 Task: Select the es 2022 option in the target.
Action: Mouse moved to (20, 638)
Screenshot: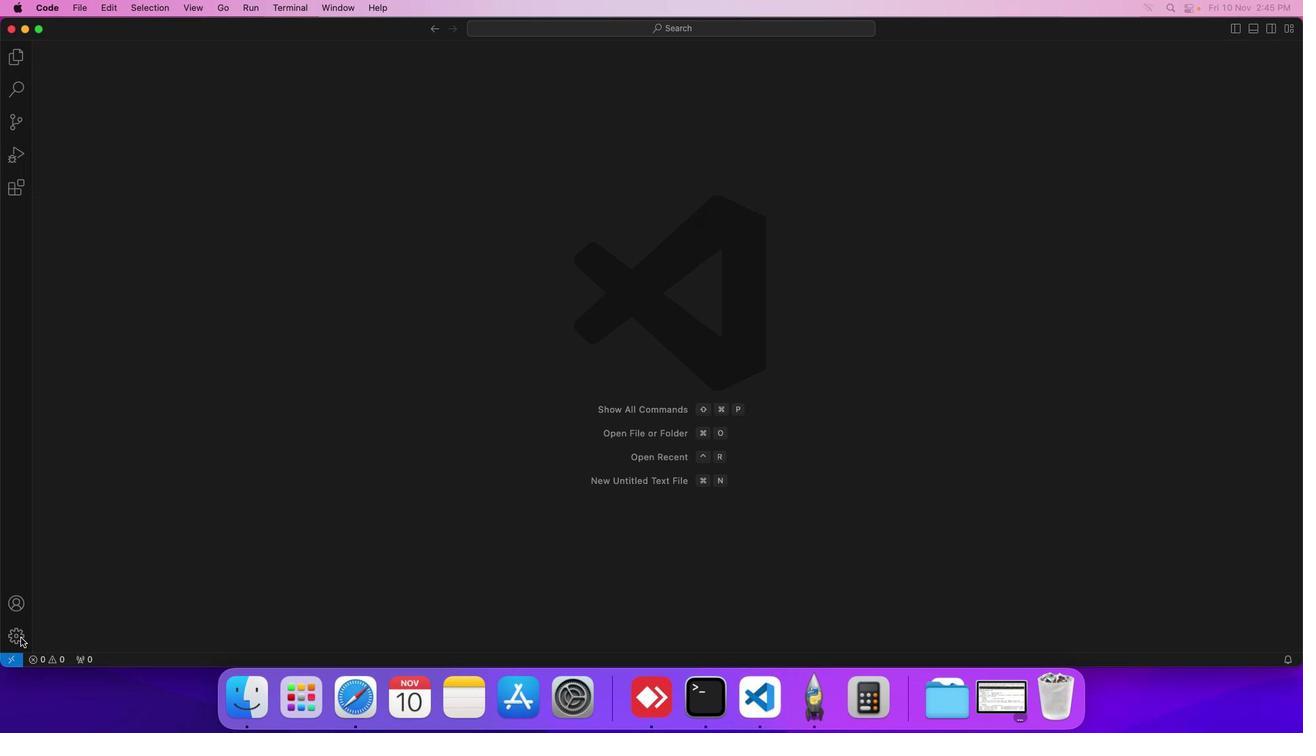 
Action: Mouse pressed left at (20, 638)
Screenshot: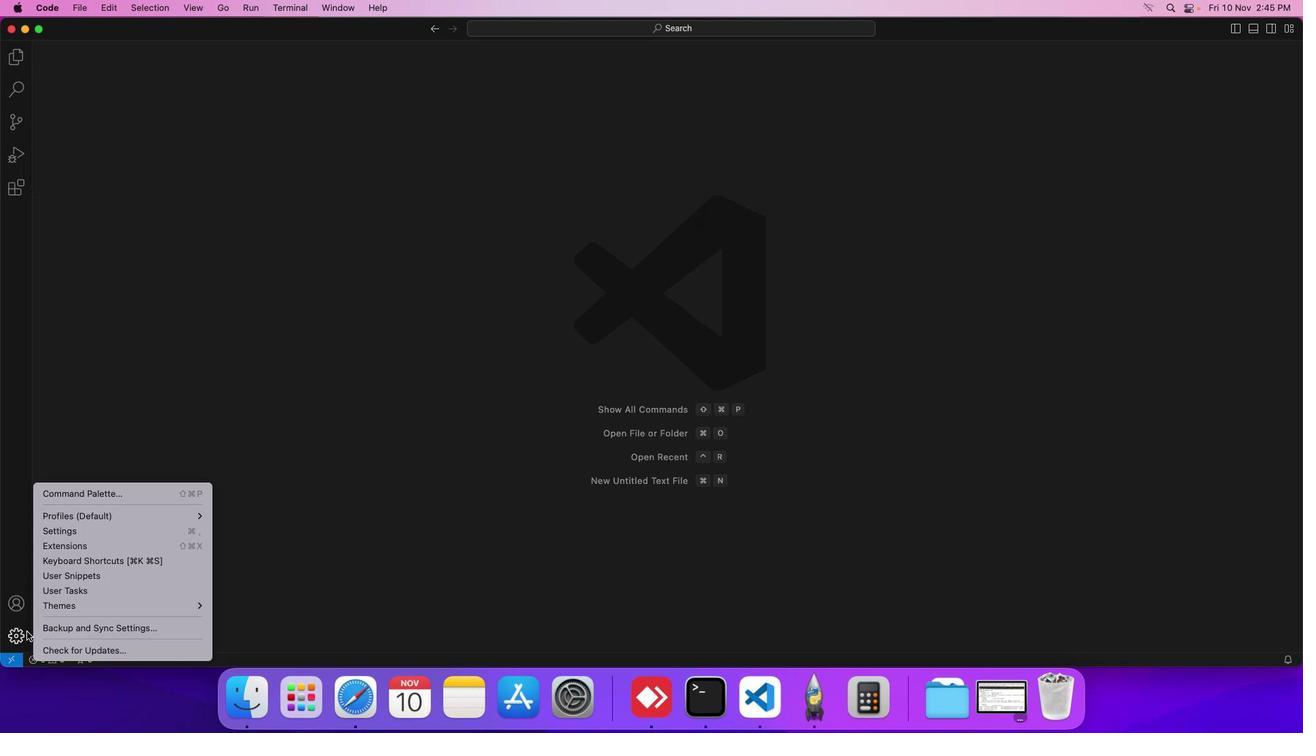 
Action: Mouse moved to (103, 531)
Screenshot: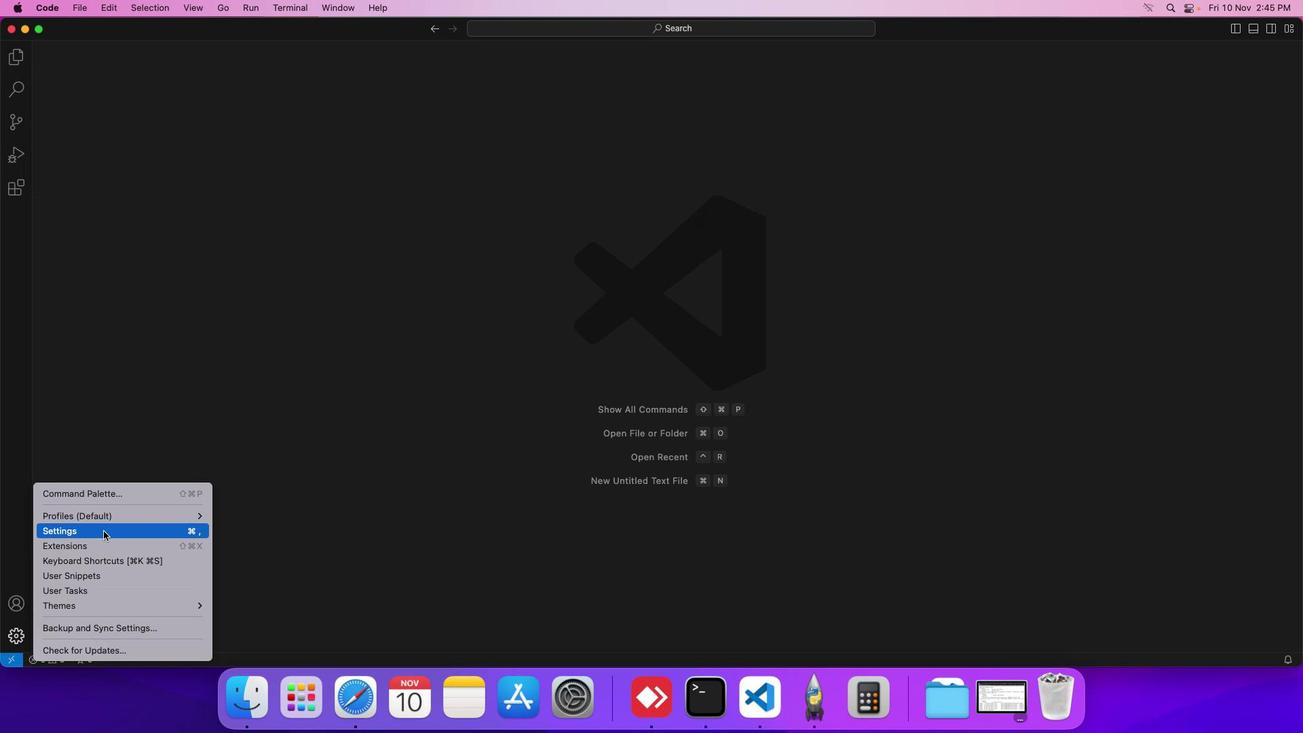 
Action: Mouse pressed left at (103, 531)
Screenshot: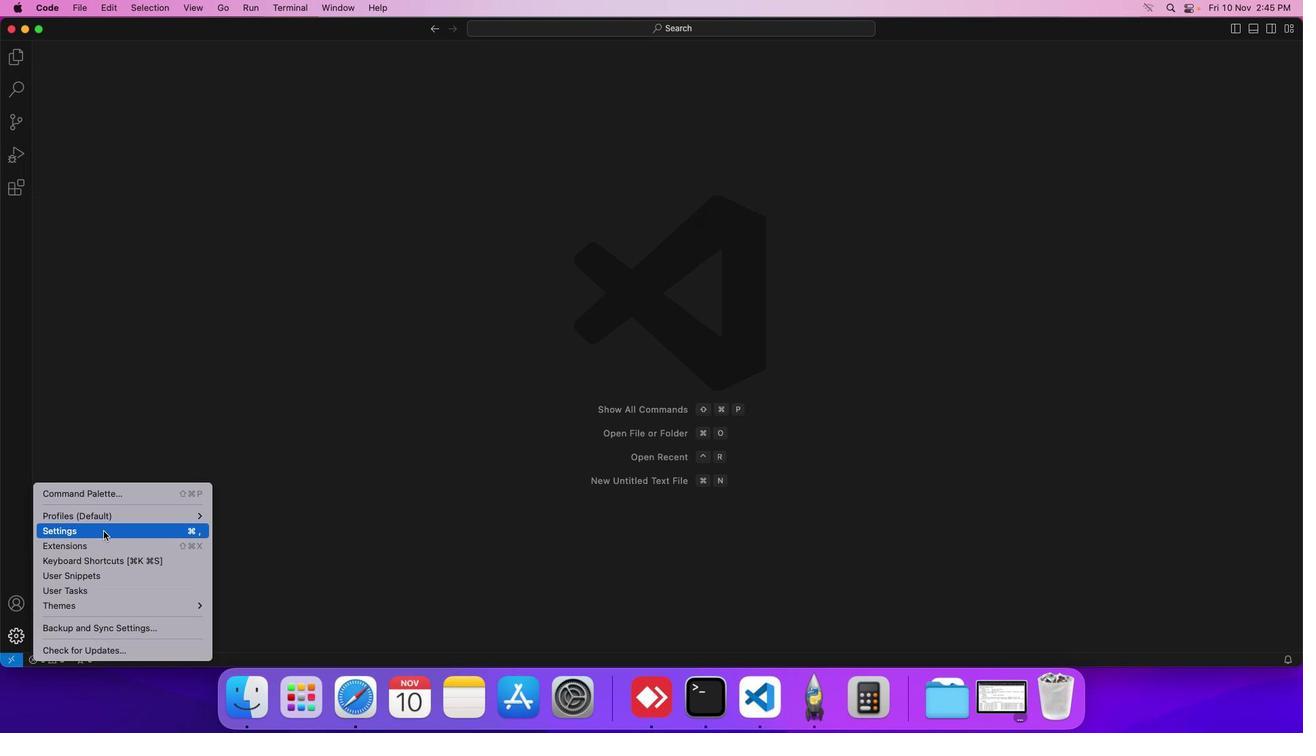 
Action: Mouse moved to (345, 239)
Screenshot: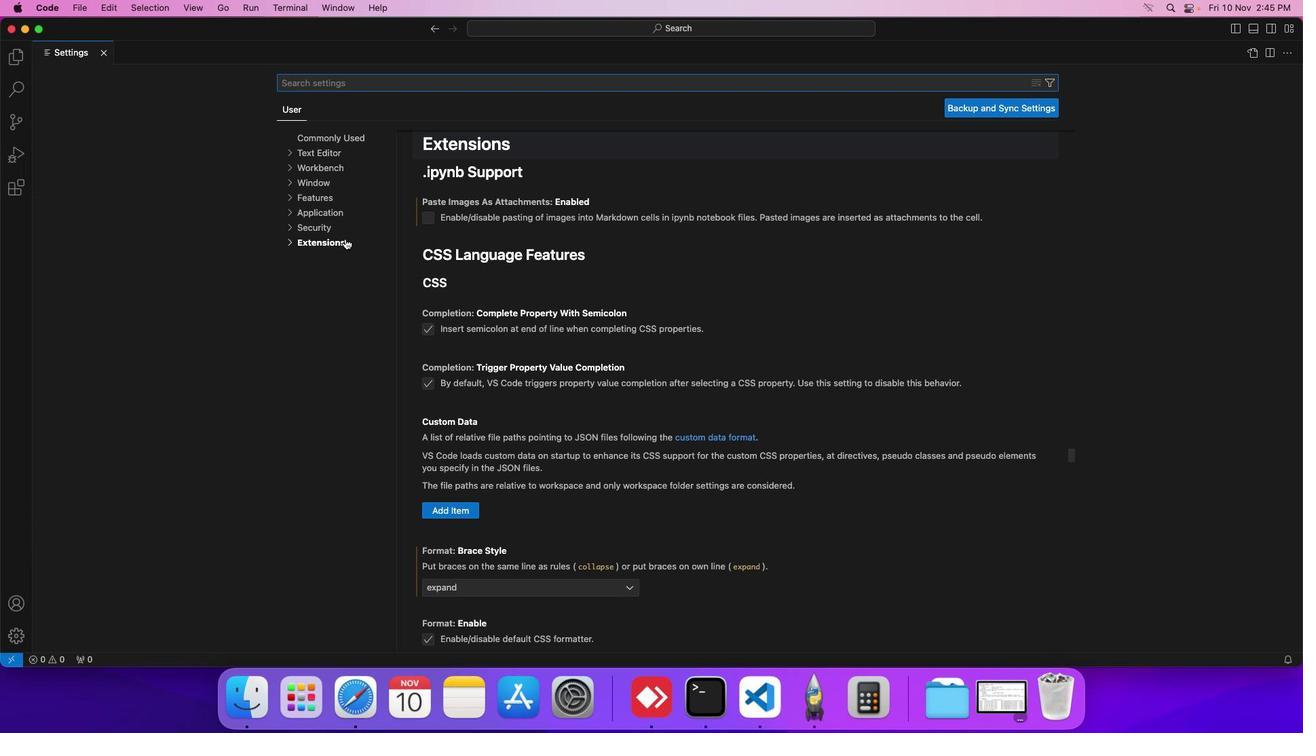 
Action: Mouse pressed left at (345, 239)
Screenshot: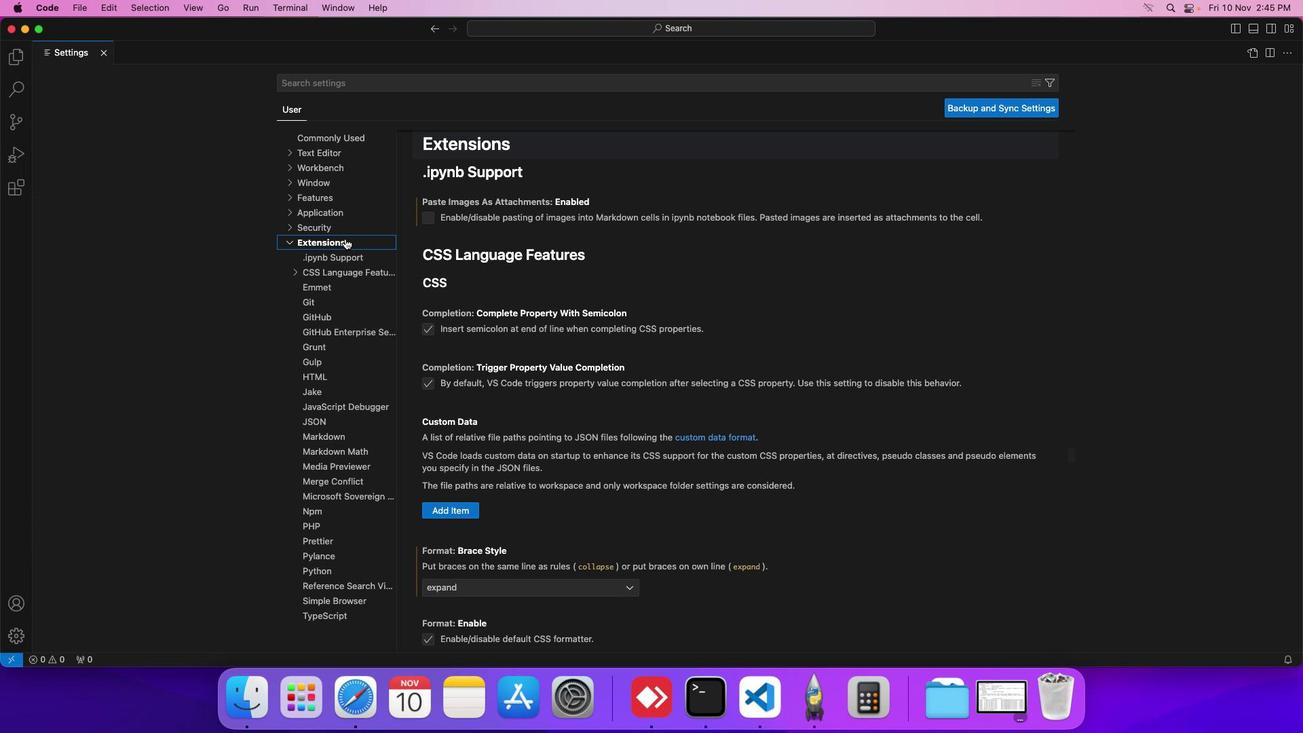 
Action: Mouse moved to (339, 618)
Screenshot: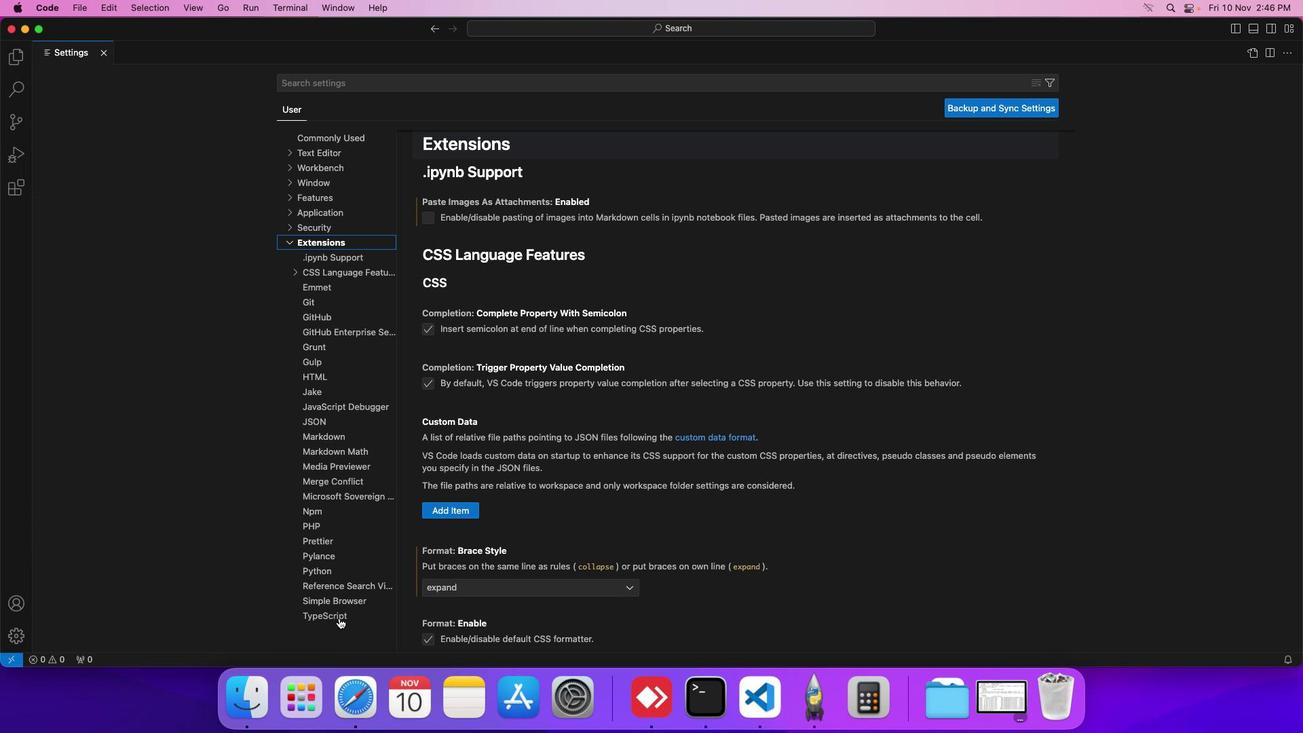 
Action: Mouse pressed left at (339, 618)
Screenshot: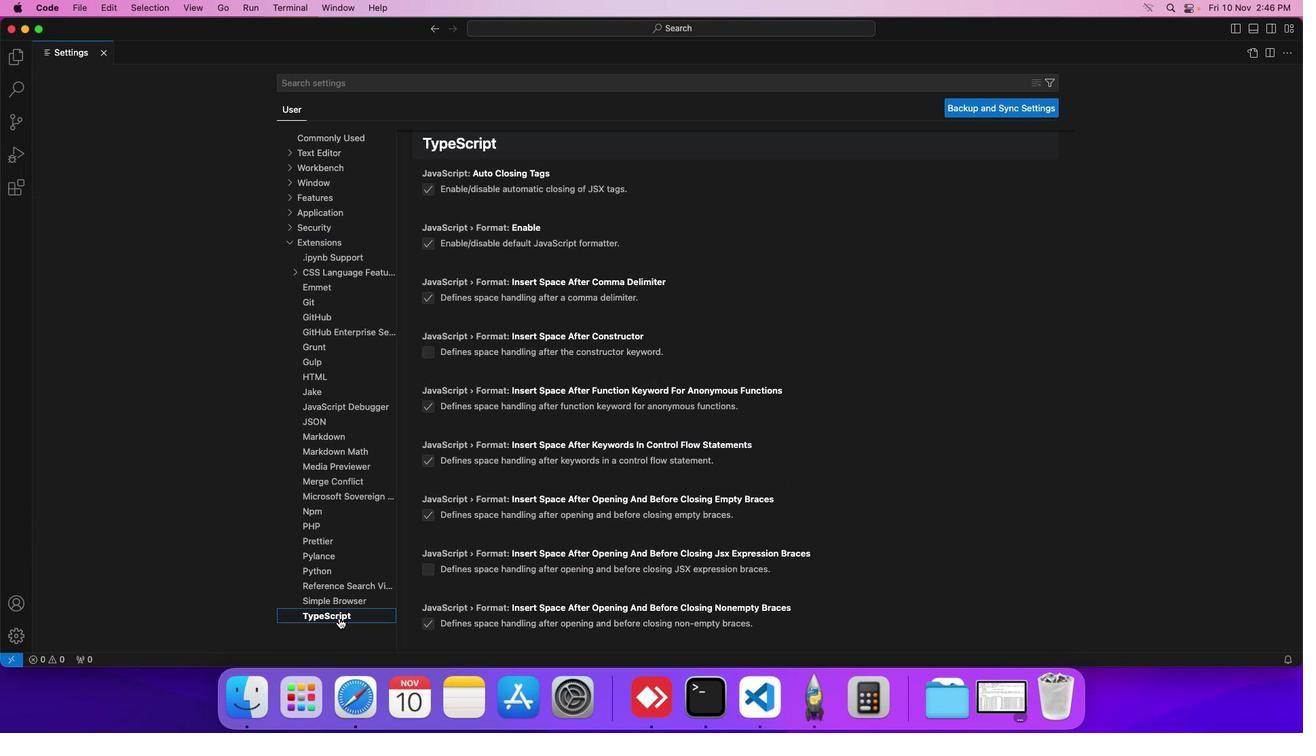 
Action: Mouse moved to (502, 643)
Screenshot: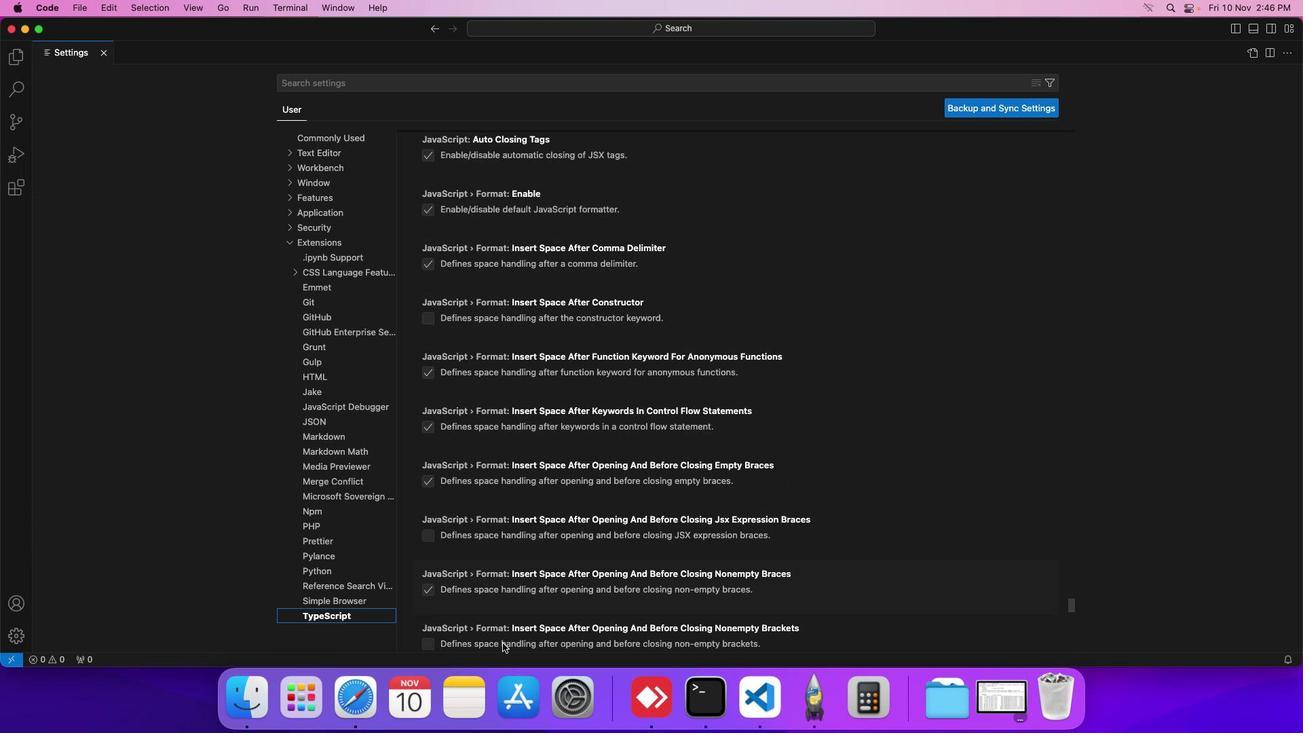 
Action: Mouse scrolled (502, 643) with delta (0, 0)
Screenshot: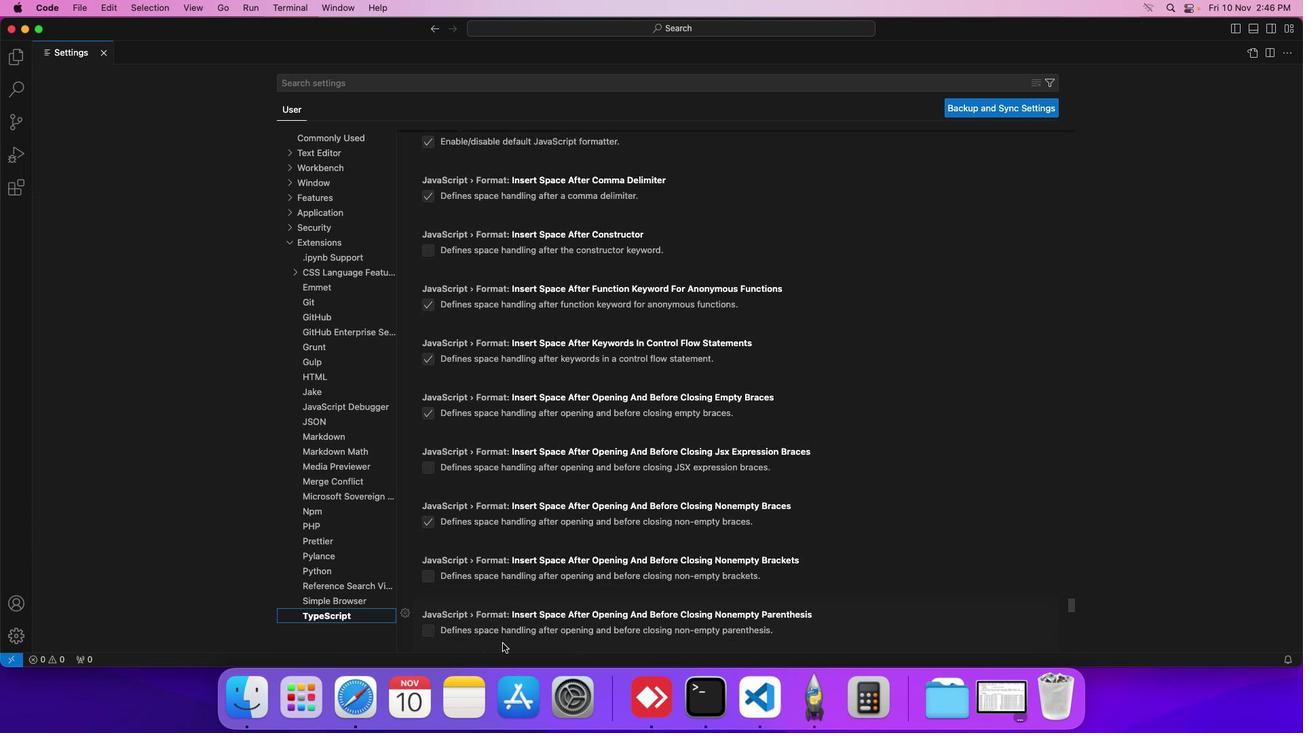 
Action: Mouse scrolled (502, 643) with delta (0, 0)
Screenshot: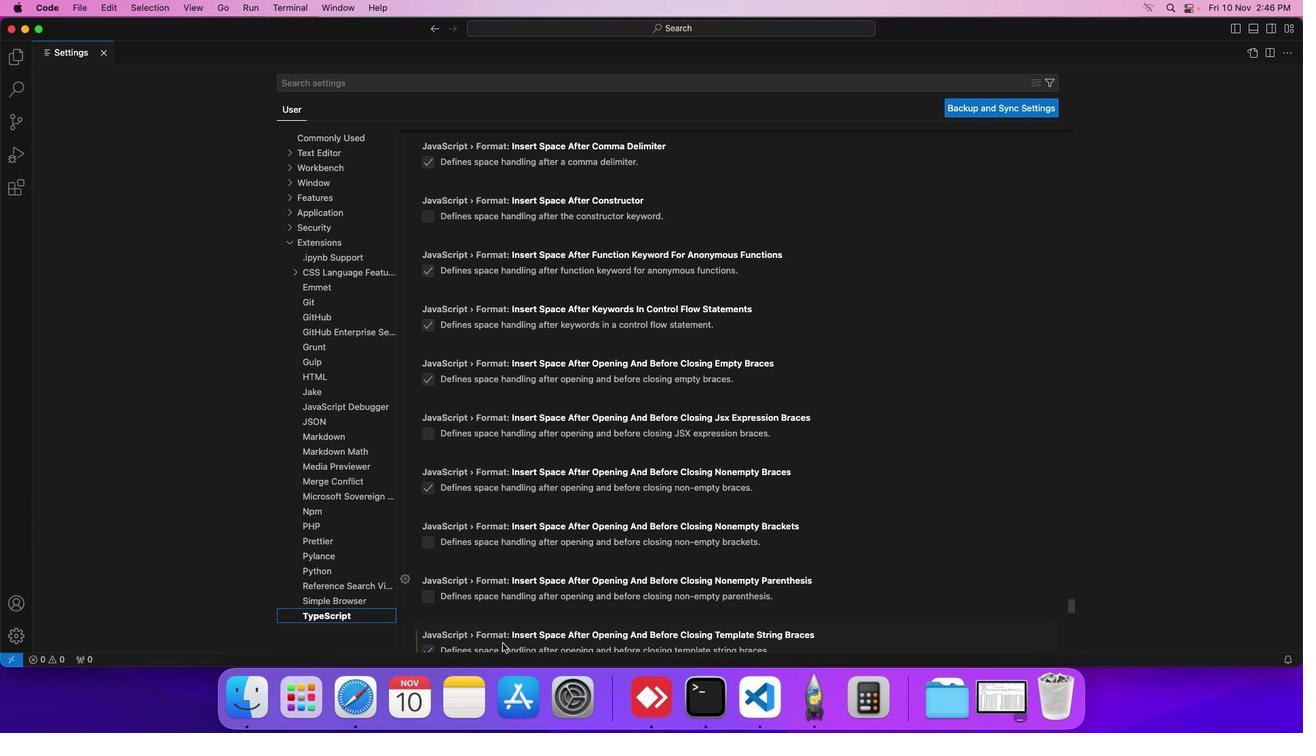 
Action: Mouse scrolled (502, 643) with delta (0, 0)
Screenshot: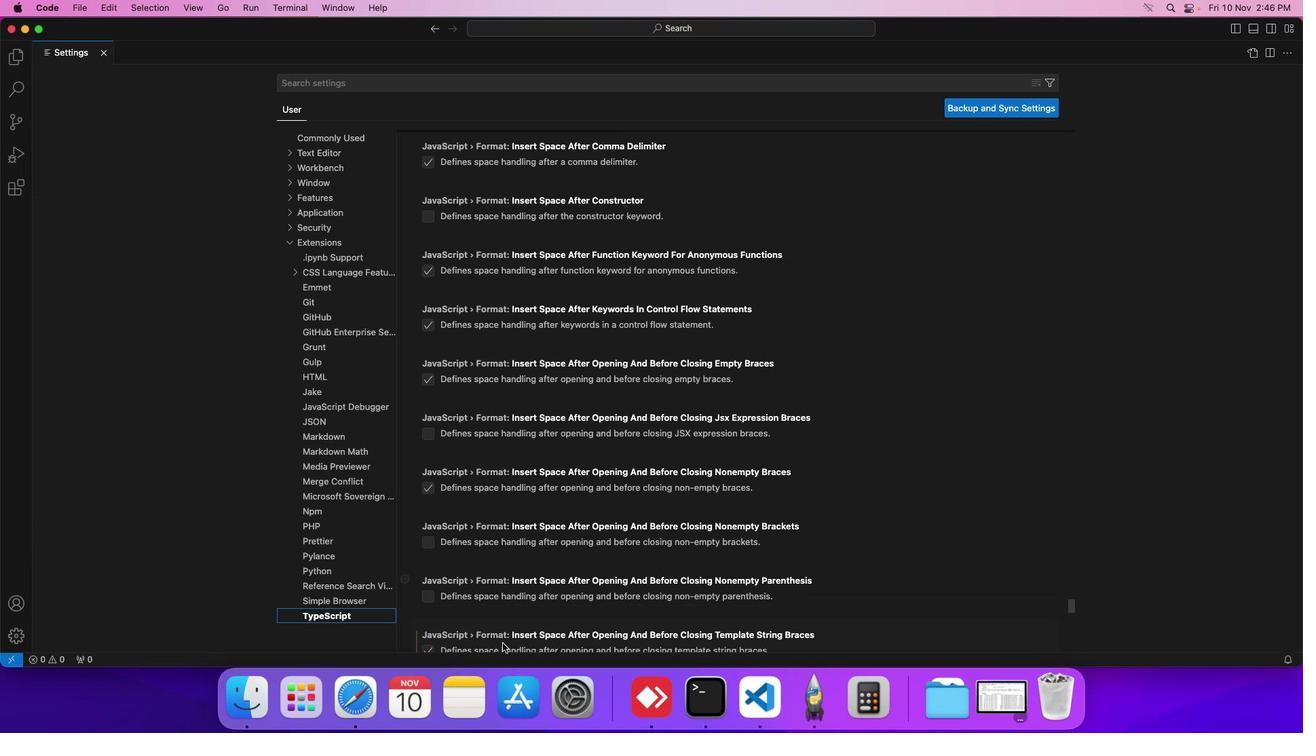 
Action: Mouse scrolled (502, 643) with delta (0, 0)
Screenshot: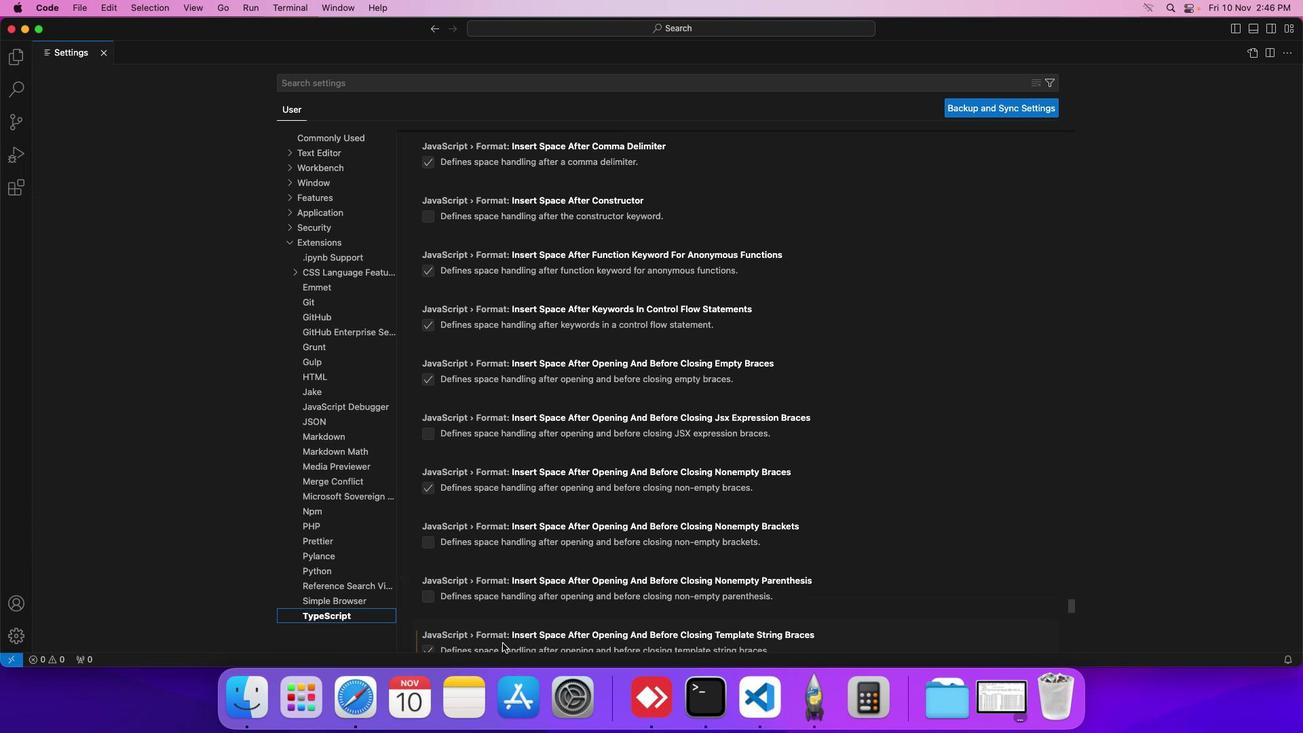 
Action: Mouse scrolled (502, 643) with delta (0, 0)
Screenshot: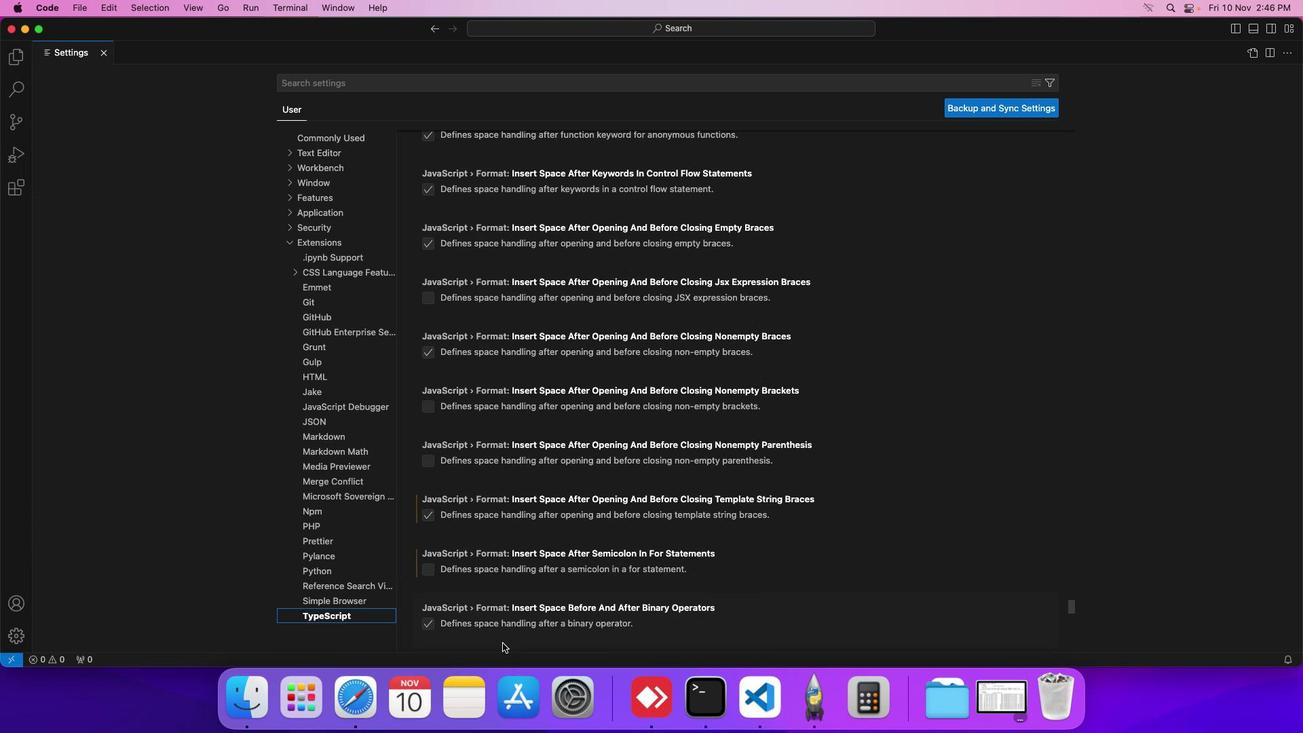 
Action: Mouse scrolled (502, 643) with delta (0, 0)
Screenshot: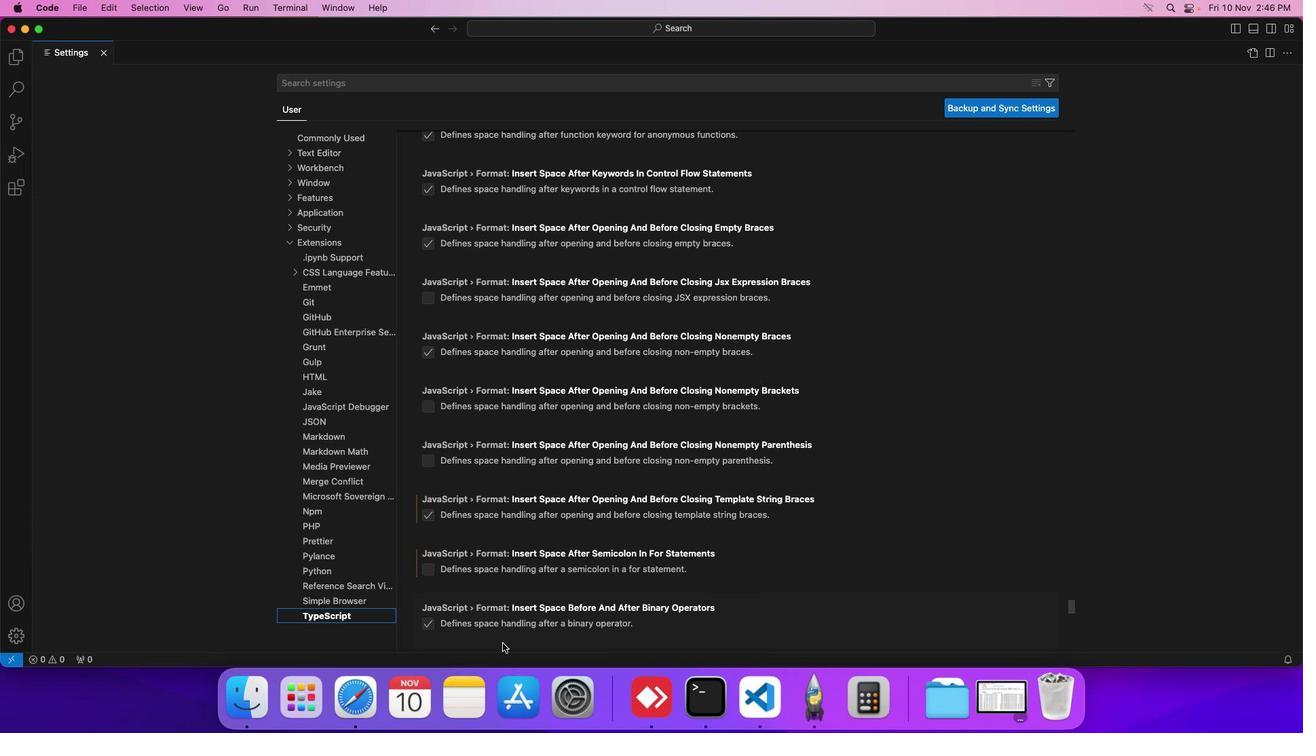 
Action: Mouse scrolled (502, 643) with delta (0, -1)
Screenshot: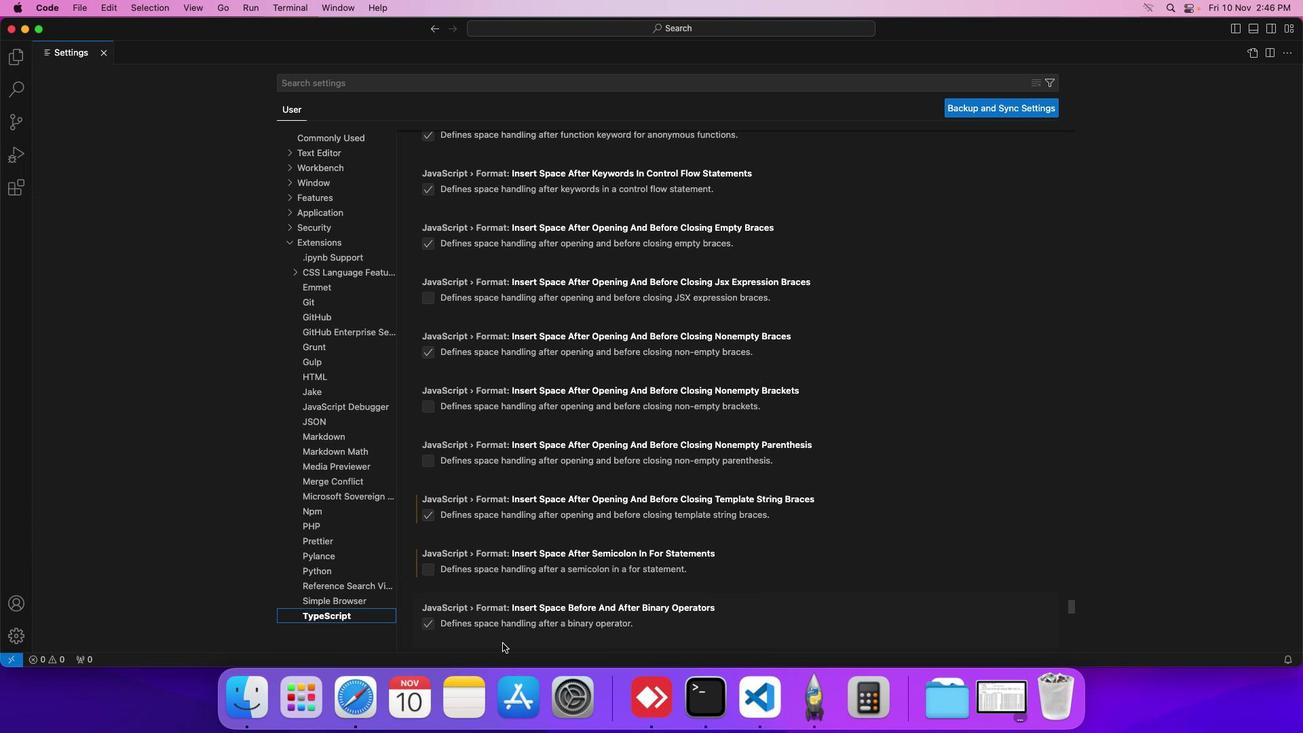 
Action: Mouse scrolled (502, 643) with delta (0, 0)
Screenshot: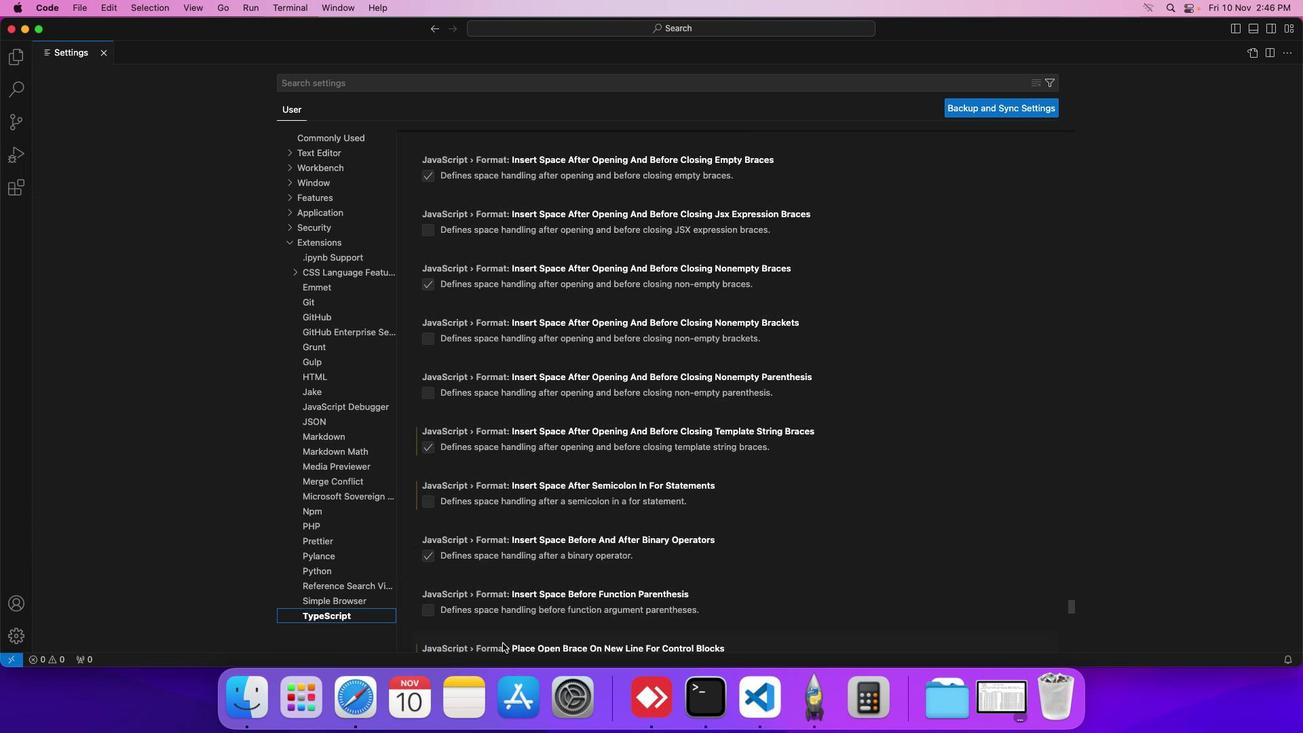 
Action: Mouse scrolled (502, 643) with delta (0, 0)
Screenshot: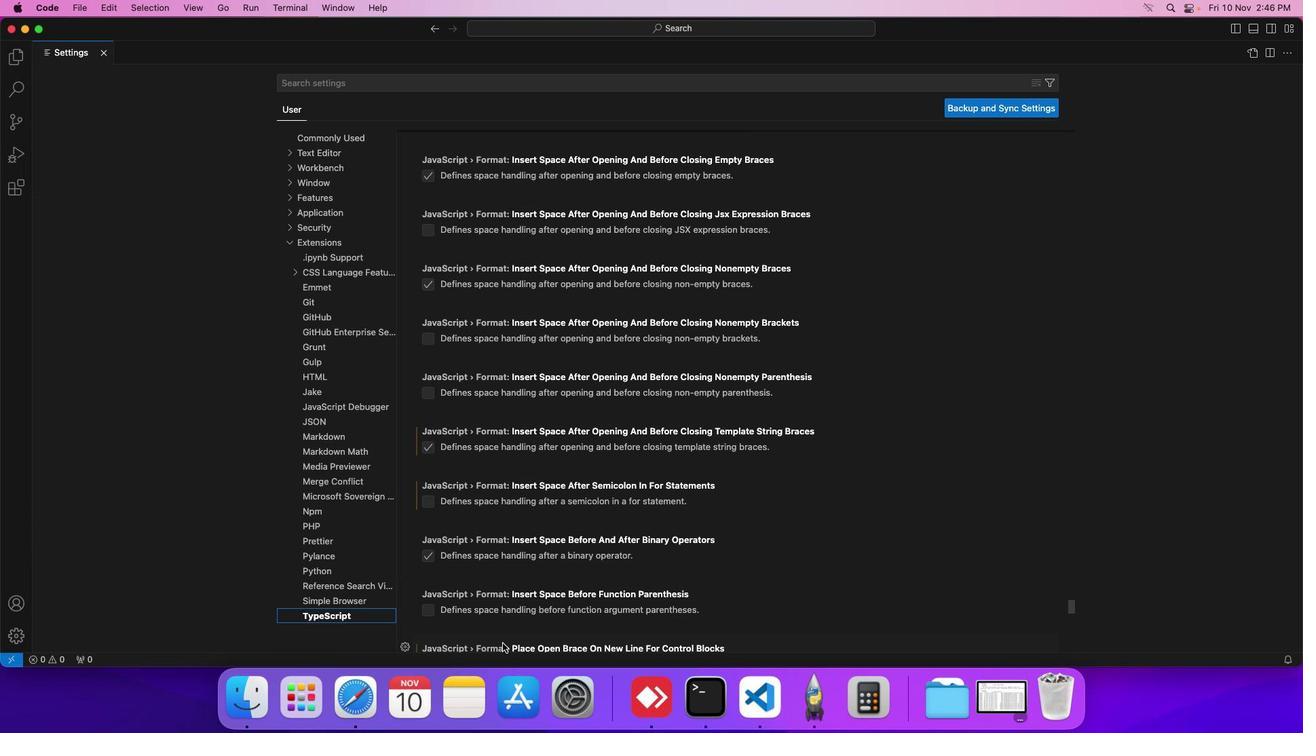 
Action: Mouse scrolled (502, 643) with delta (0, 0)
Screenshot: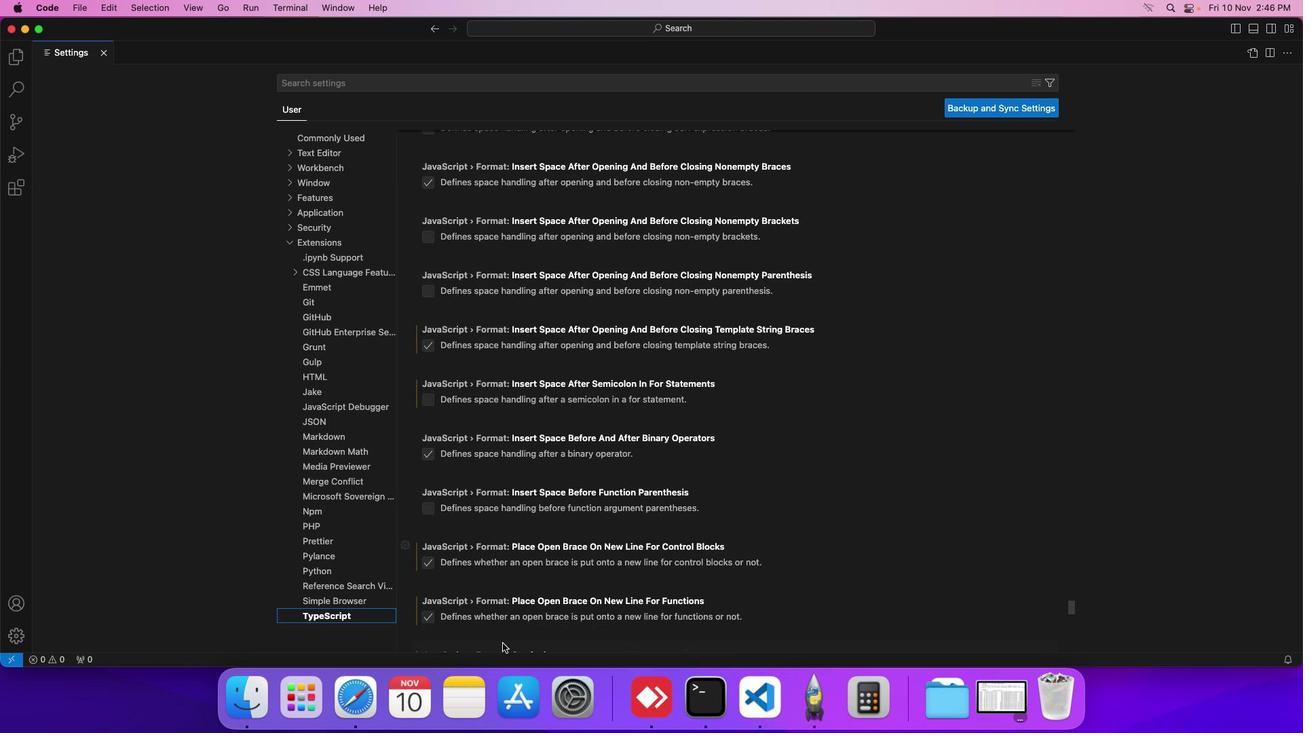 
Action: Mouse scrolled (502, 643) with delta (0, 0)
Screenshot: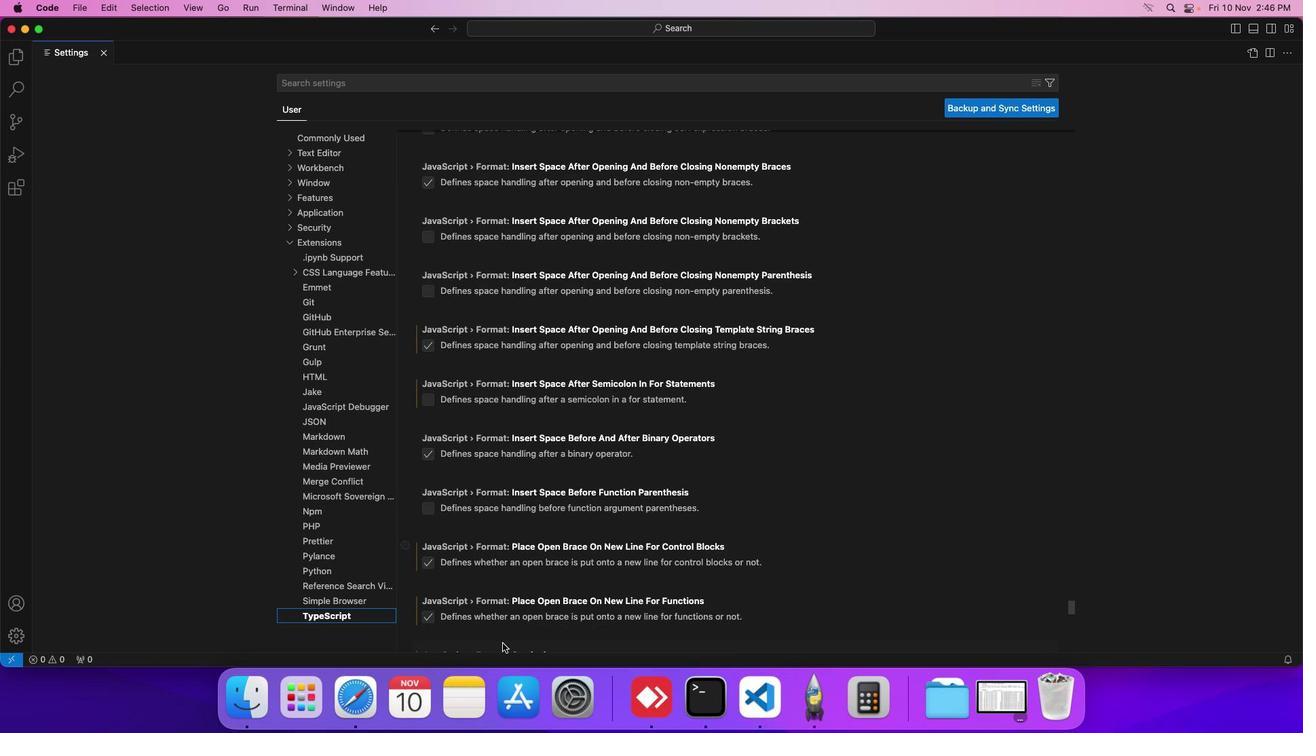 
Action: Mouse scrolled (502, 643) with delta (0, 0)
Screenshot: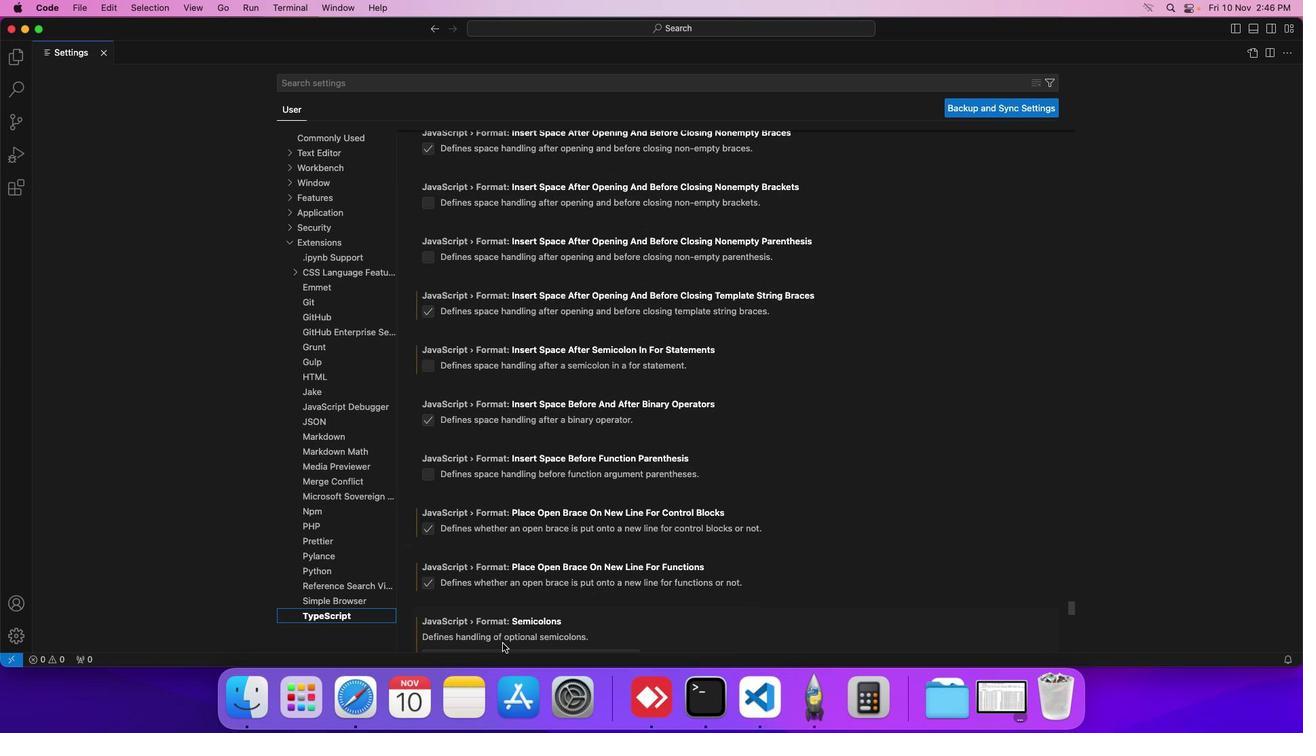 
Action: Mouse scrolled (502, 643) with delta (0, 0)
Screenshot: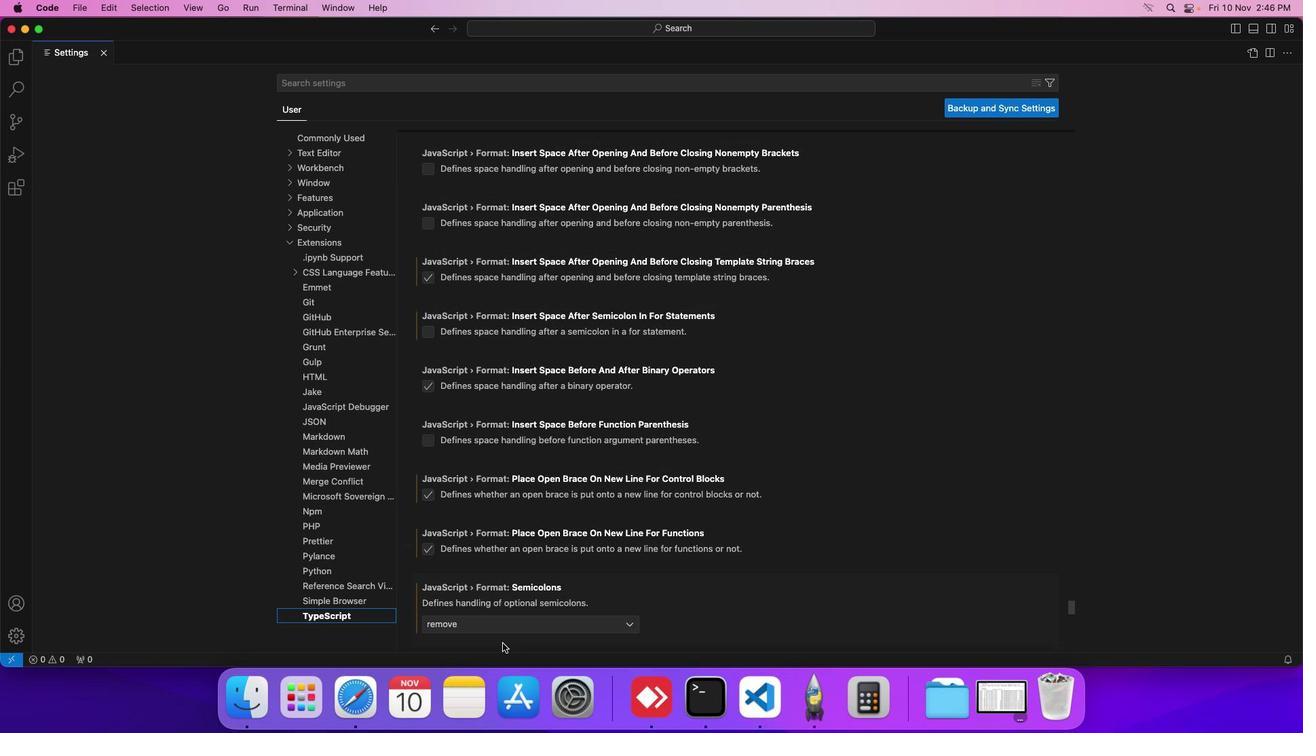 
Action: Mouse scrolled (502, 643) with delta (0, 0)
Screenshot: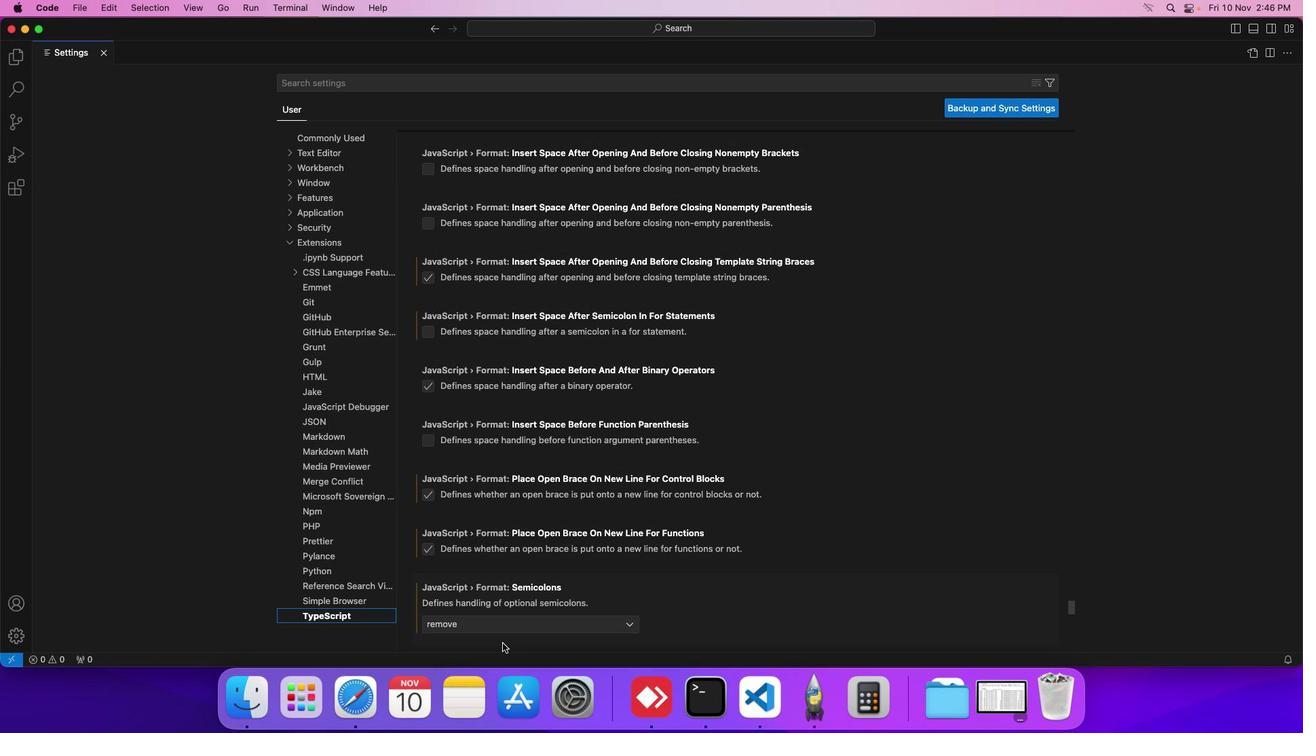 
Action: Mouse scrolled (502, 643) with delta (0, 0)
Screenshot: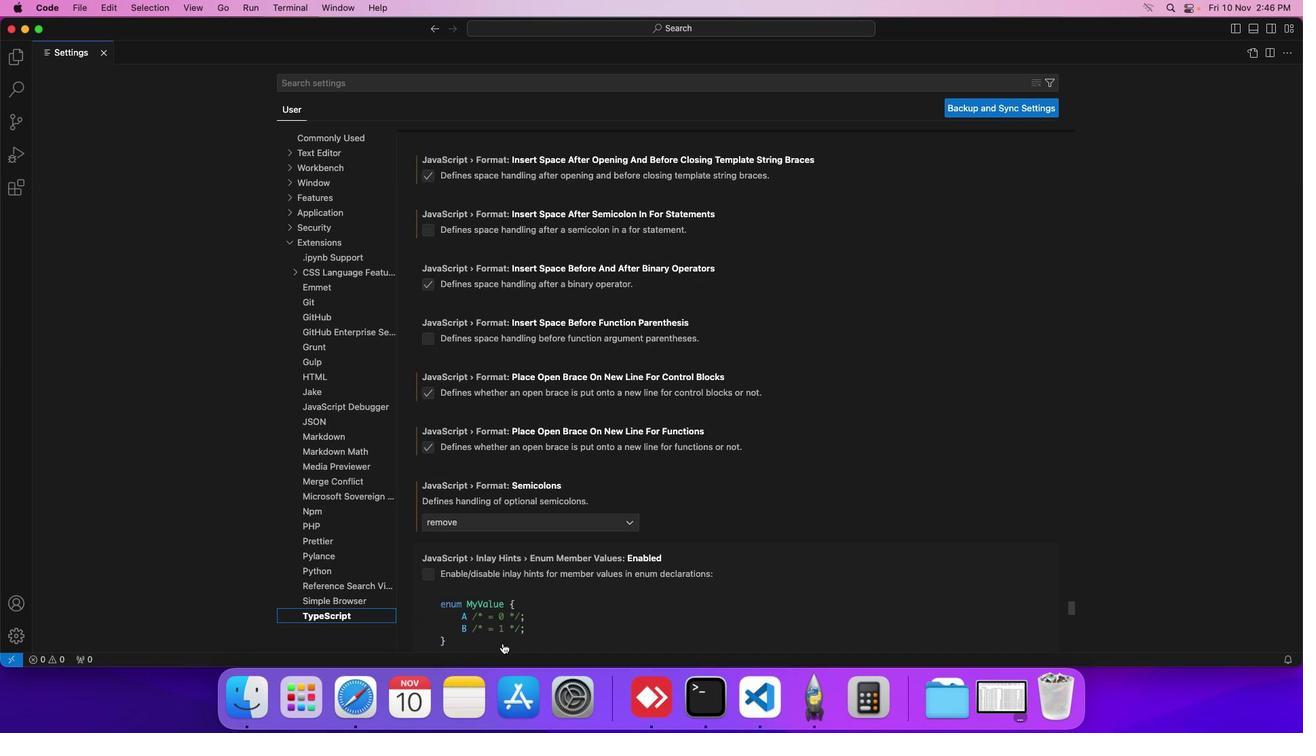 
Action: Mouse scrolled (502, 643) with delta (0, 0)
Screenshot: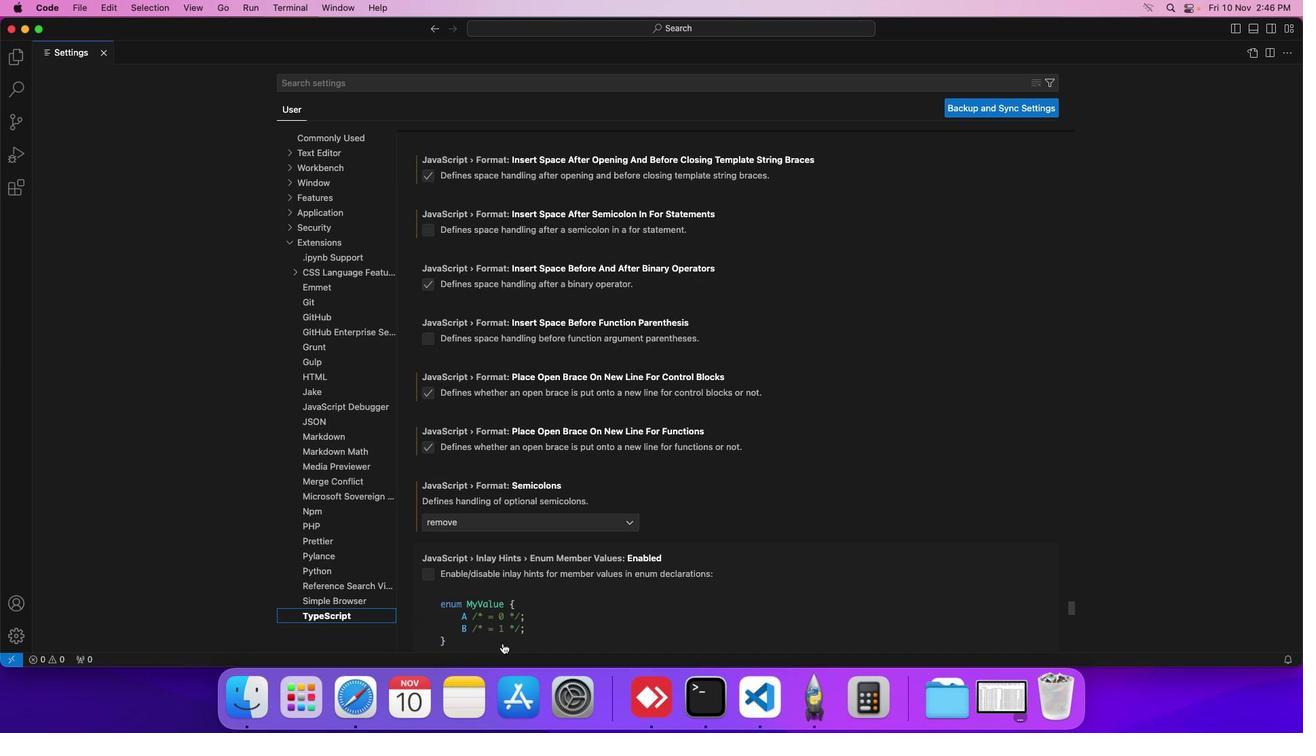 
Action: Mouse scrolled (502, 643) with delta (0, 0)
Screenshot: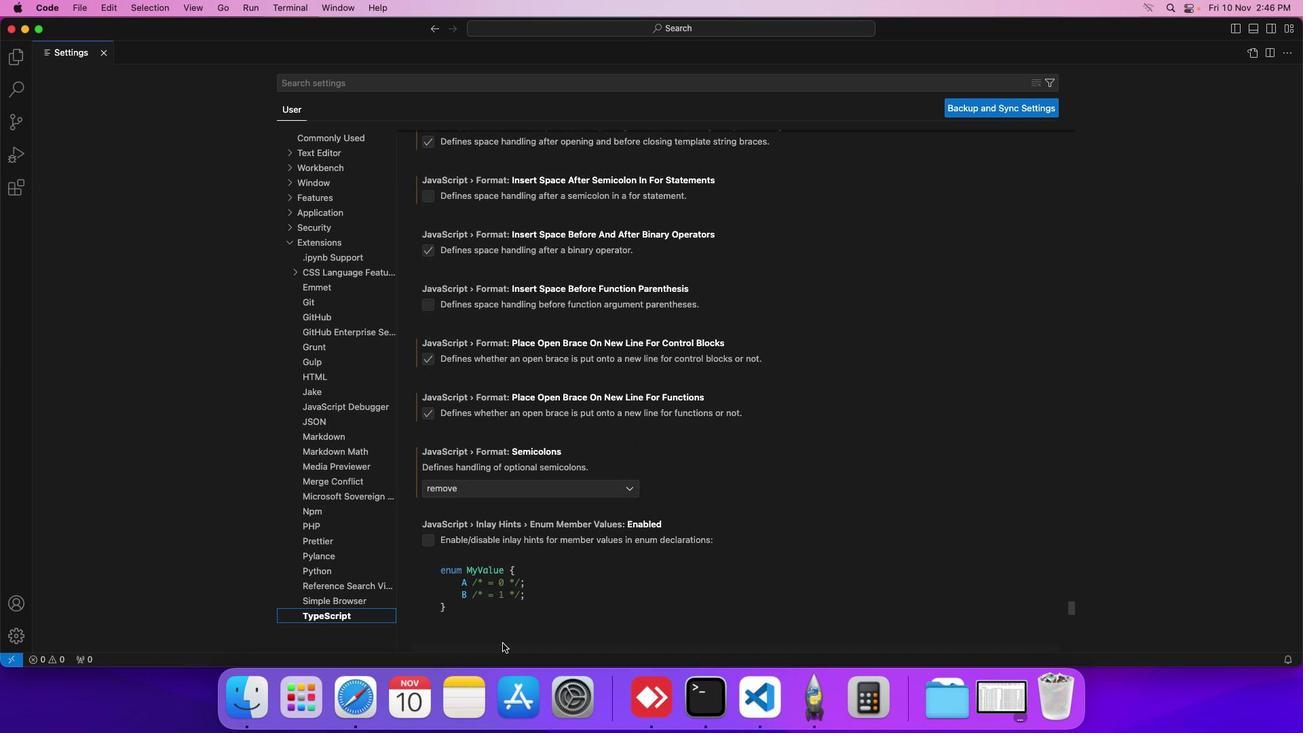 
Action: Mouse scrolled (502, 643) with delta (0, 0)
Screenshot: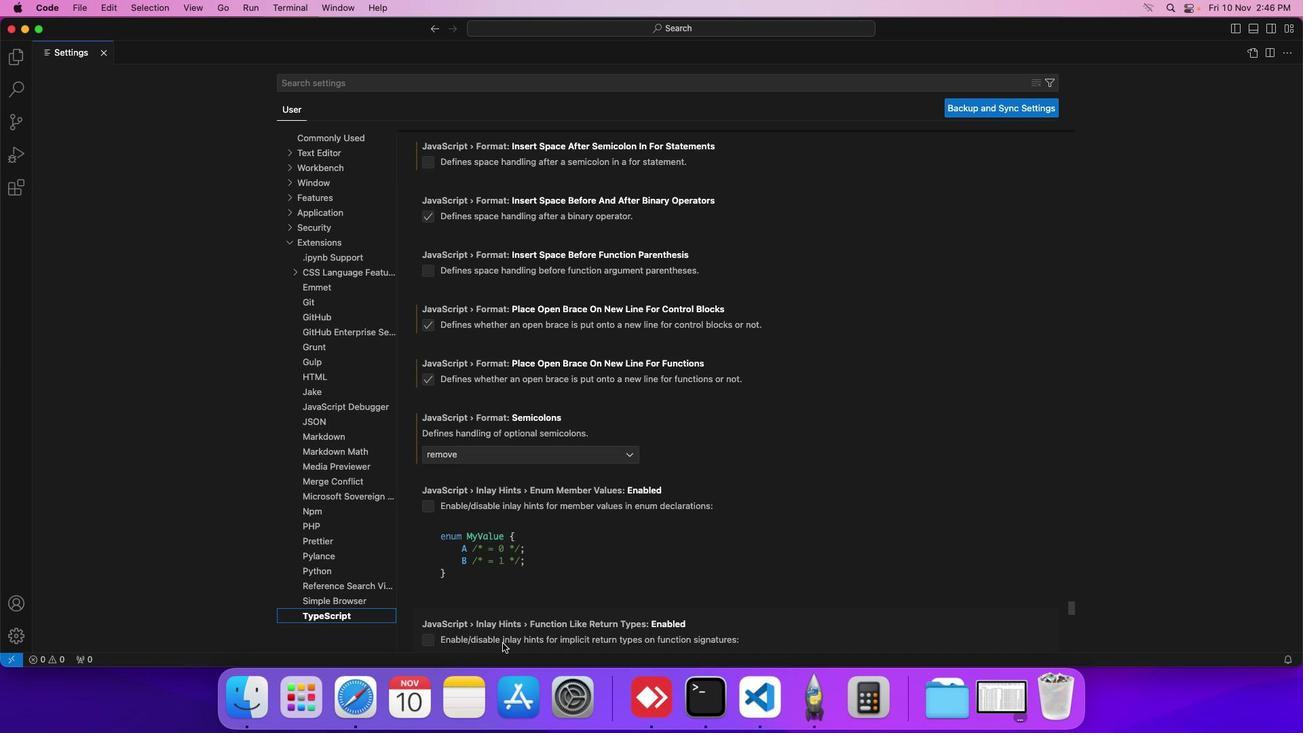 
Action: Mouse scrolled (502, 643) with delta (0, 0)
Screenshot: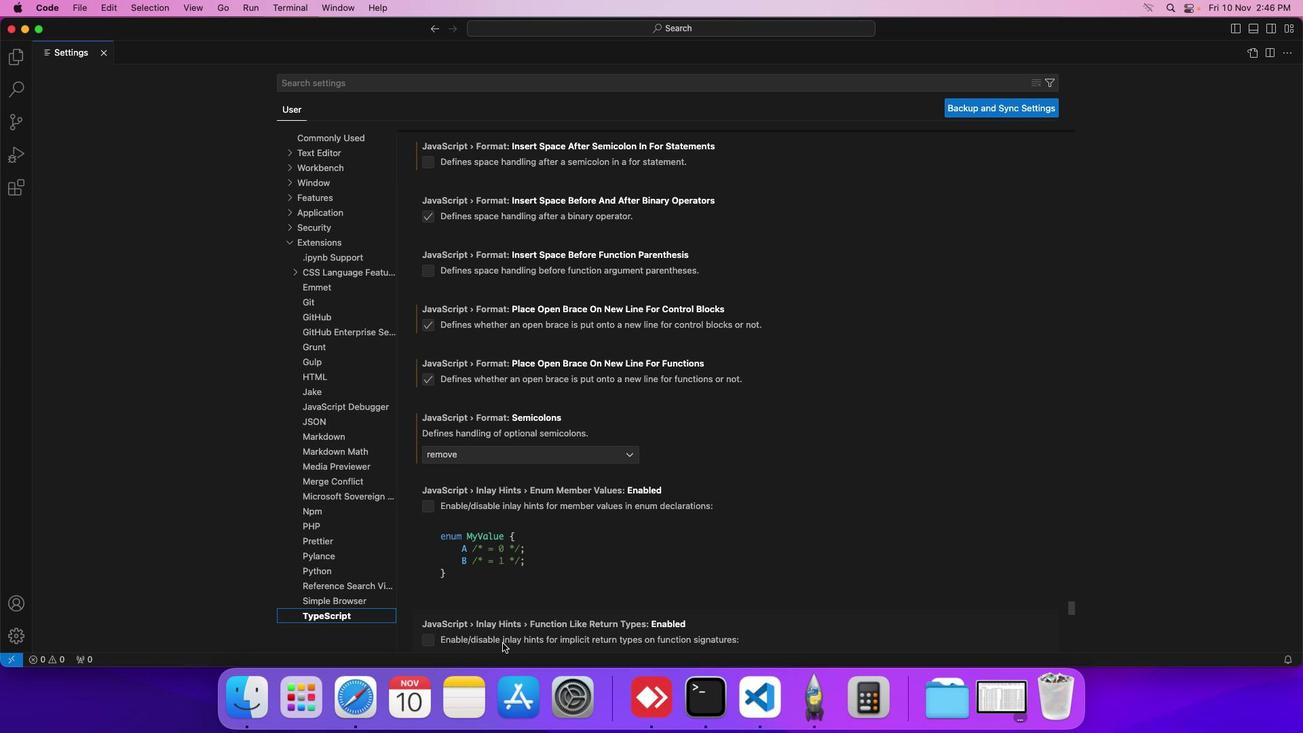 
Action: Mouse scrolled (502, 643) with delta (0, 0)
Screenshot: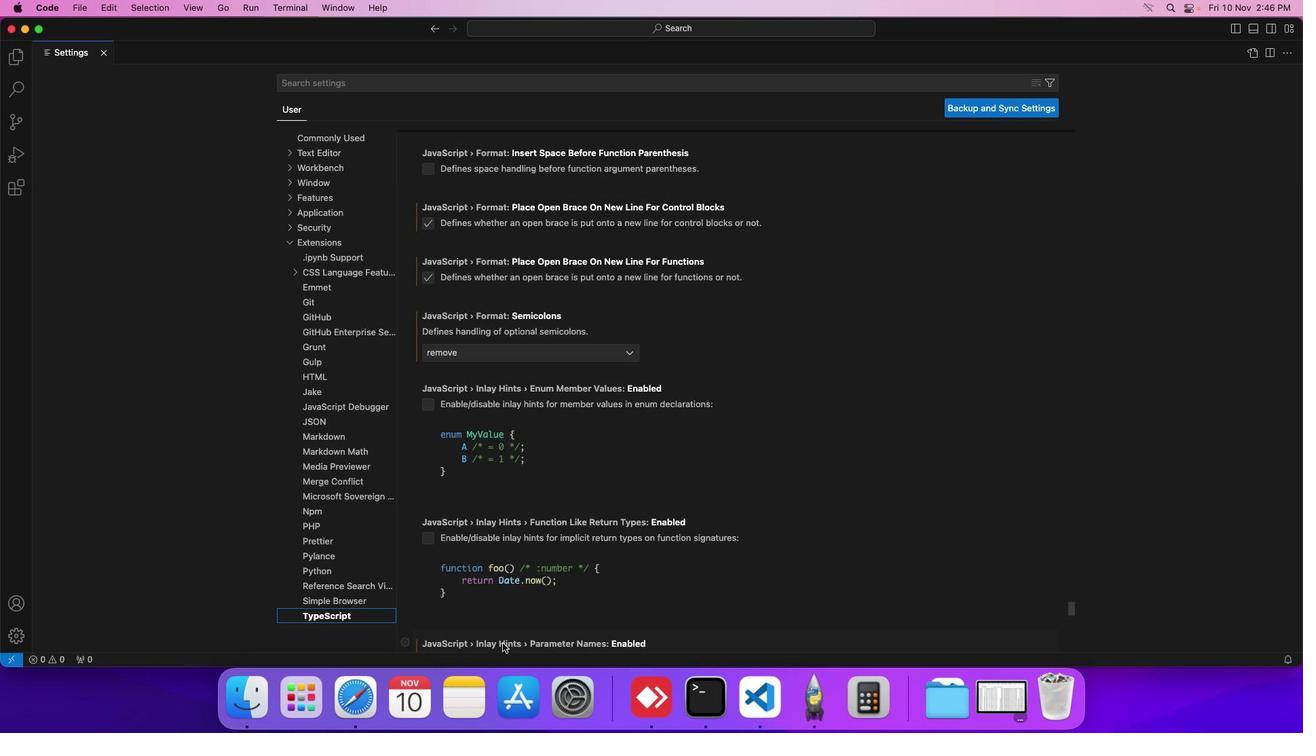 
Action: Mouse scrolled (502, 643) with delta (0, 0)
Screenshot: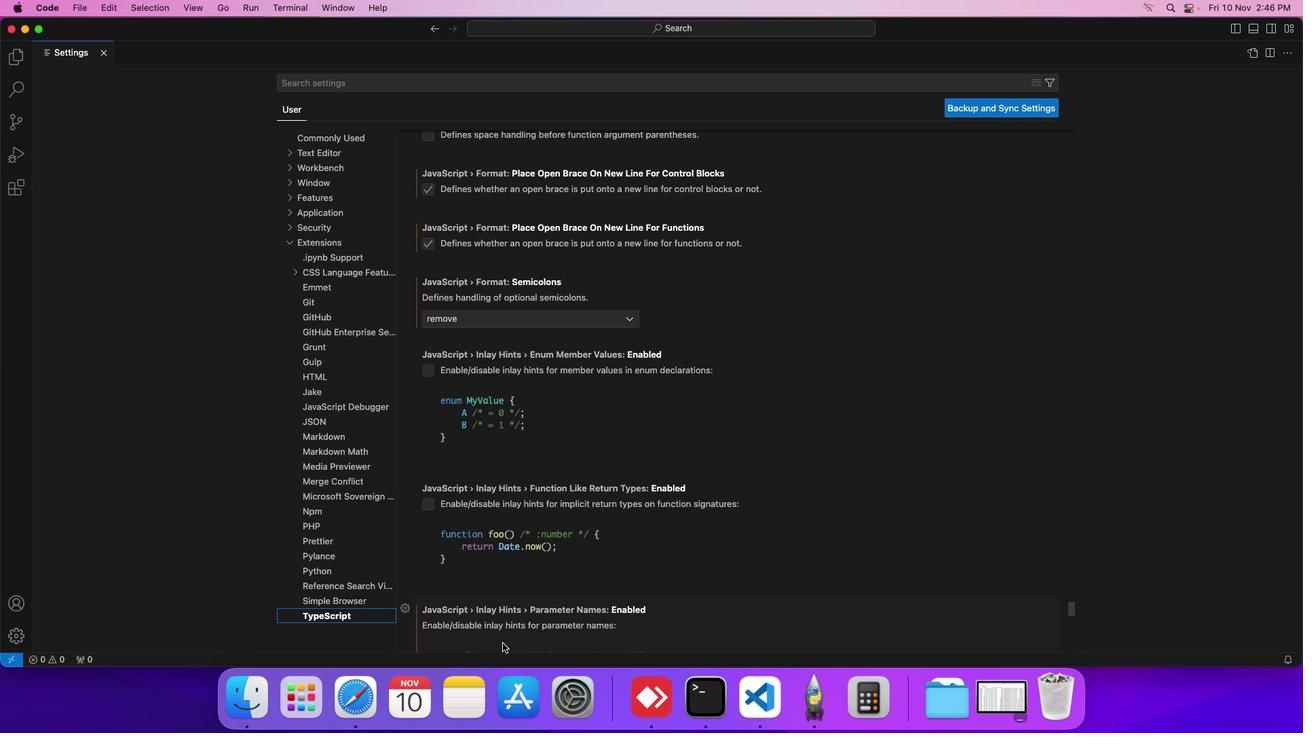 
Action: Mouse scrolled (502, 643) with delta (0, 0)
Screenshot: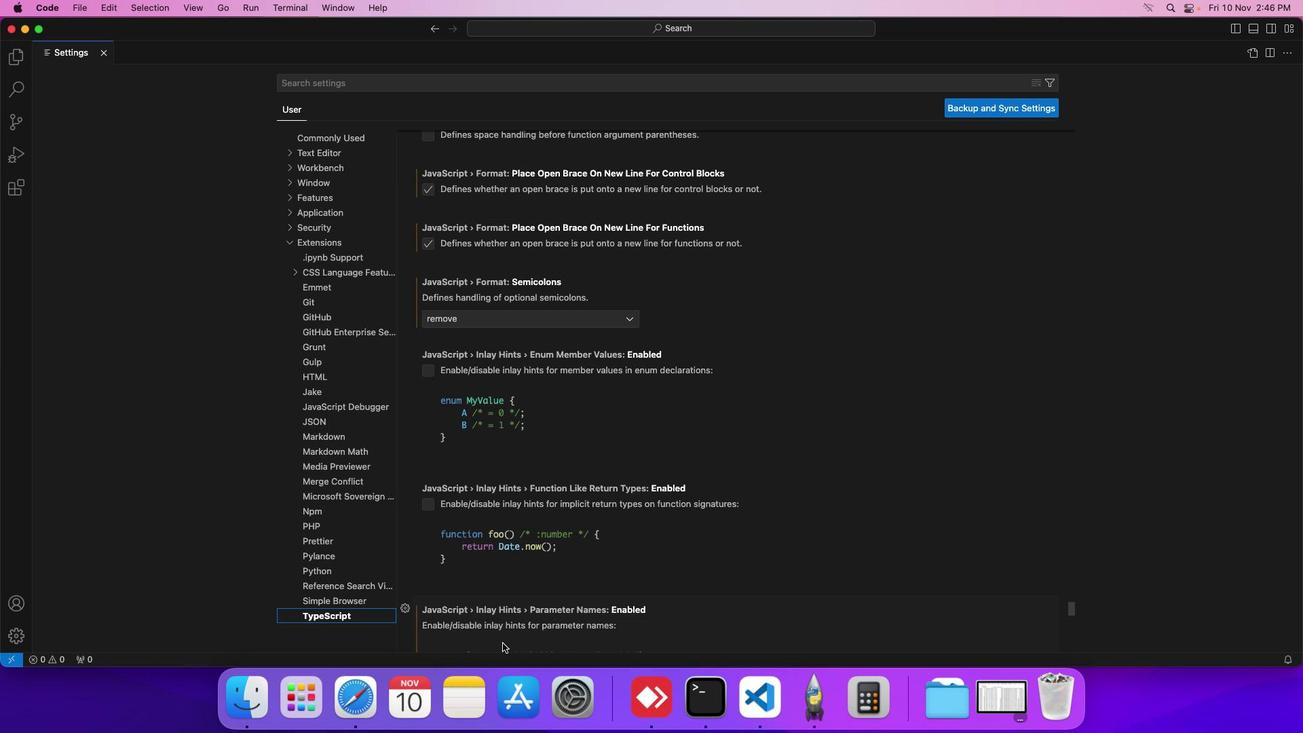 
Action: Mouse scrolled (502, 643) with delta (0, 0)
Screenshot: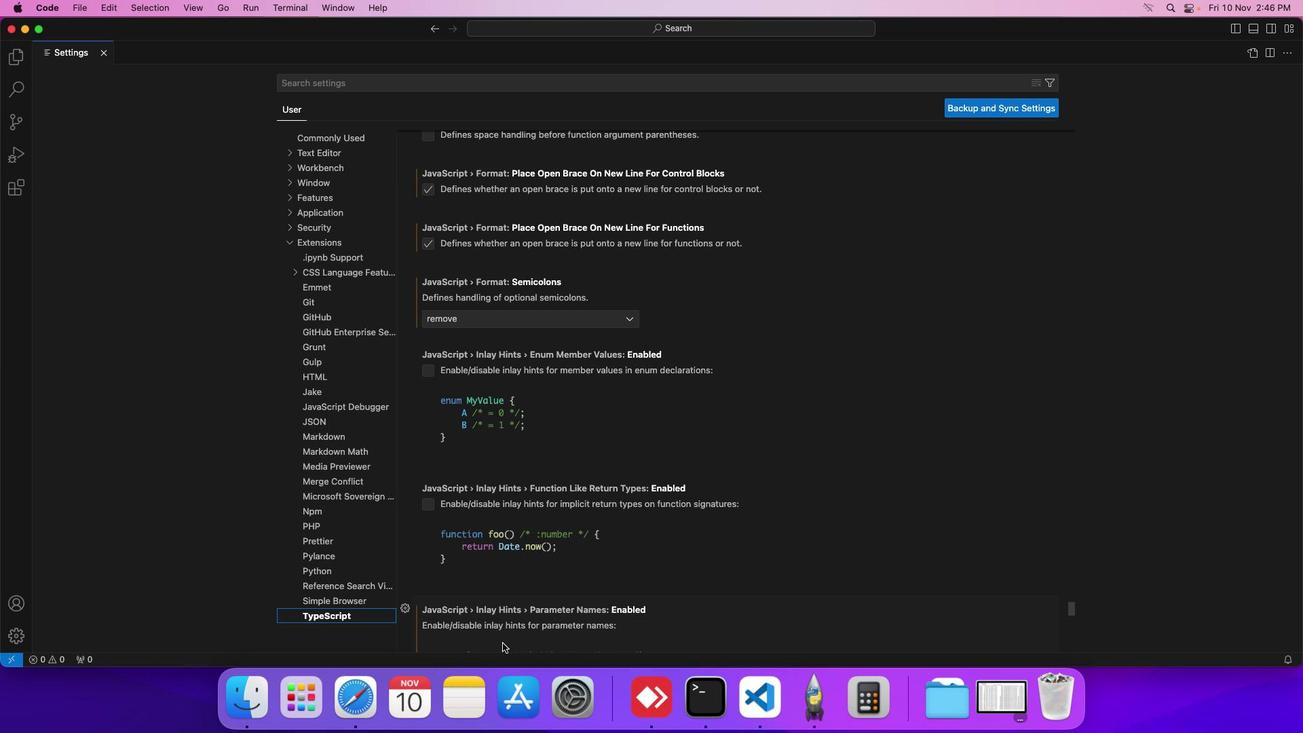 
Action: Mouse scrolled (502, 643) with delta (0, 0)
Screenshot: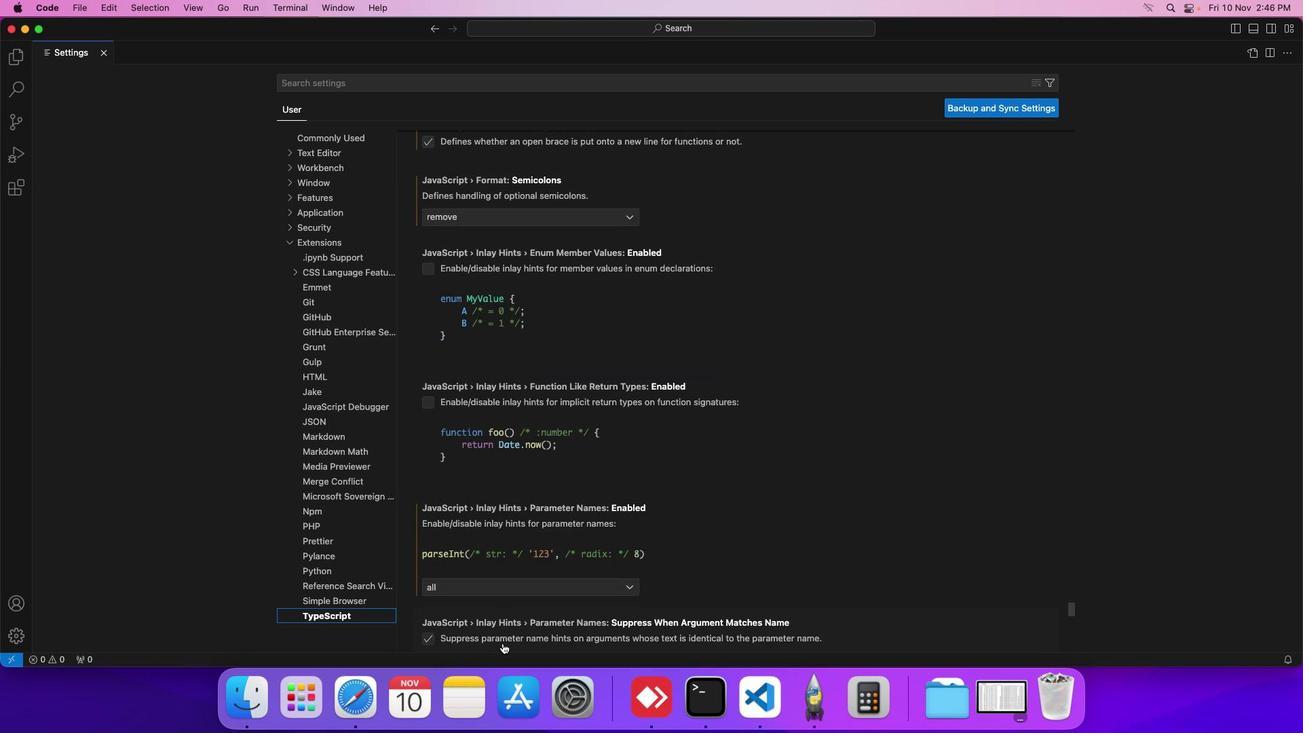 
Action: Mouse scrolled (502, 643) with delta (0, 0)
Screenshot: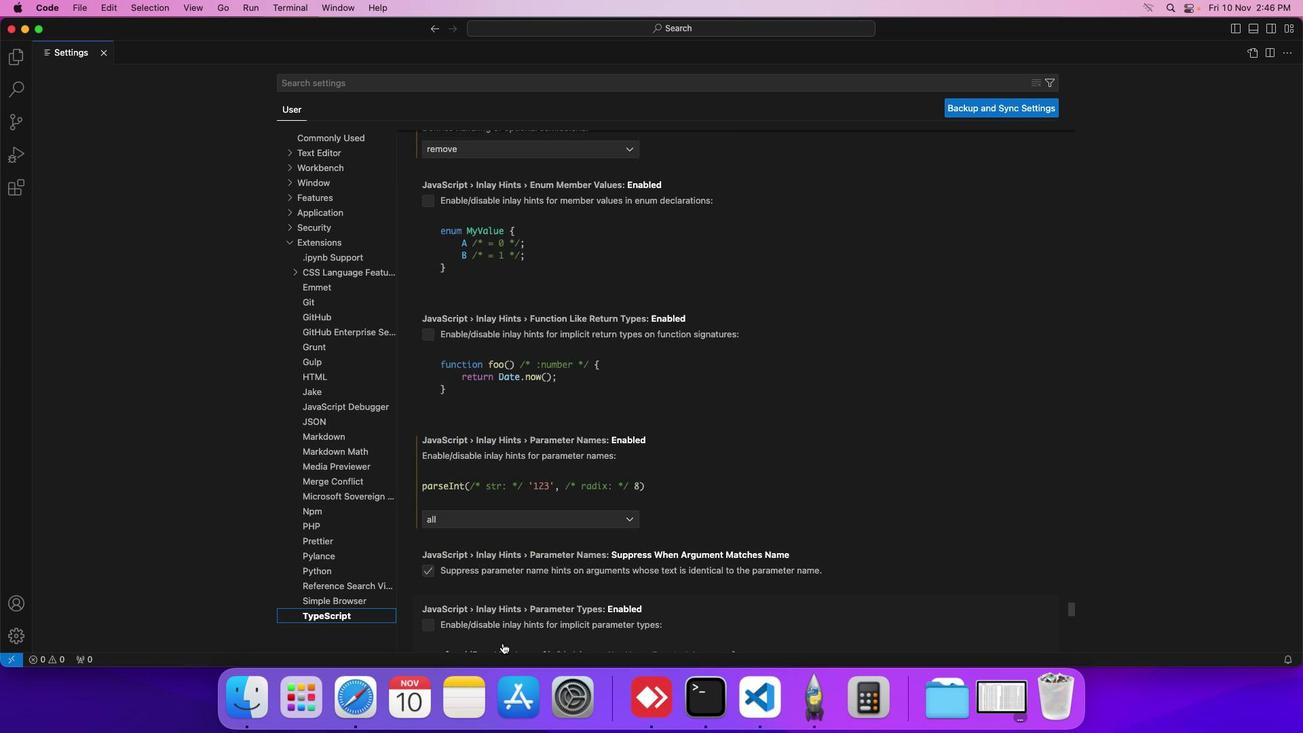 
Action: Mouse scrolled (502, 643) with delta (0, 0)
Screenshot: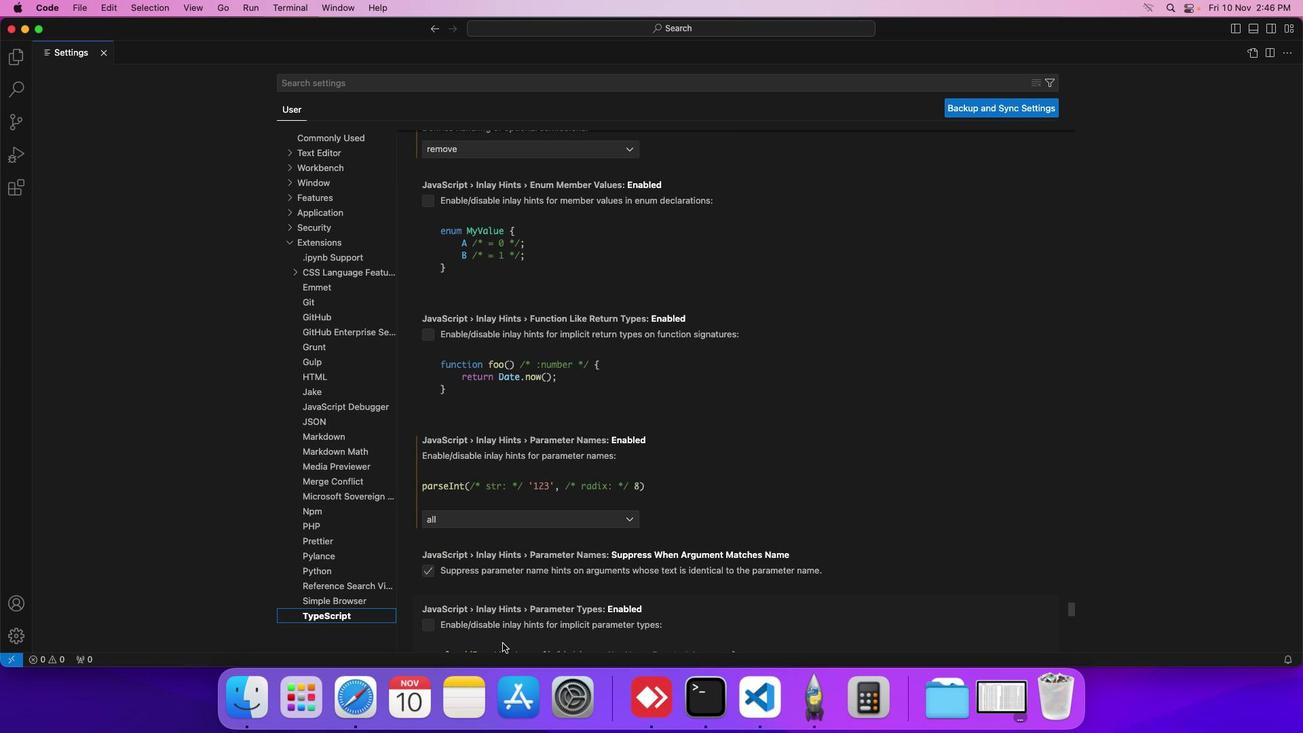 
Action: Mouse scrolled (502, 643) with delta (0, -1)
Screenshot: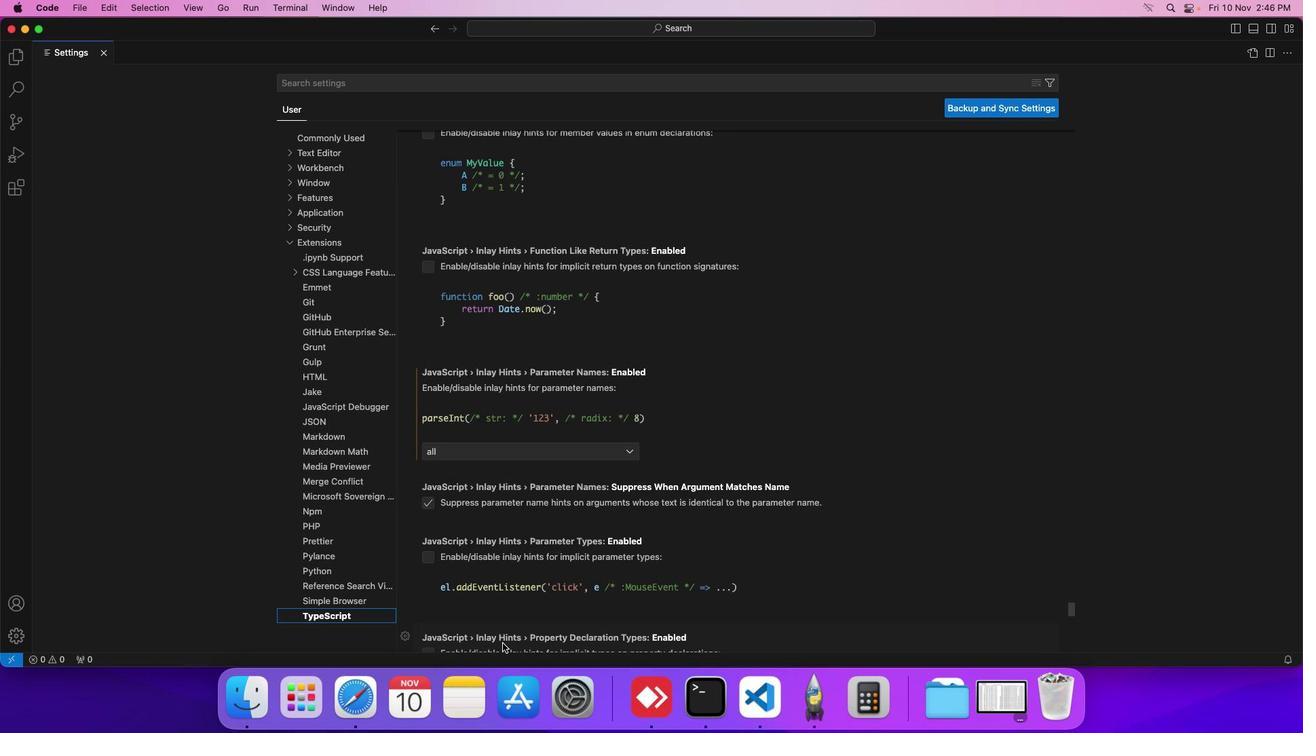 
Action: Mouse scrolled (502, 643) with delta (0, -1)
Screenshot: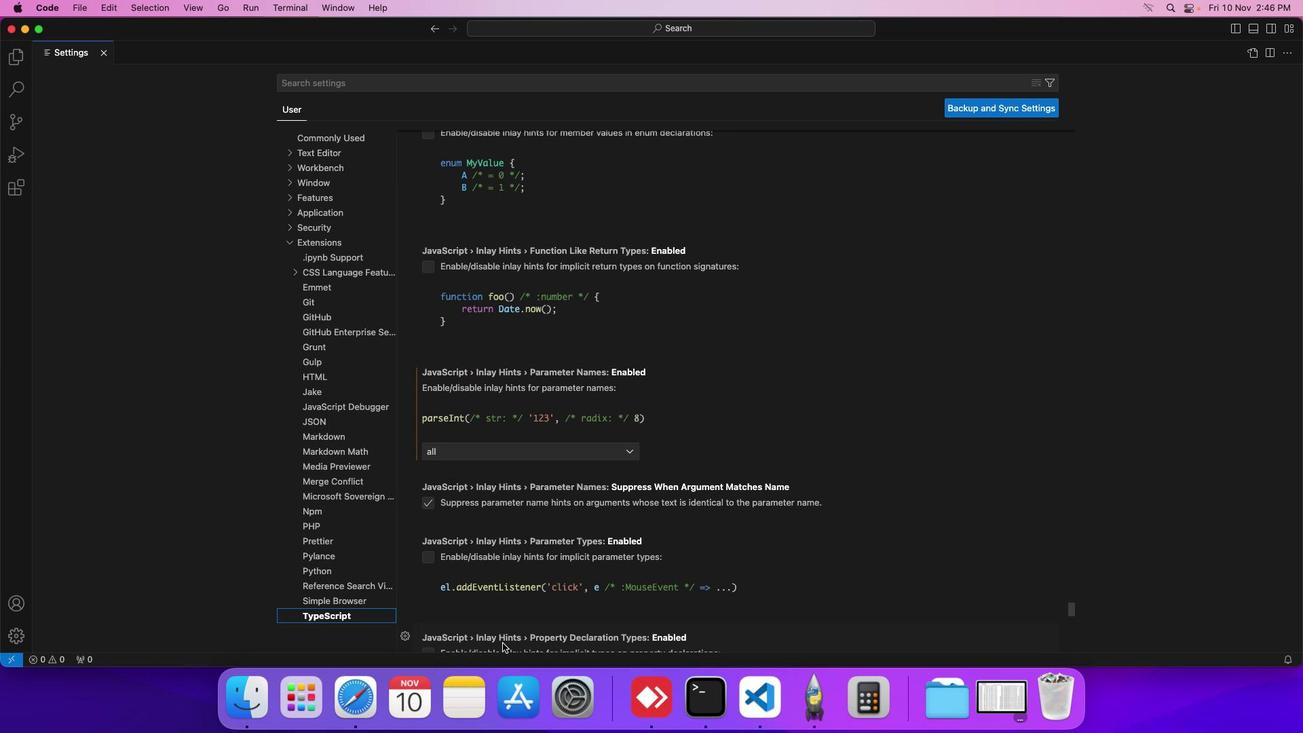 
Action: Mouse scrolled (502, 643) with delta (0, 0)
Screenshot: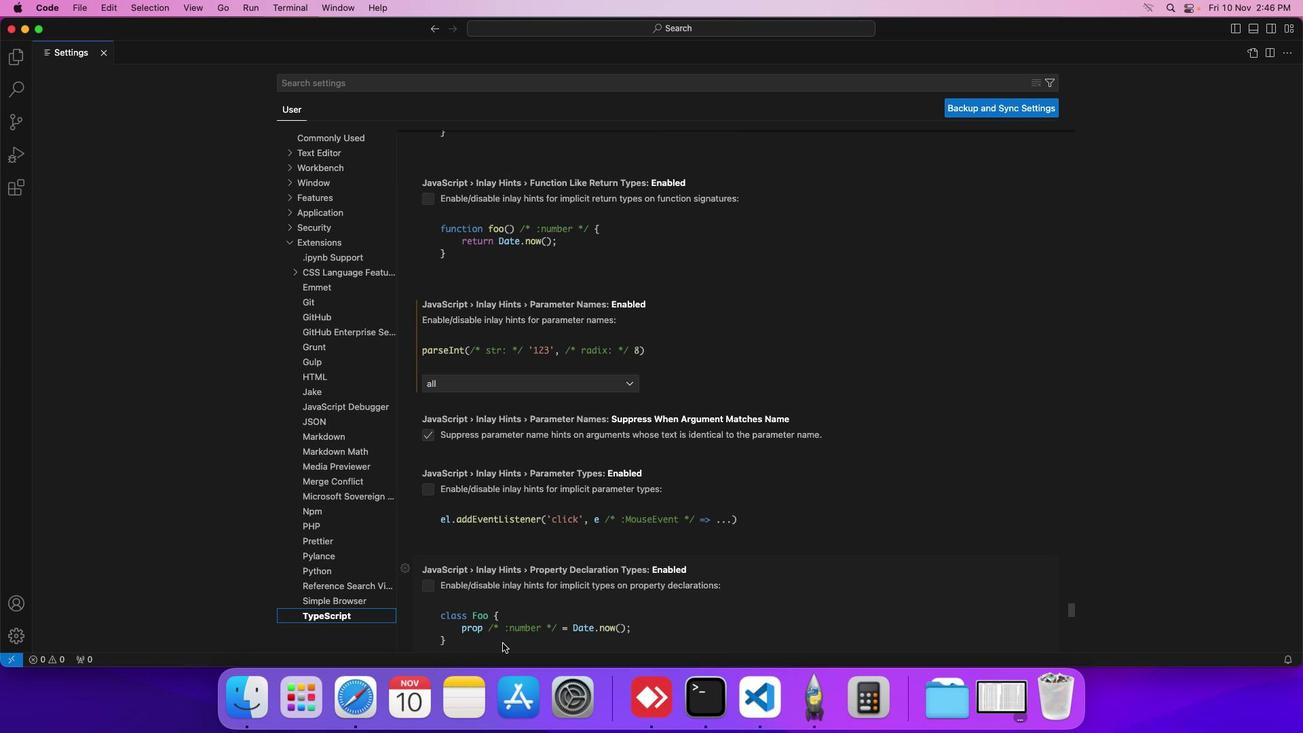 
Action: Mouse scrolled (502, 643) with delta (0, 0)
Screenshot: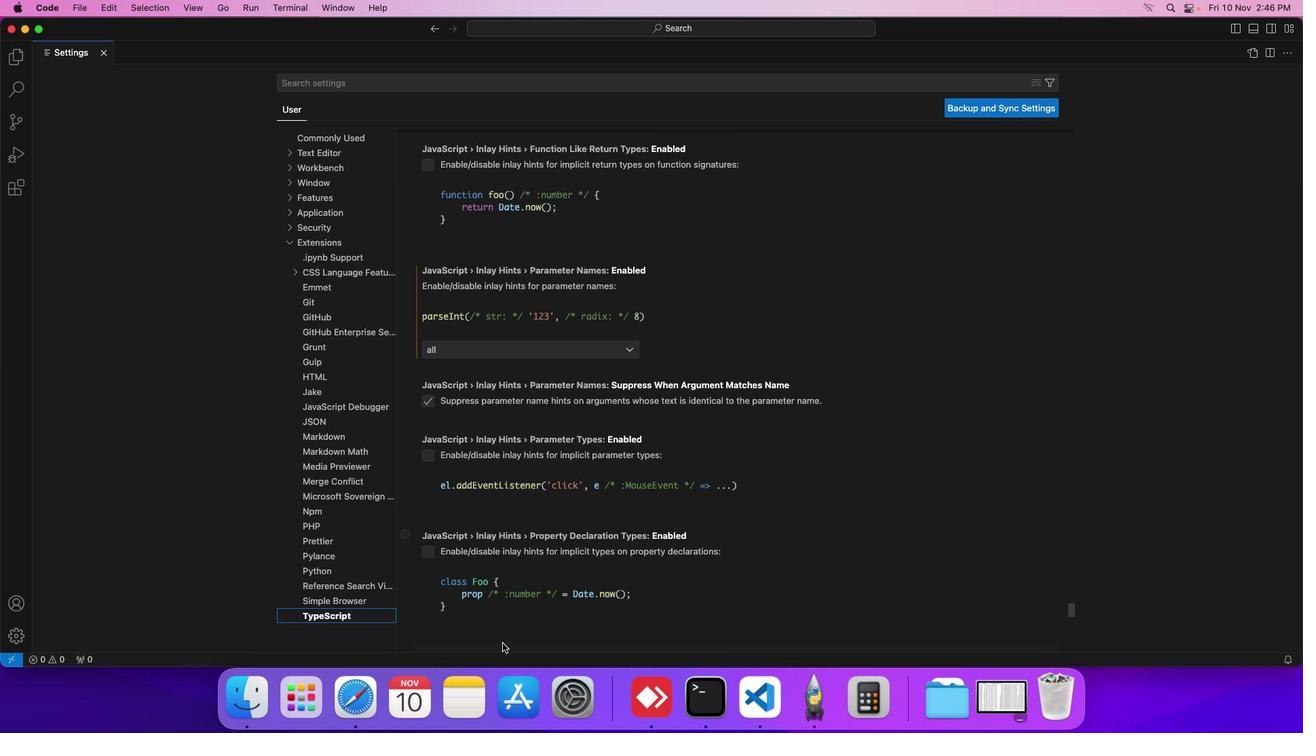 
Action: Mouse scrolled (502, 643) with delta (0, 0)
Screenshot: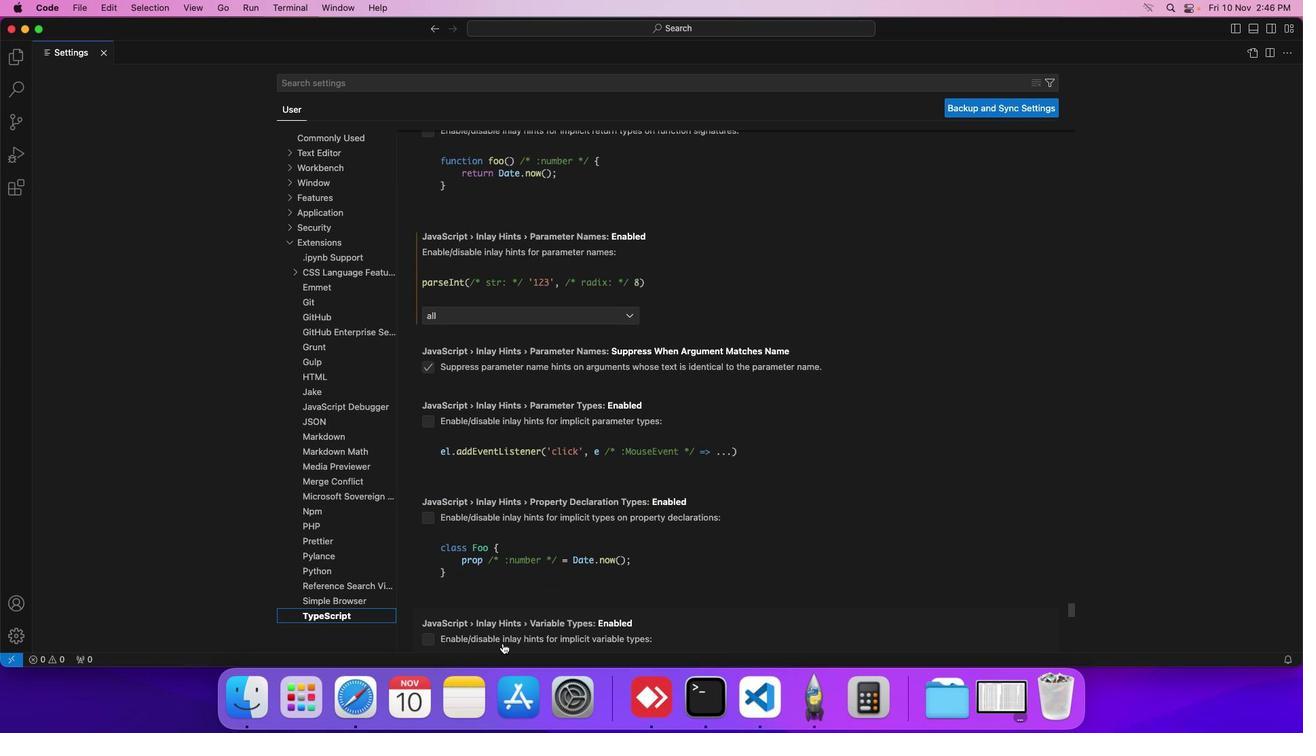 
Action: Mouse scrolled (502, 643) with delta (0, 0)
Screenshot: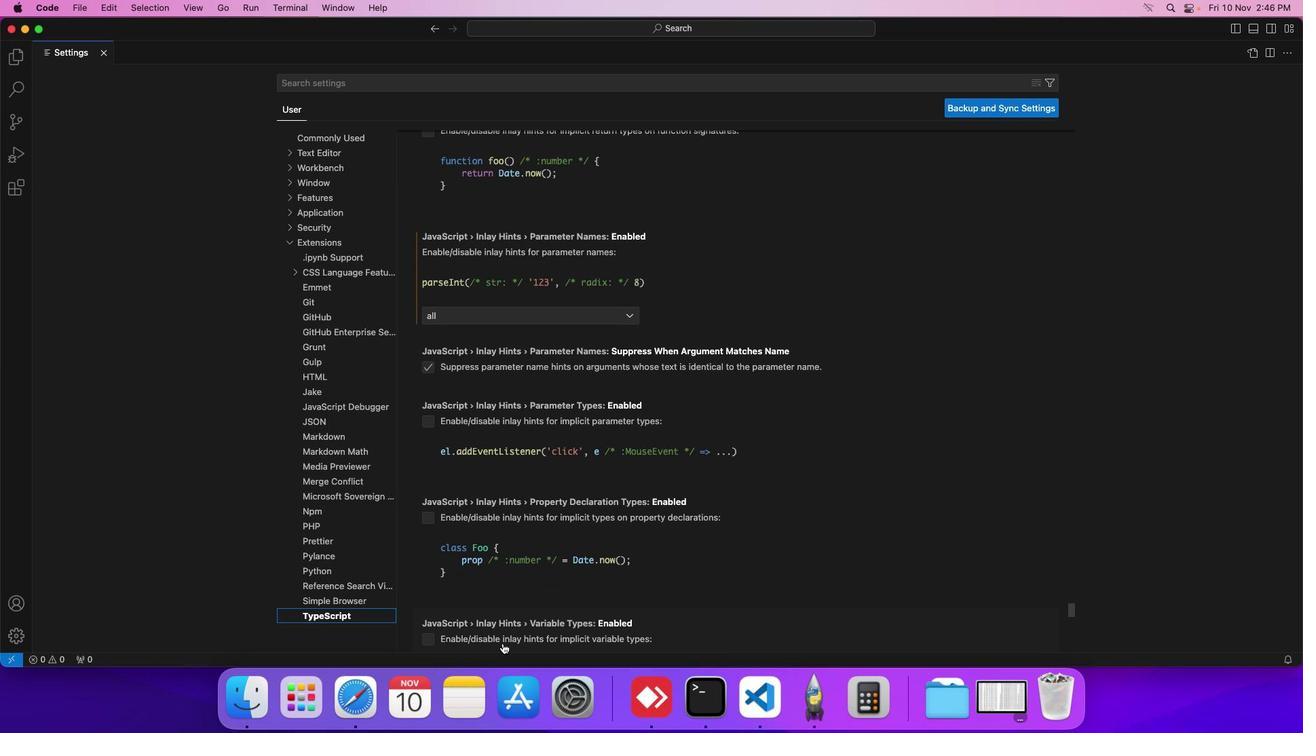 
Action: Mouse scrolled (502, 643) with delta (0, 0)
Screenshot: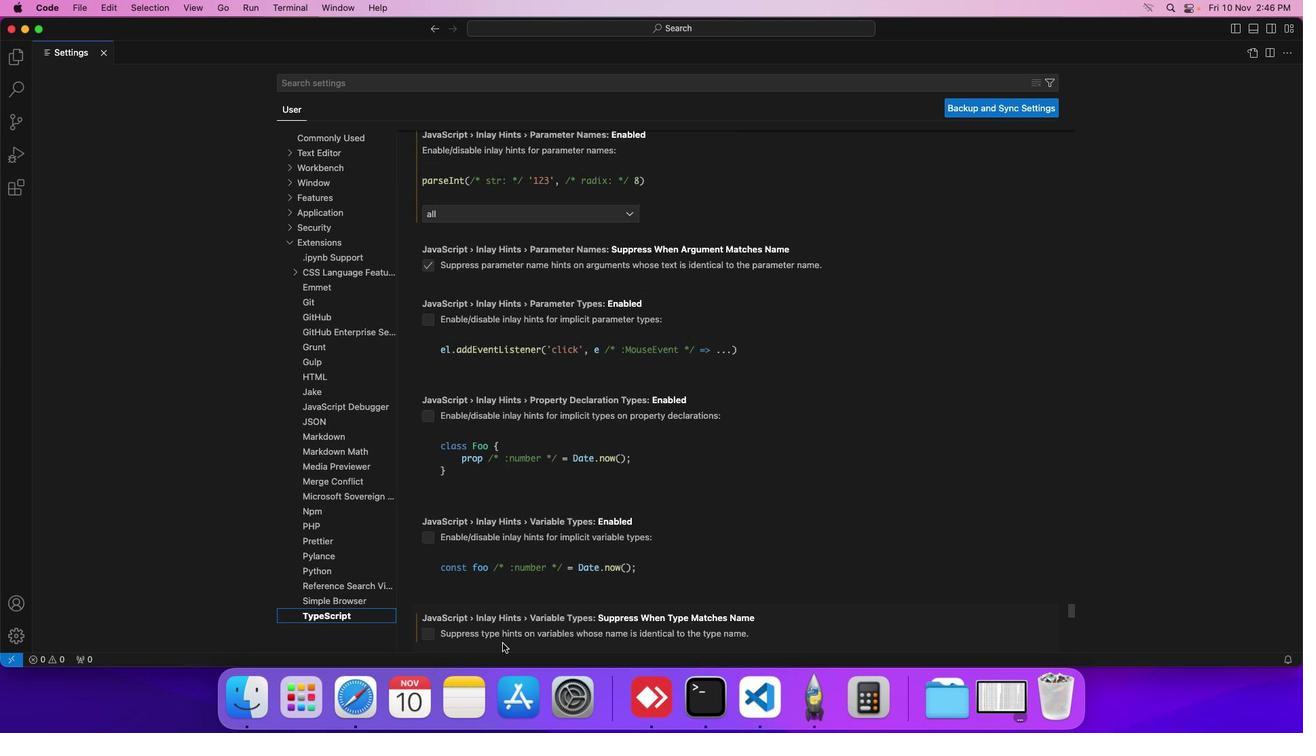 
Action: Mouse scrolled (502, 643) with delta (0, 0)
Screenshot: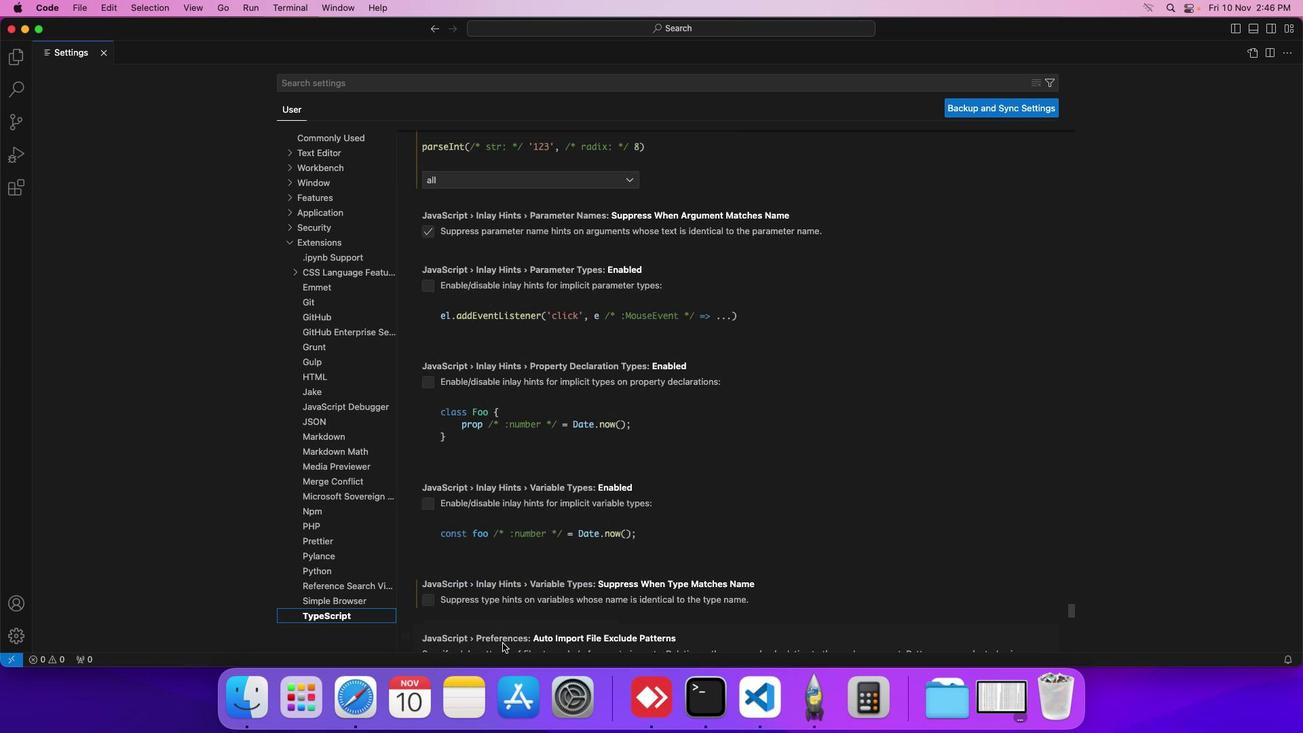 
Action: Mouse scrolled (502, 643) with delta (0, 0)
Screenshot: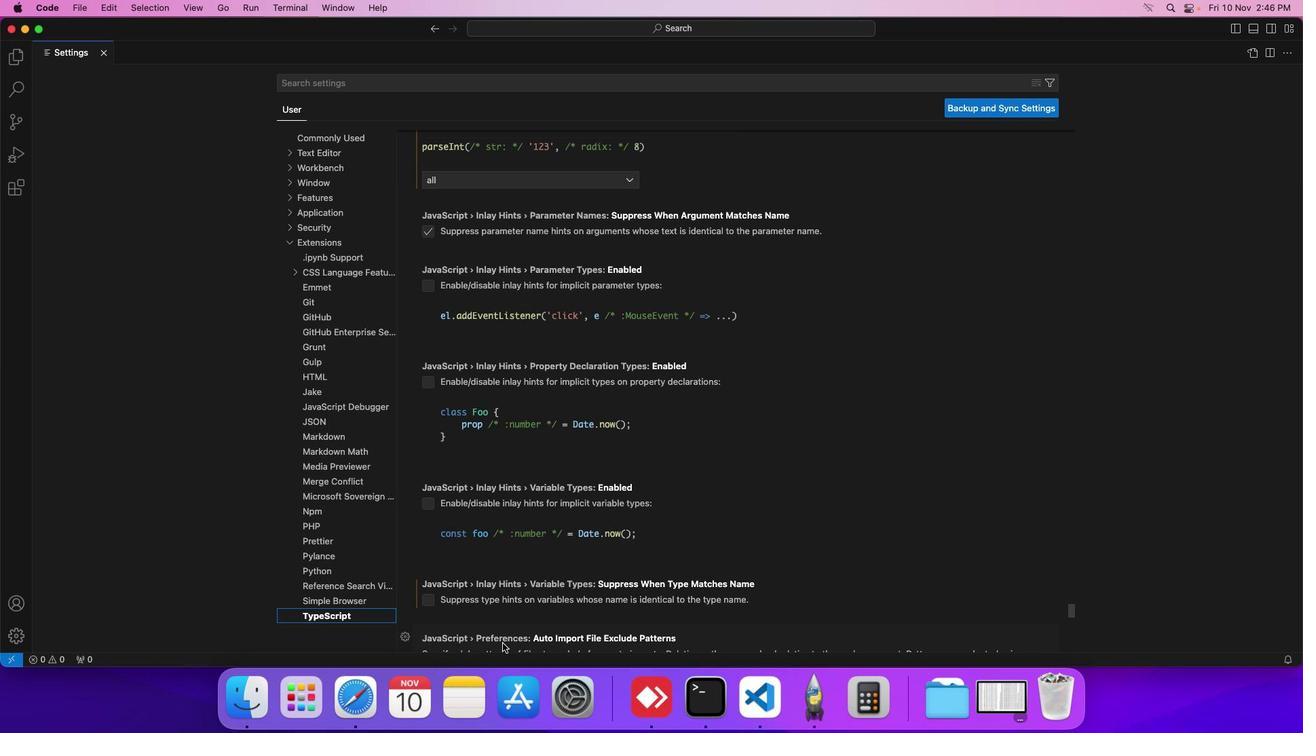 
Action: Mouse scrolled (502, 643) with delta (0, 0)
Screenshot: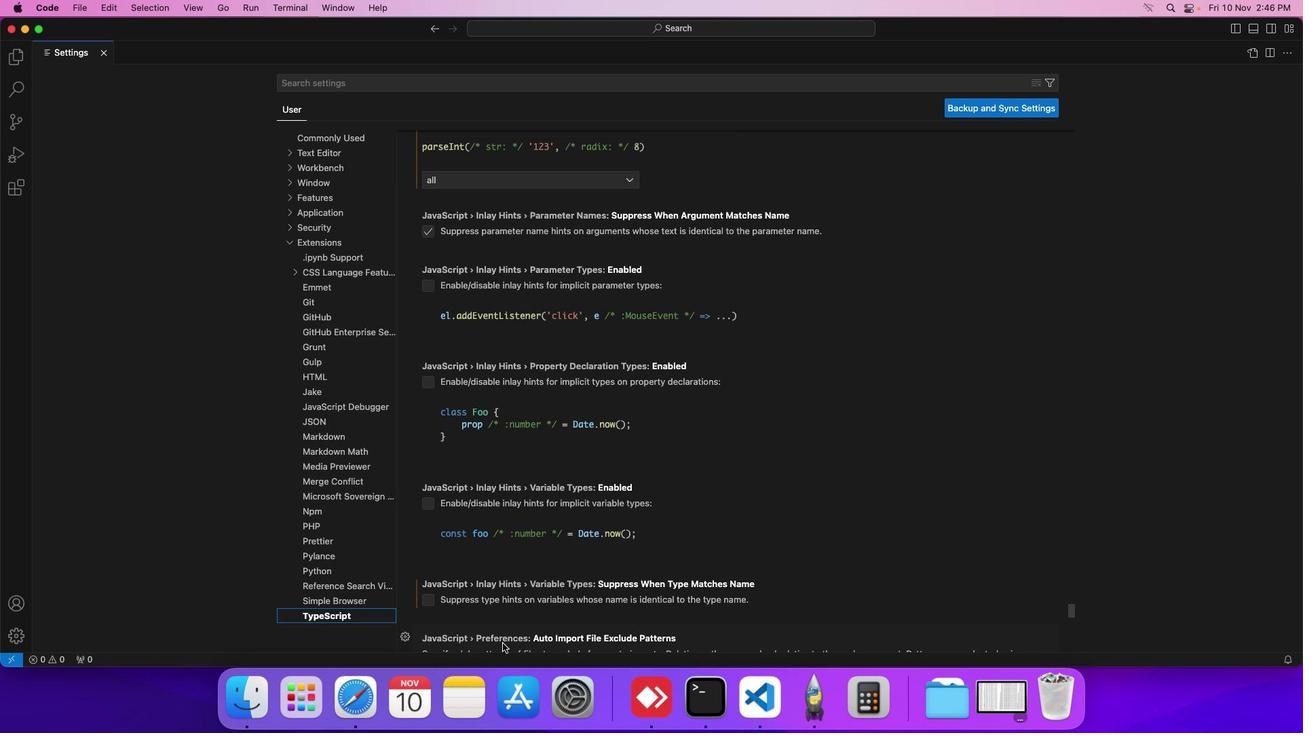 
Action: Mouse scrolled (502, 643) with delta (0, 0)
Screenshot: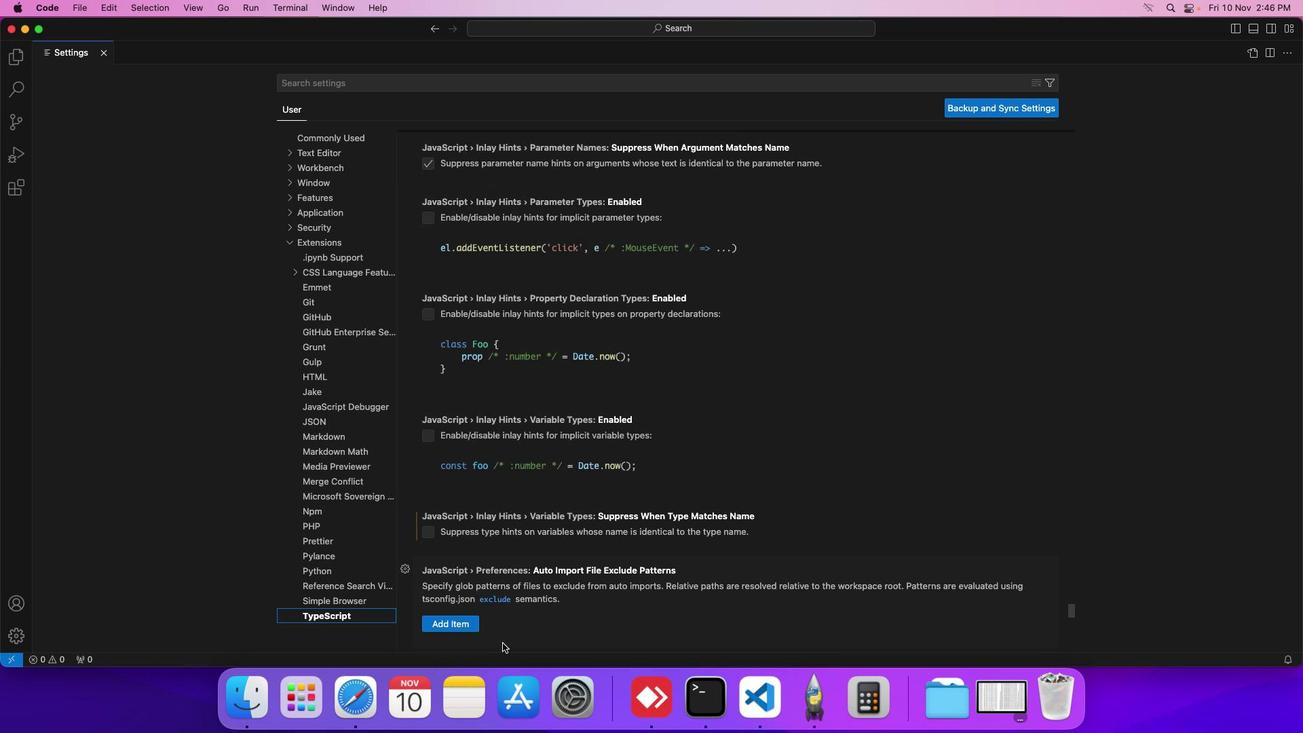 
Action: Mouse scrolled (502, 643) with delta (0, 0)
Screenshot: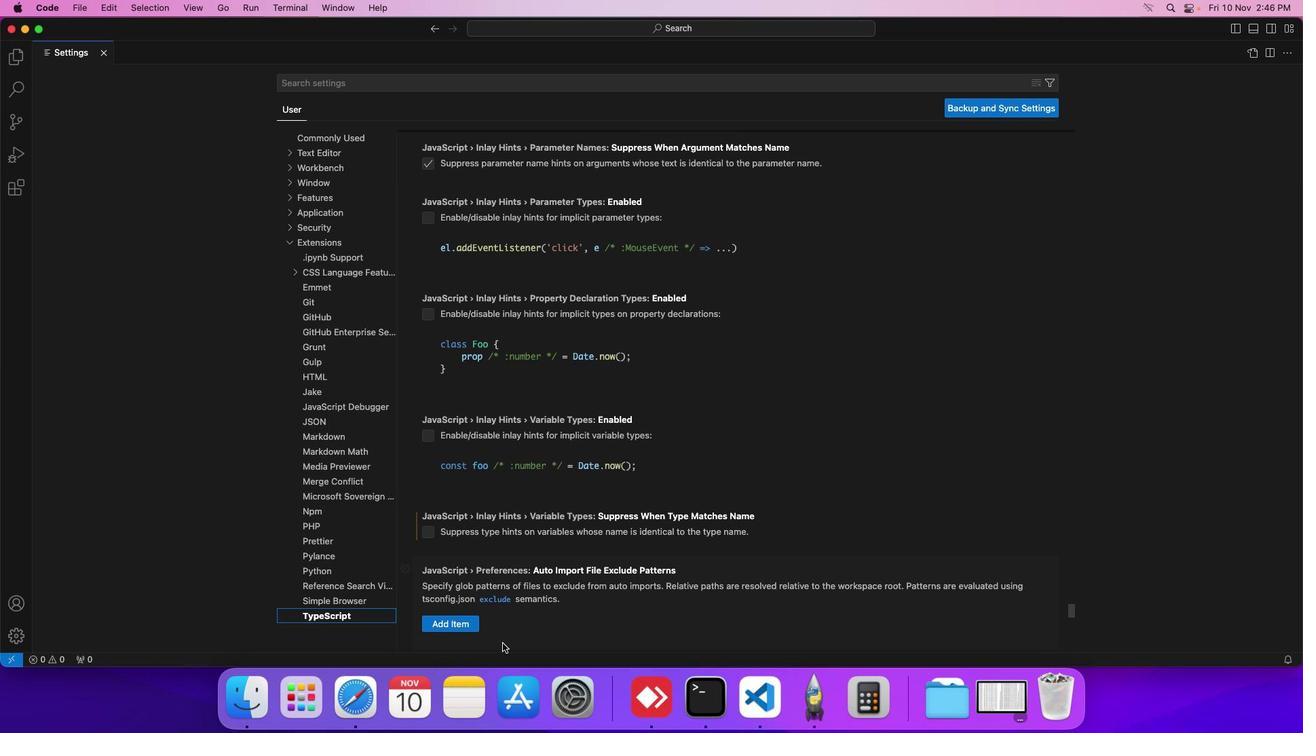 
Action: Mouse scrolled (502, 643) with delta (0, 0)
Screenshot: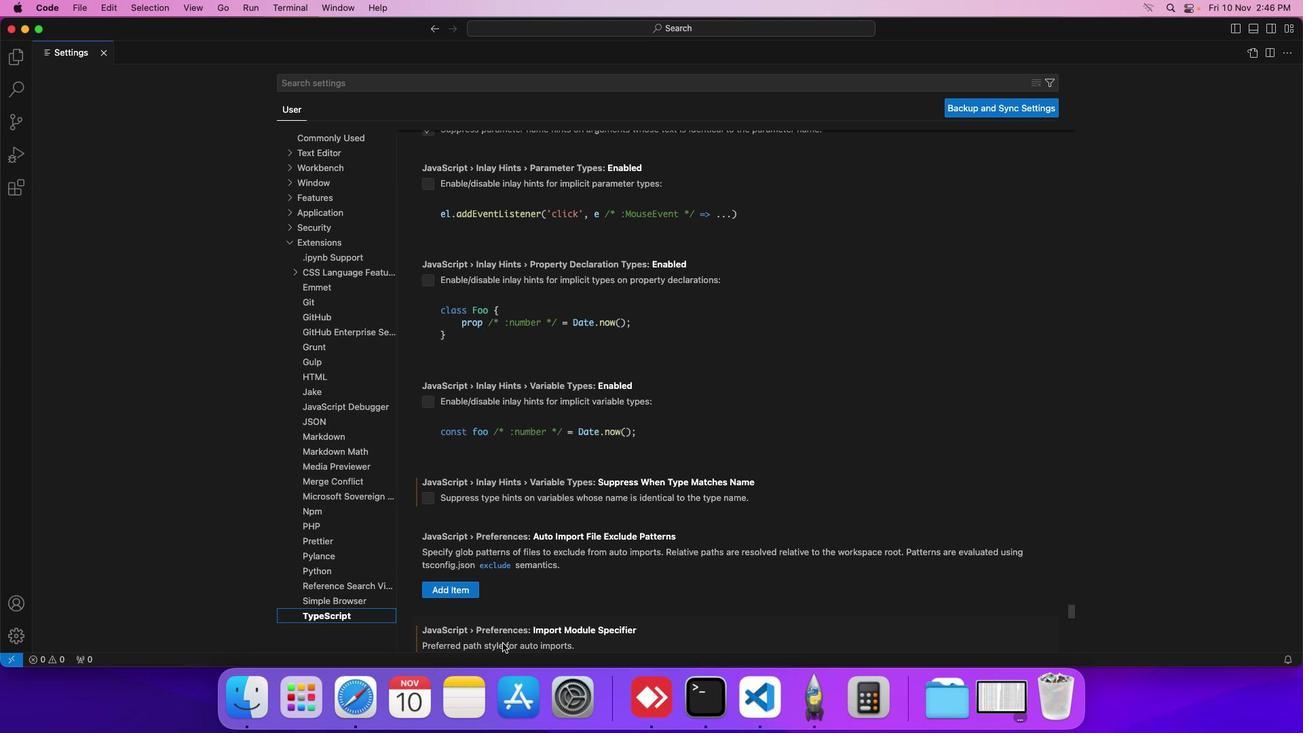 
Action: Mouse scrolled (502, 643) with delta (0, 0)
Screenshot: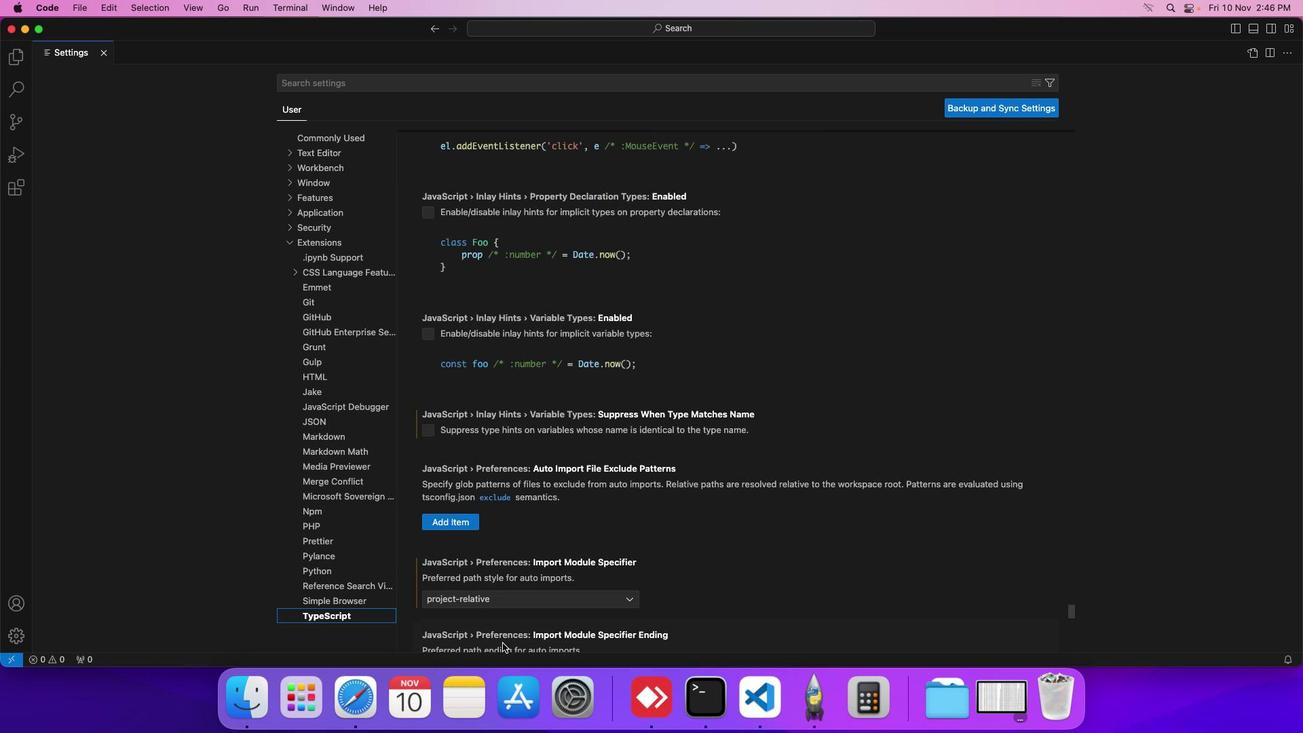 
Action: Mouse scrolled (502, 643) with delta (0, 0)
Screenshot: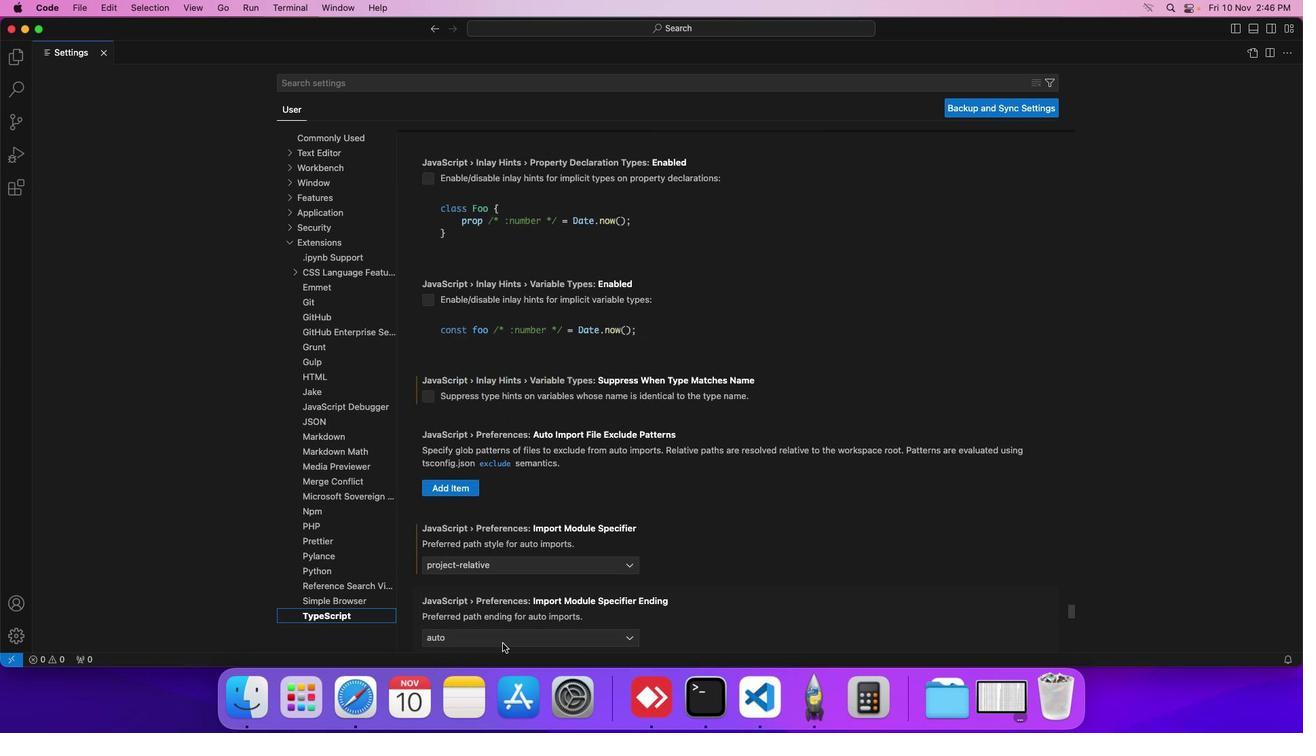 
Action: Mouse scrolled (502, 643) with delta (0, 0)
Screenshot: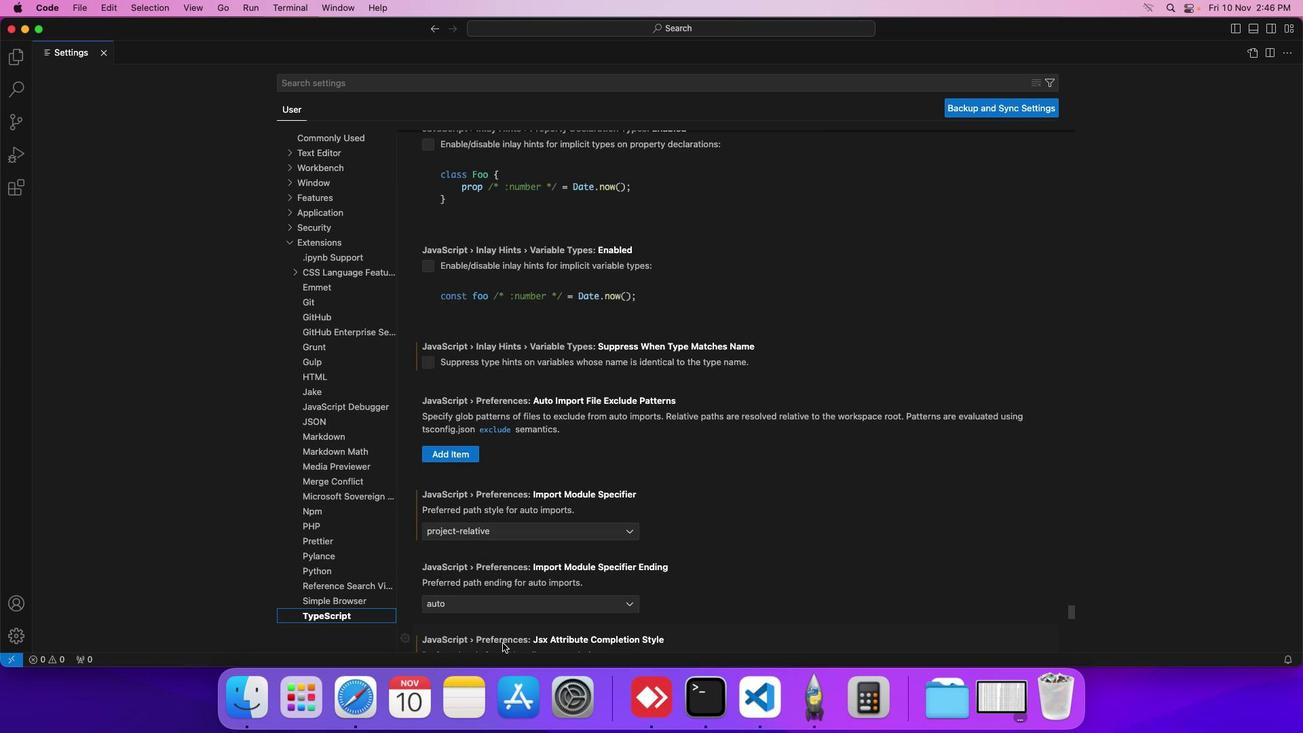 
Action: Mouse scrolled (502, 643) with delta (0, 0)
Screenshot: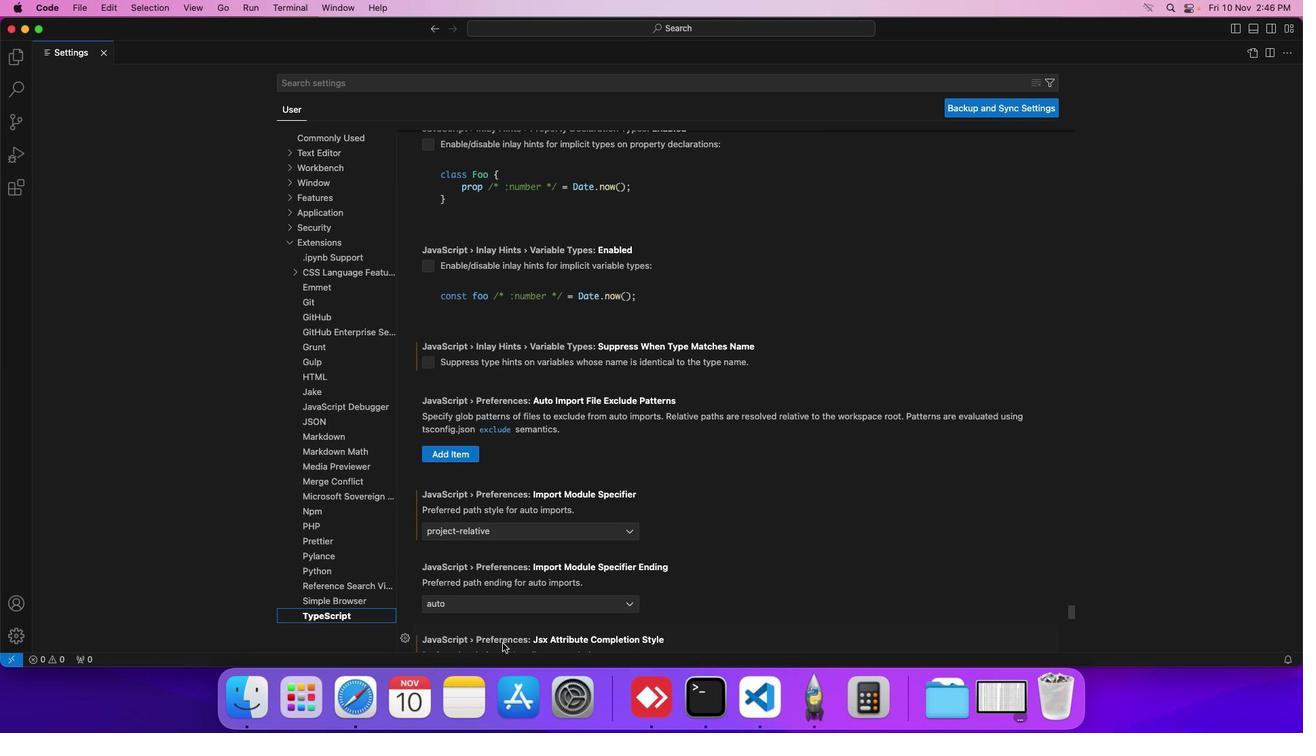 
Action: Mouse scrolled (502, 643) with delta (0, 0)
Screenshot: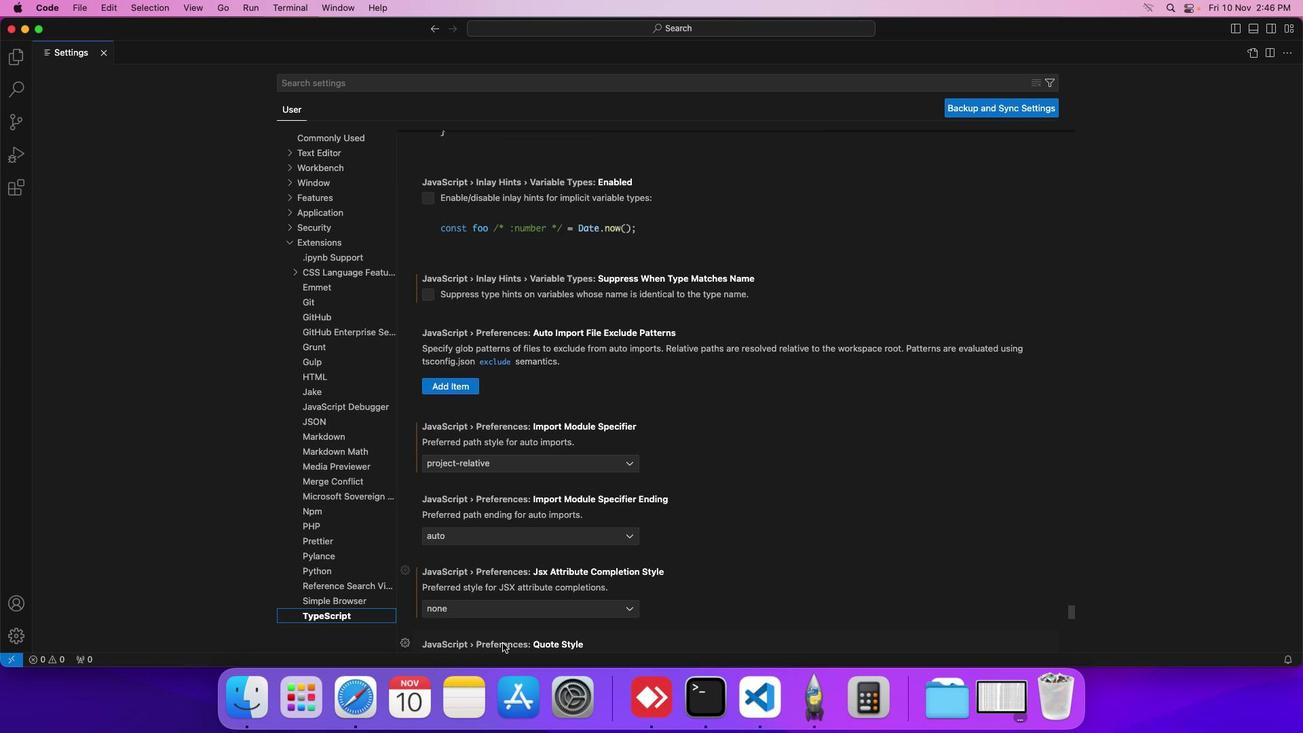 
Action: Mouse scrolled (502, 643) with delta (0, 0)
Screenshot: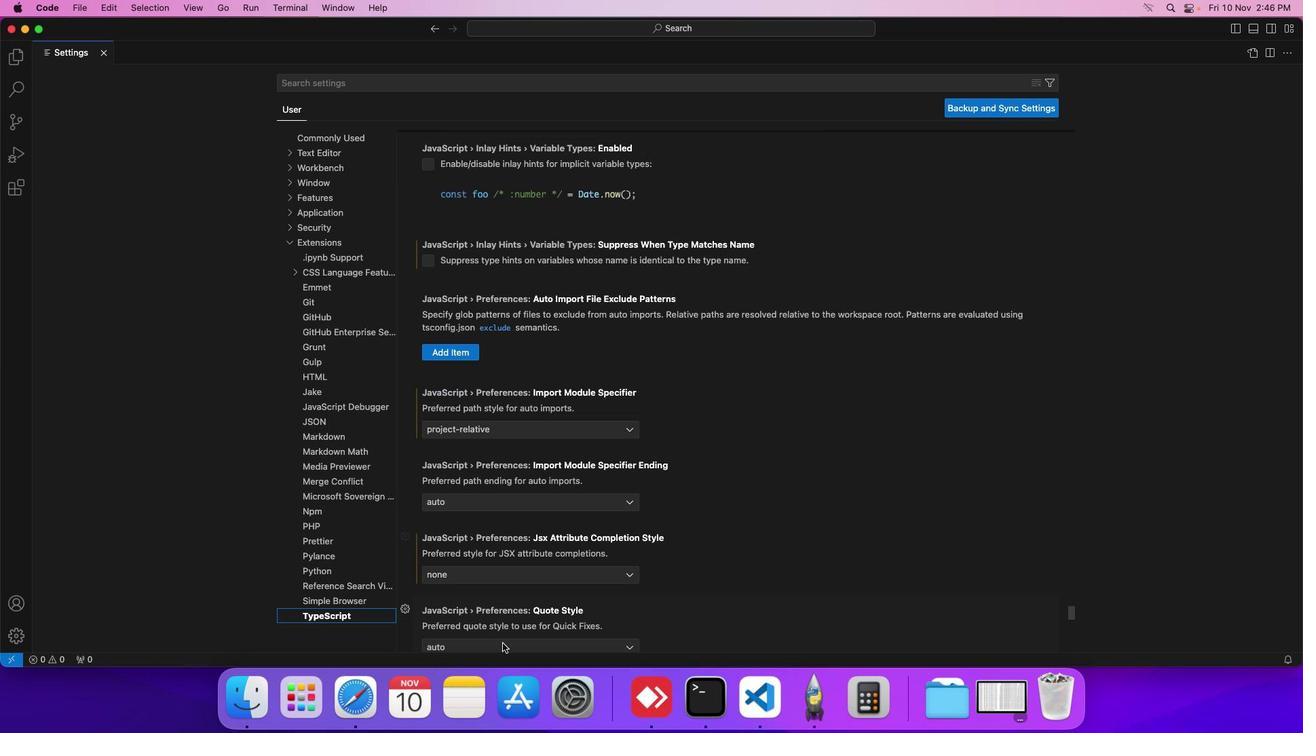 
Action: Mouse scrolled (502, 643) with delta (0, 0)
Screenshot: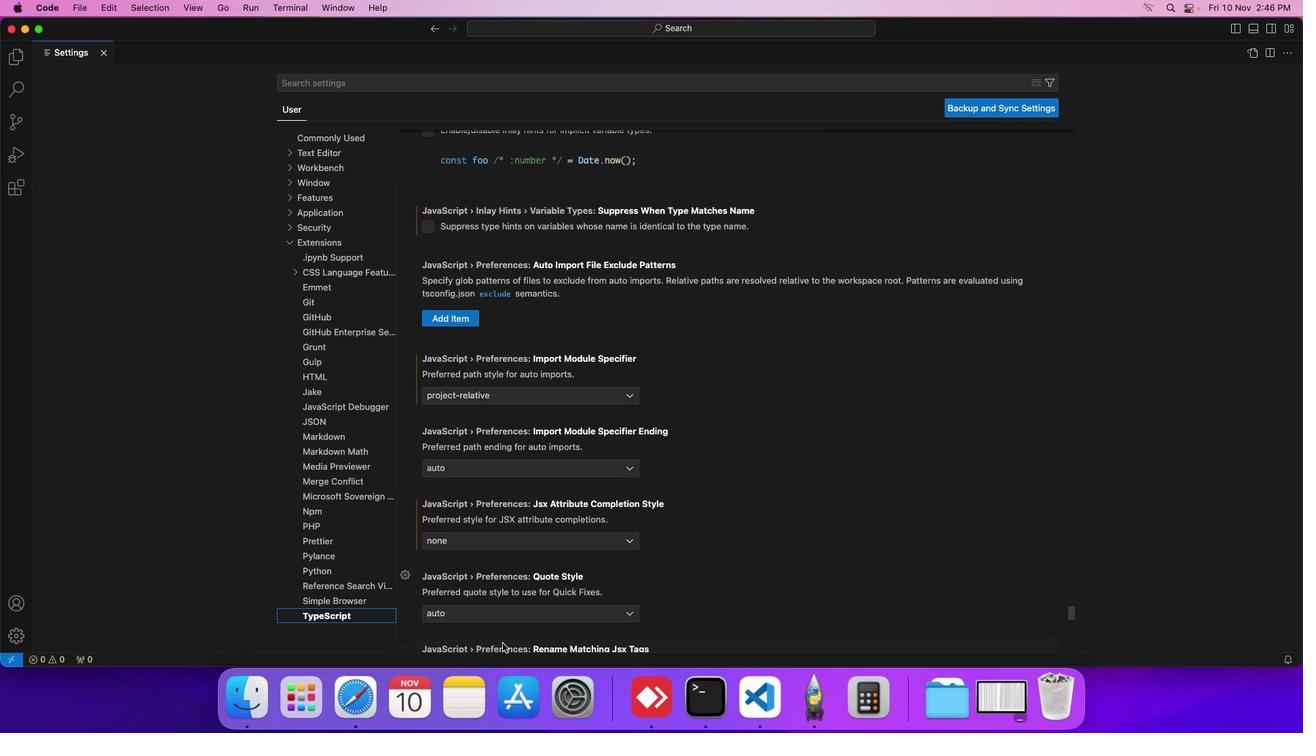 
Action: Mouse scrolled (502, 643) with delta (0, 0)
Screenshot: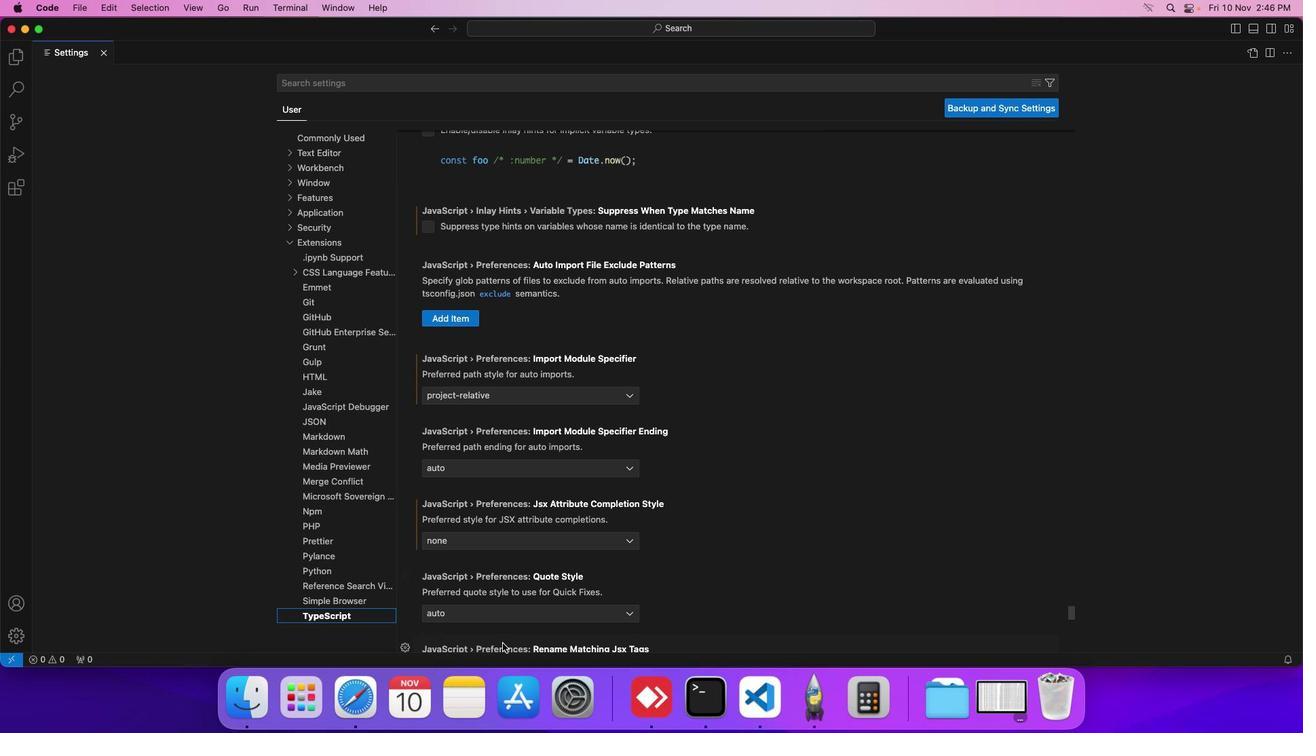
Action: Mouse scrolled (502, 643) with delta (0, 0)
Screenshot: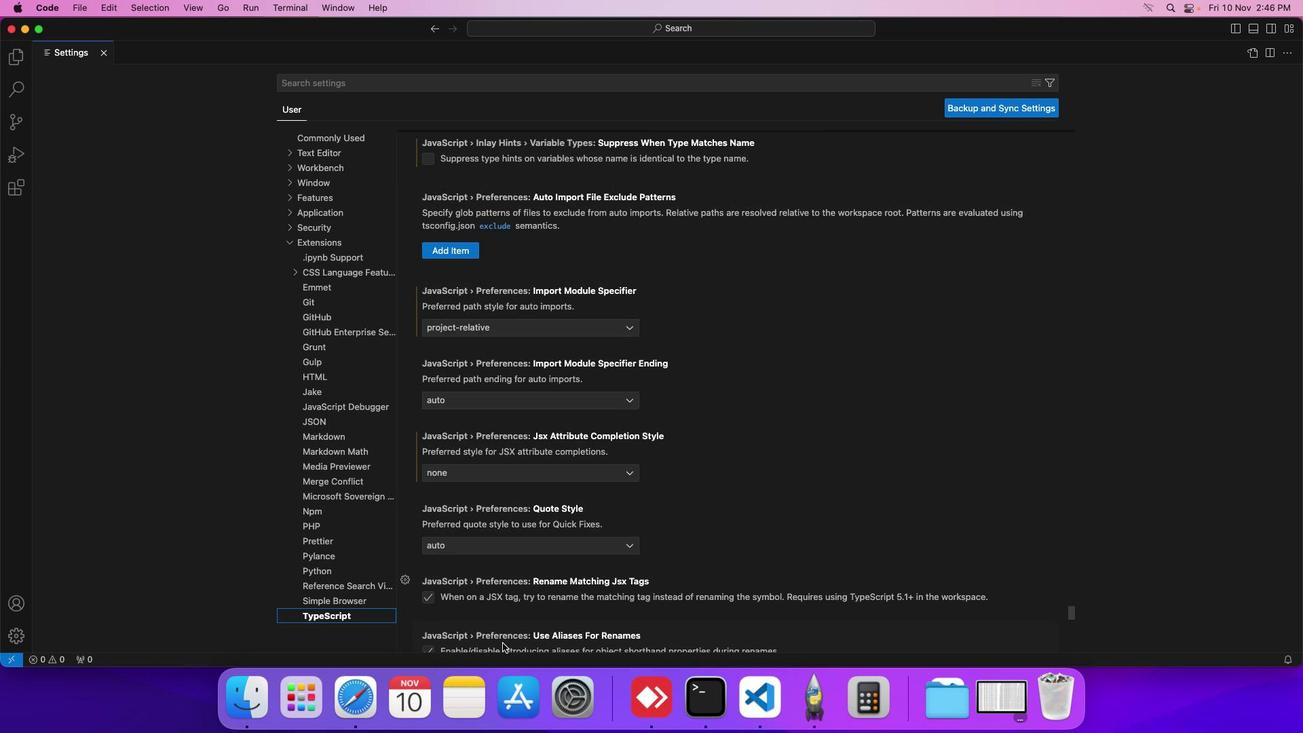 
Action: Mouse scrolled (502, 643) with delta (0, 0)
Screenshot: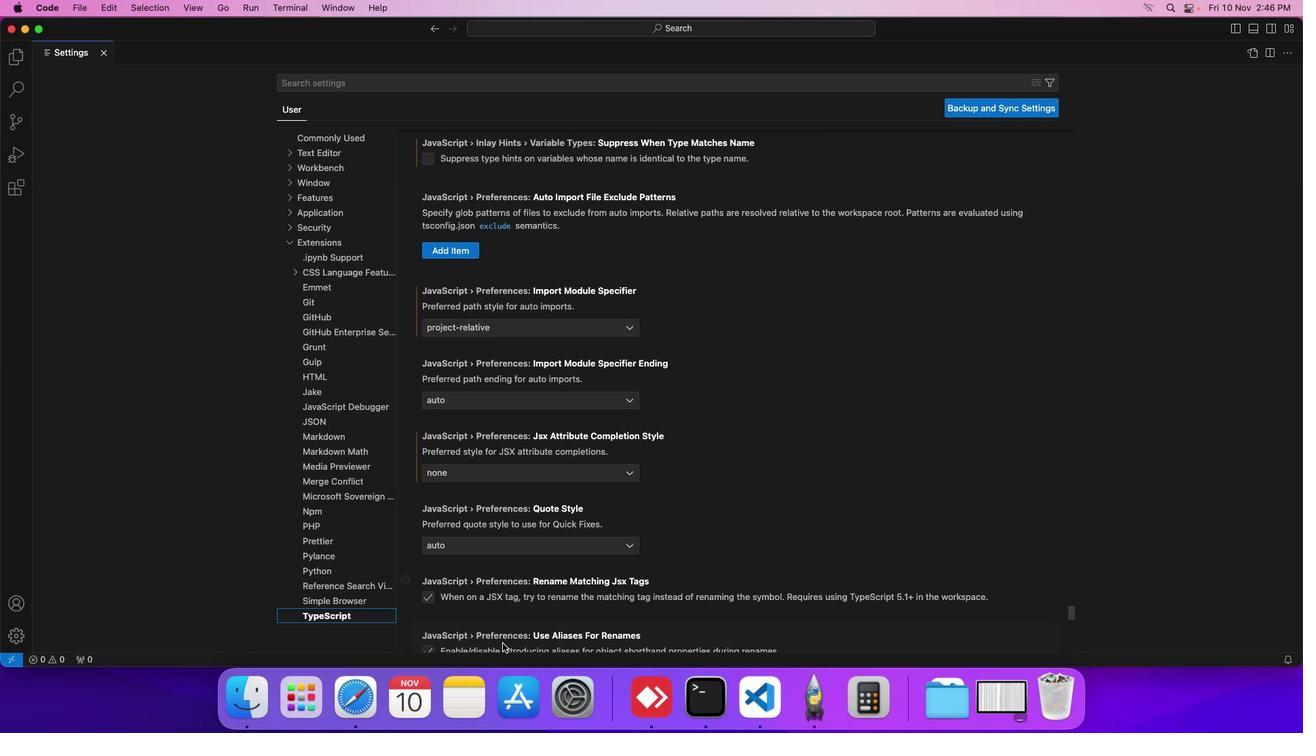 
Action: Mouse scrolled (502, 643) with delta (0, 0)
Screenshot: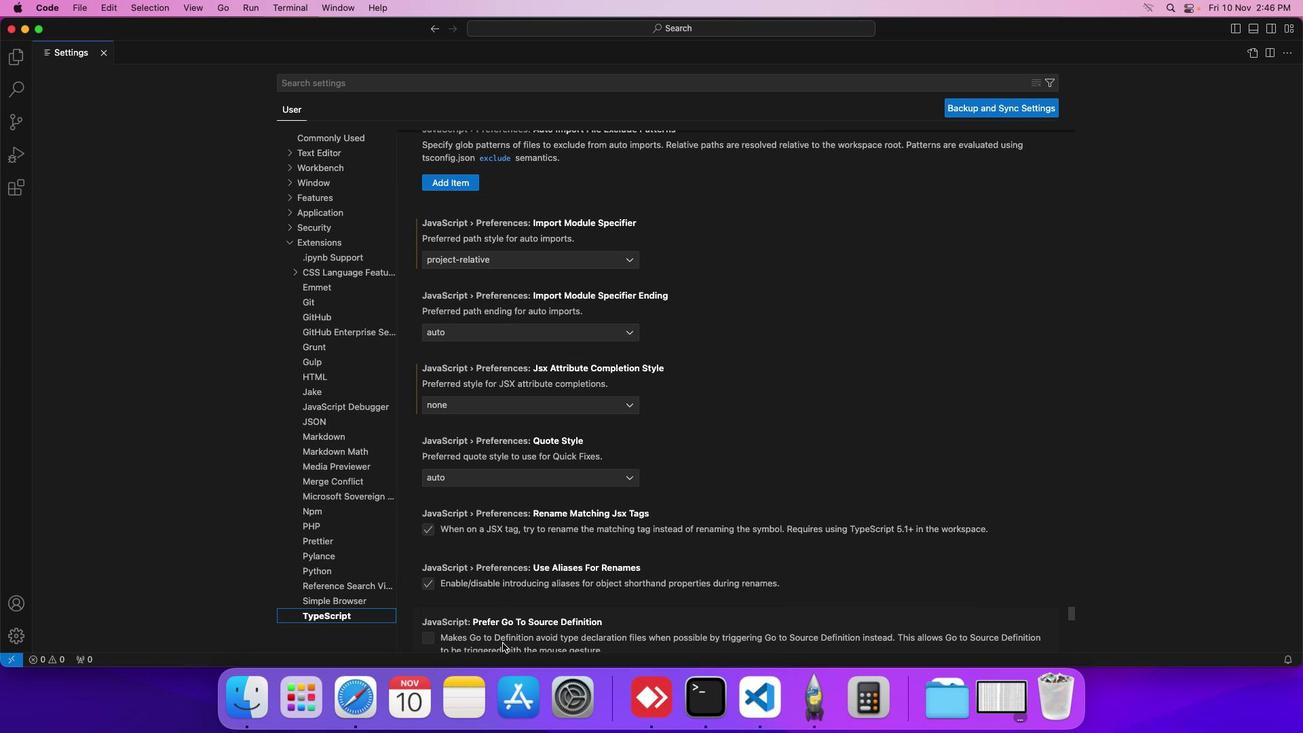 
Action: Mouse scrolled (502, 643) with delta (0, 0)
Screenshot: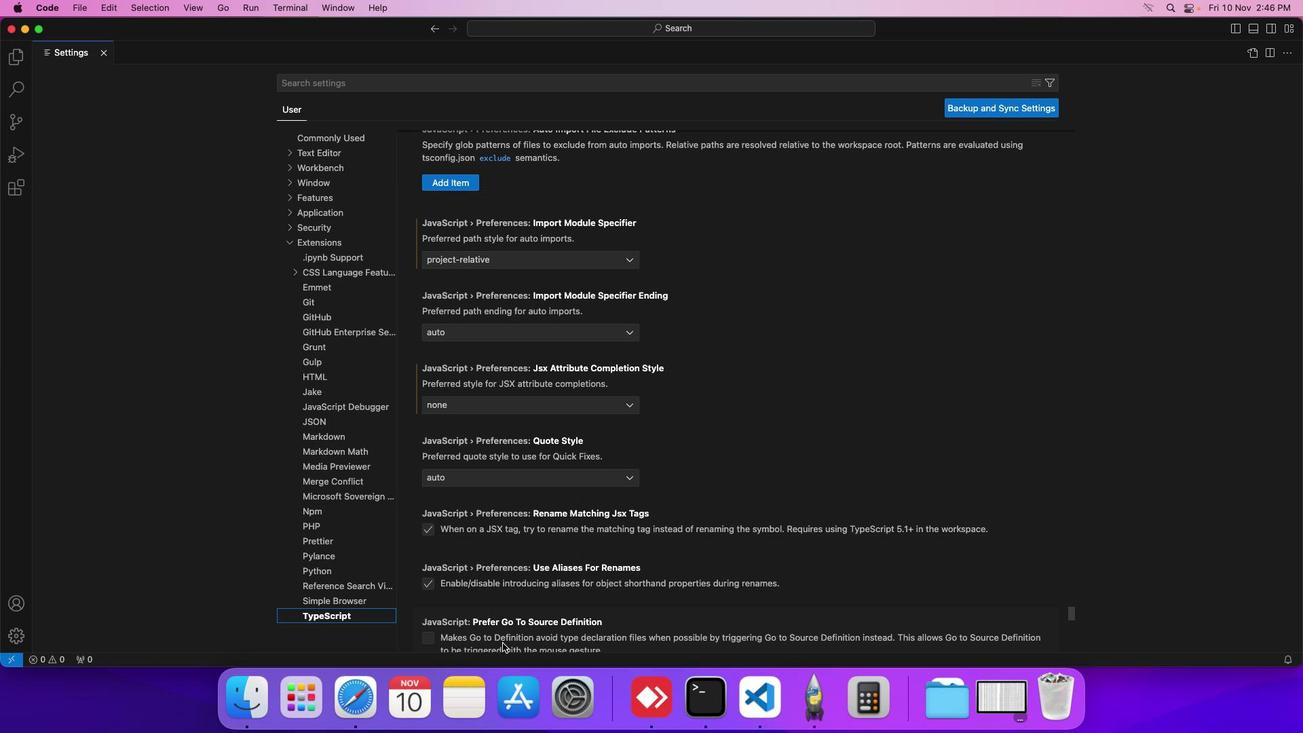 
Action: Mouse scrolled (502, 643) with delta (0, 0)
Screenshot: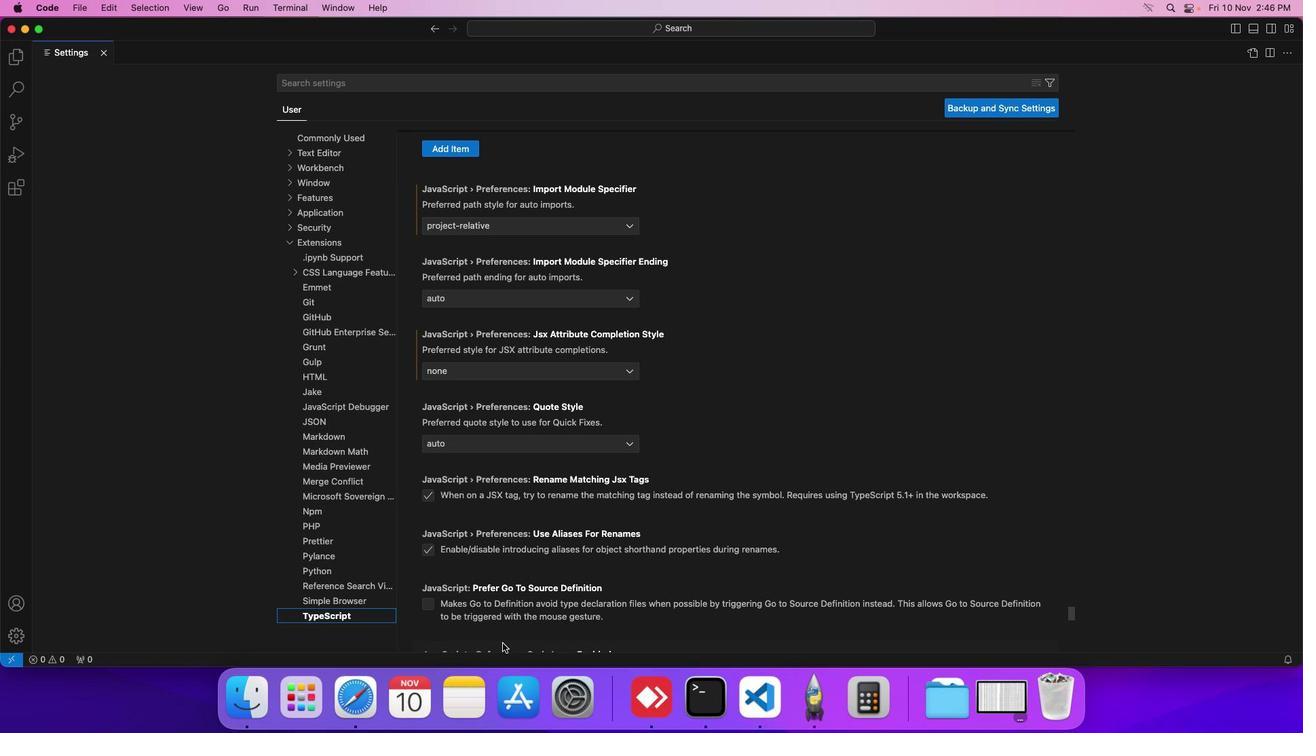 
Action: Mouse scrolled (502, 643) with delta (0, 0)
Screenshot: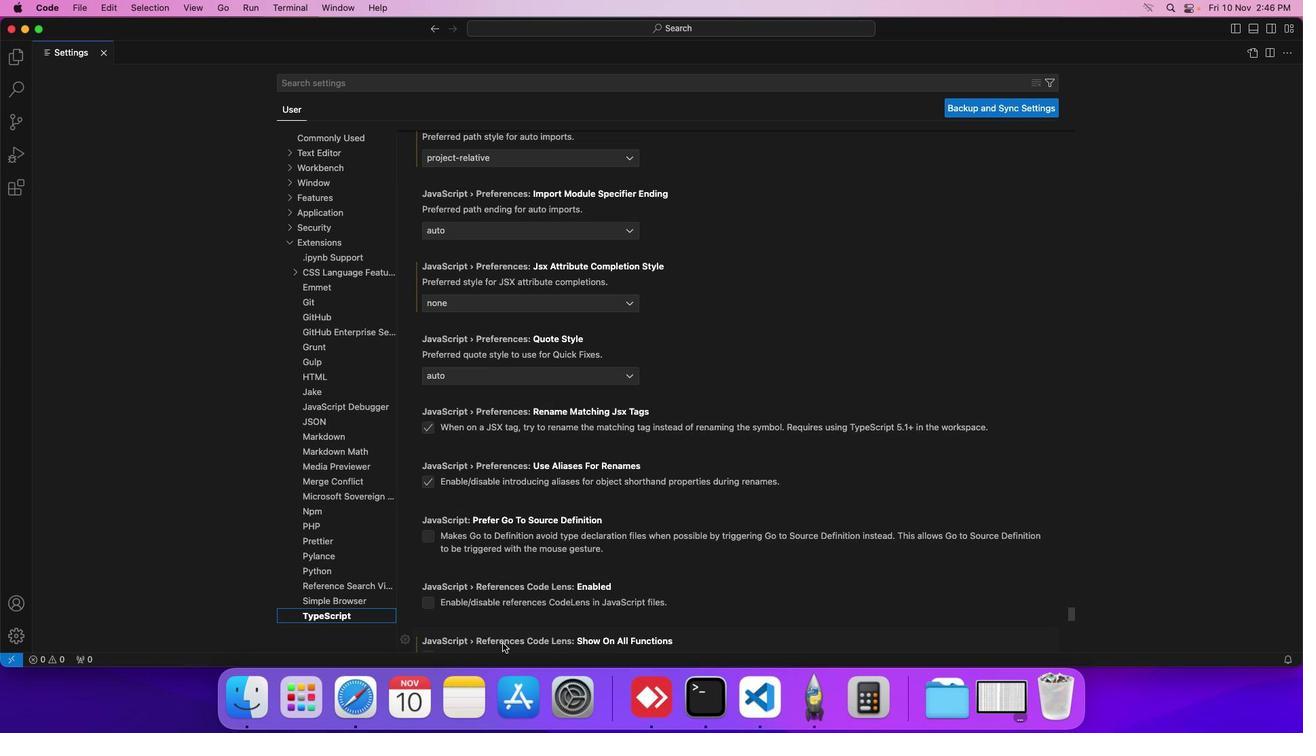 
Action: Mouse scrolled (502, 643) with delta (0, 0)
Screenshot: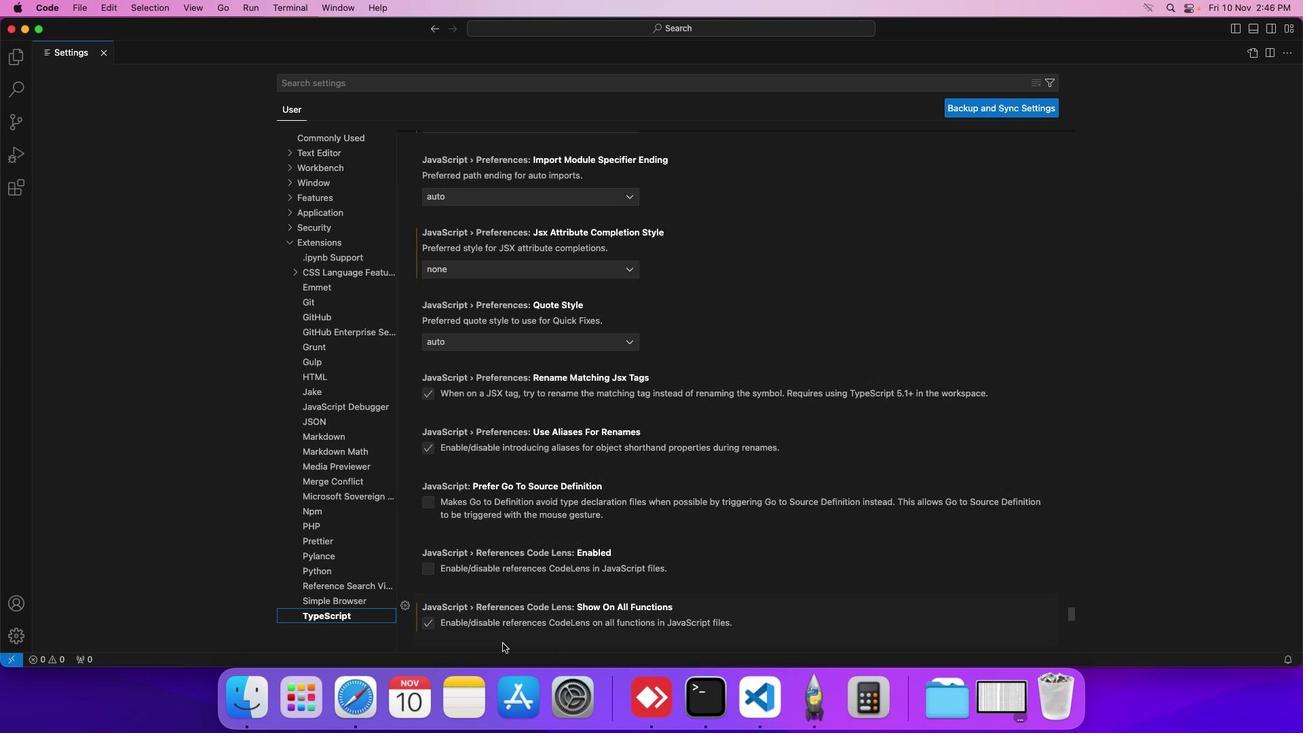 
Action: Mouse scrolled (502, 643) with delta (0, 0)
Screenshot: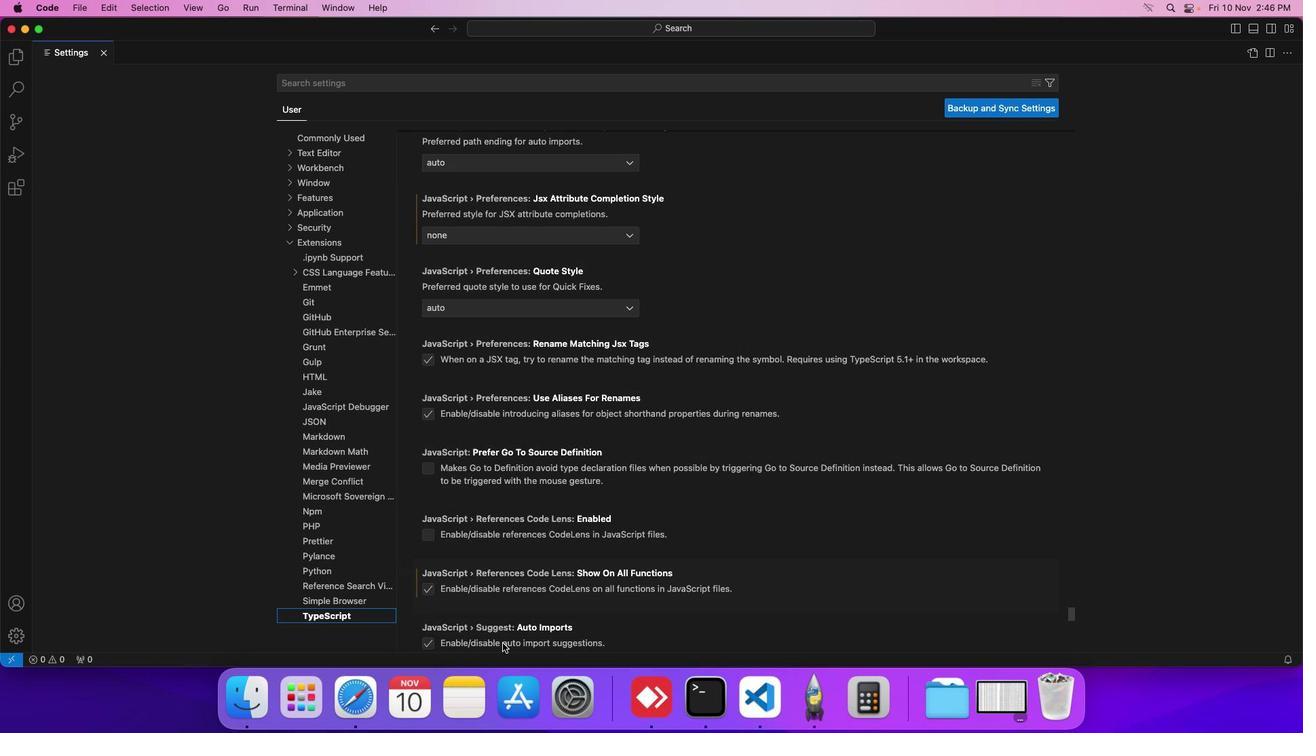 
Action: Mouse scrolled (502, 643) with delta (0, 0)
Screenshot: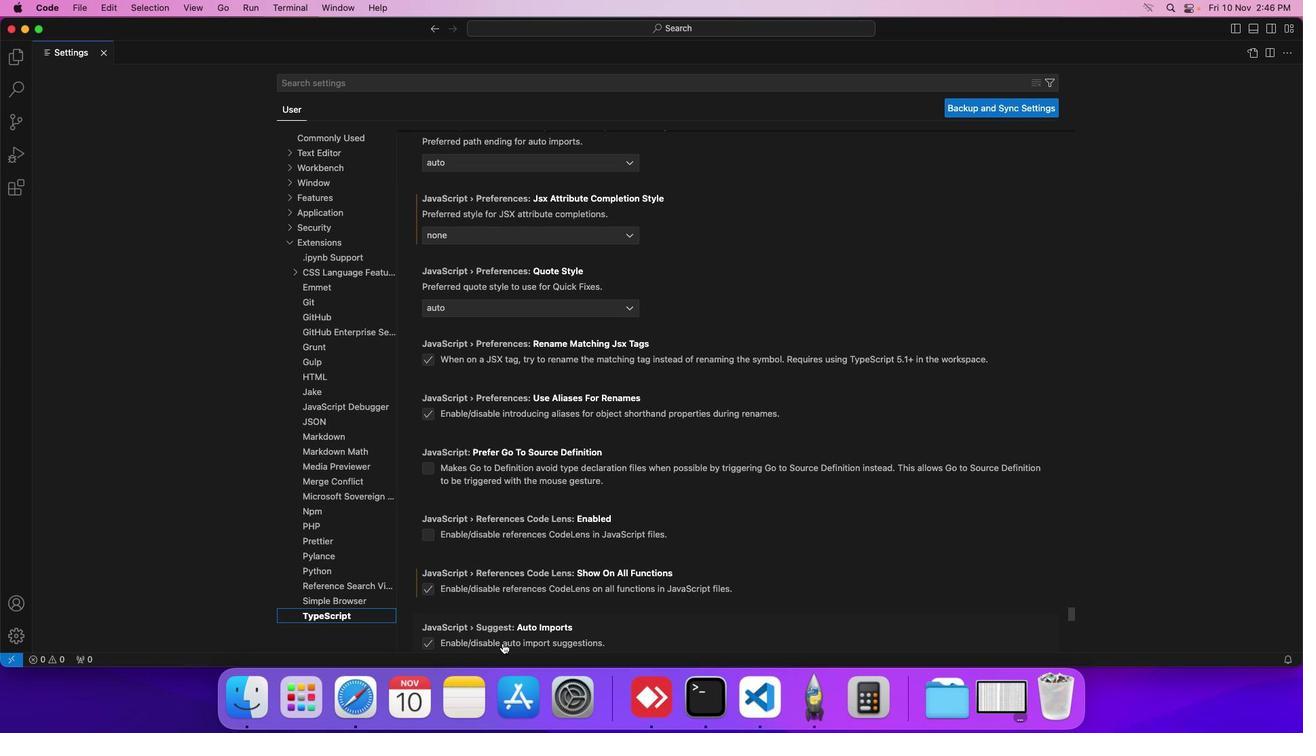 
Action: Mouse scrolled (502, 643) with delta (0, 0)
Screenshot: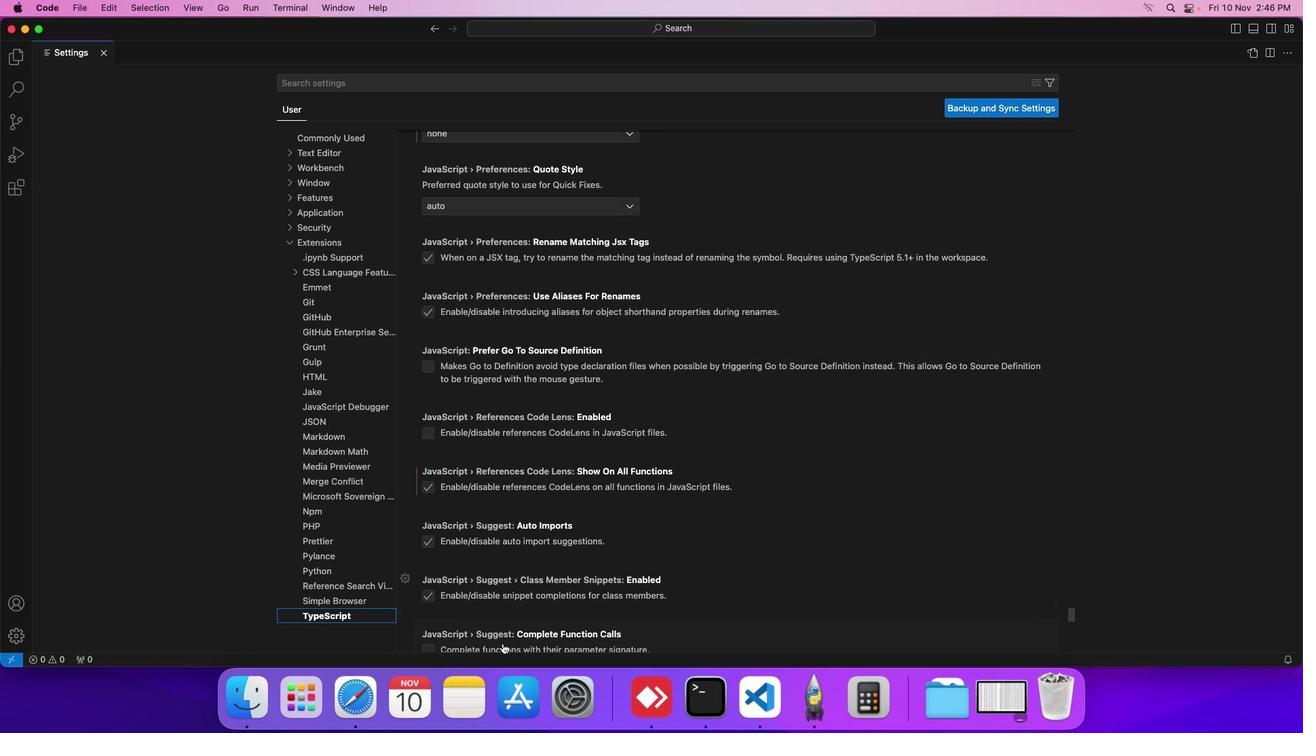
Action: Mouse scrolled (502, 643) with delta (0, 0)
Screenshot: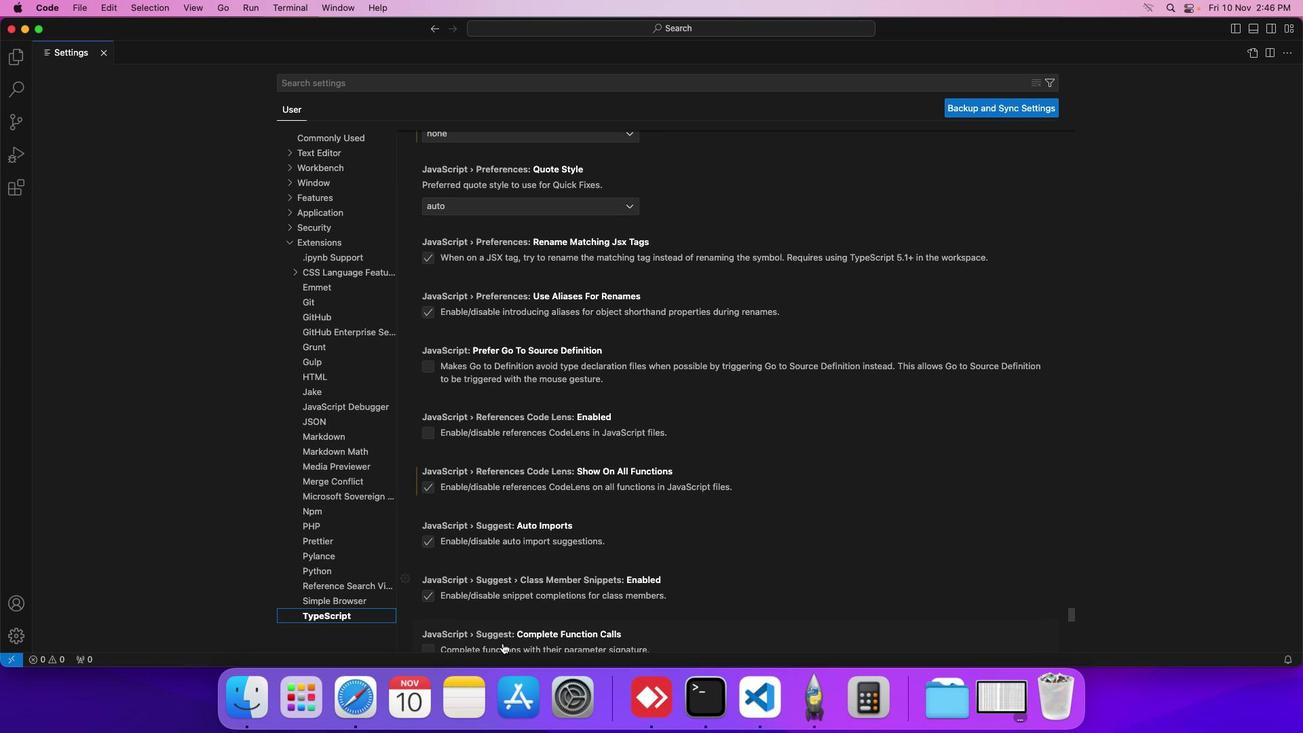 
Action: Mouse scrolled (502, 643) with delta (0, 0)
Screenshot: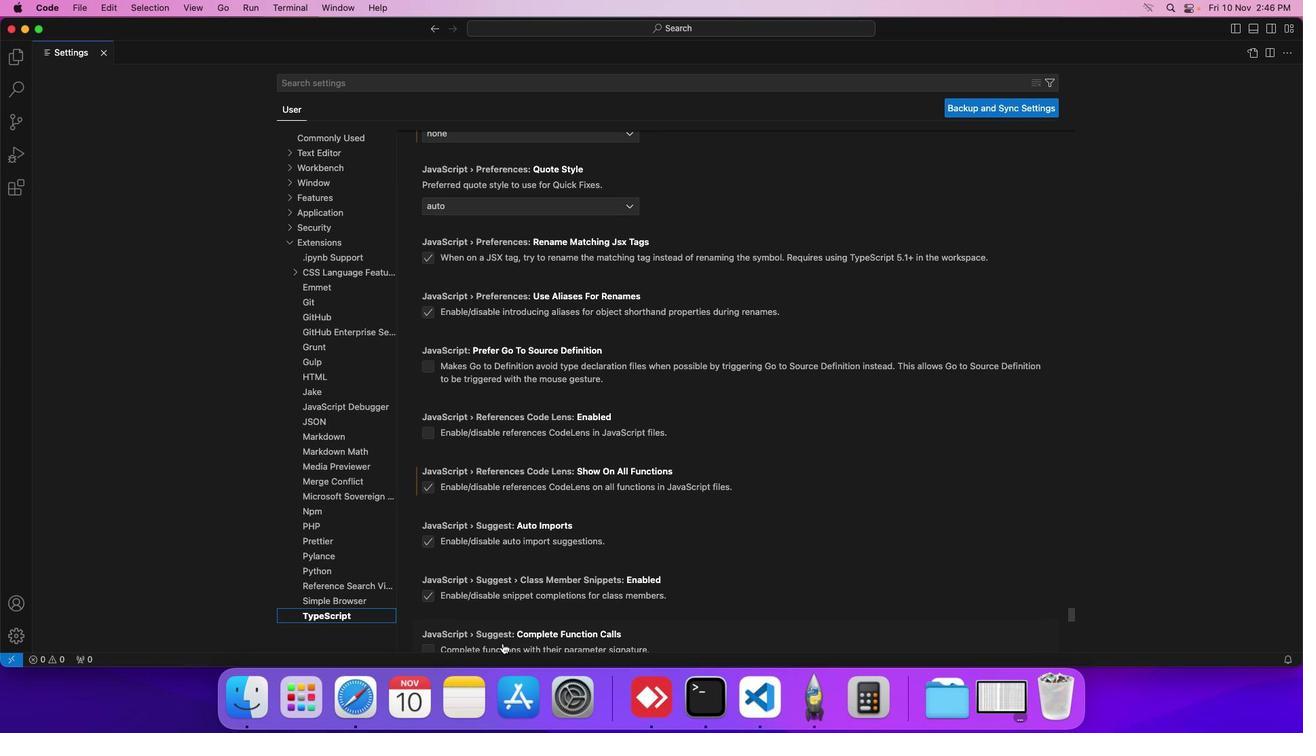 
Action: Mouse scrolled (502, 643) with delta (0, 0)
Screenshot: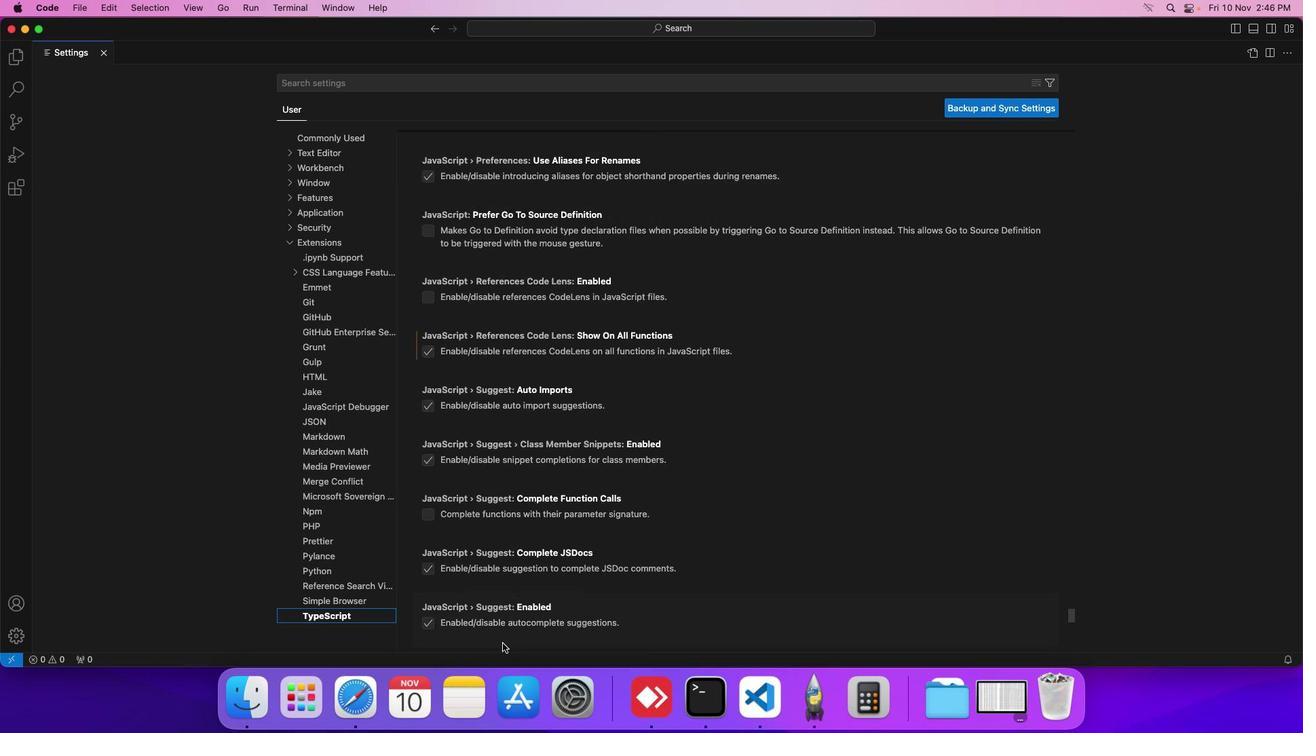 
Action: Mouse scrolled (502, 643) with delta (0, 0)
Screenshot: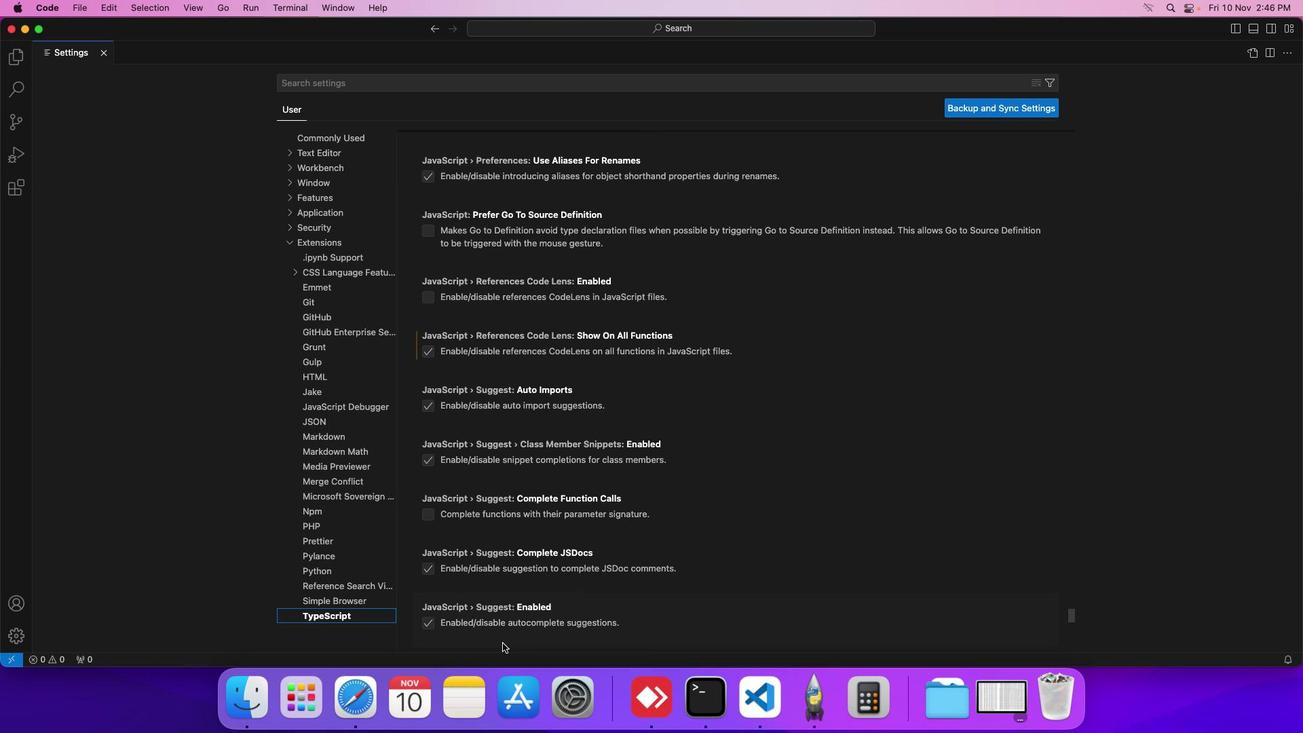 
Action: Mouse scrolled (502, 643) with delta (0, -1)
Screenshot: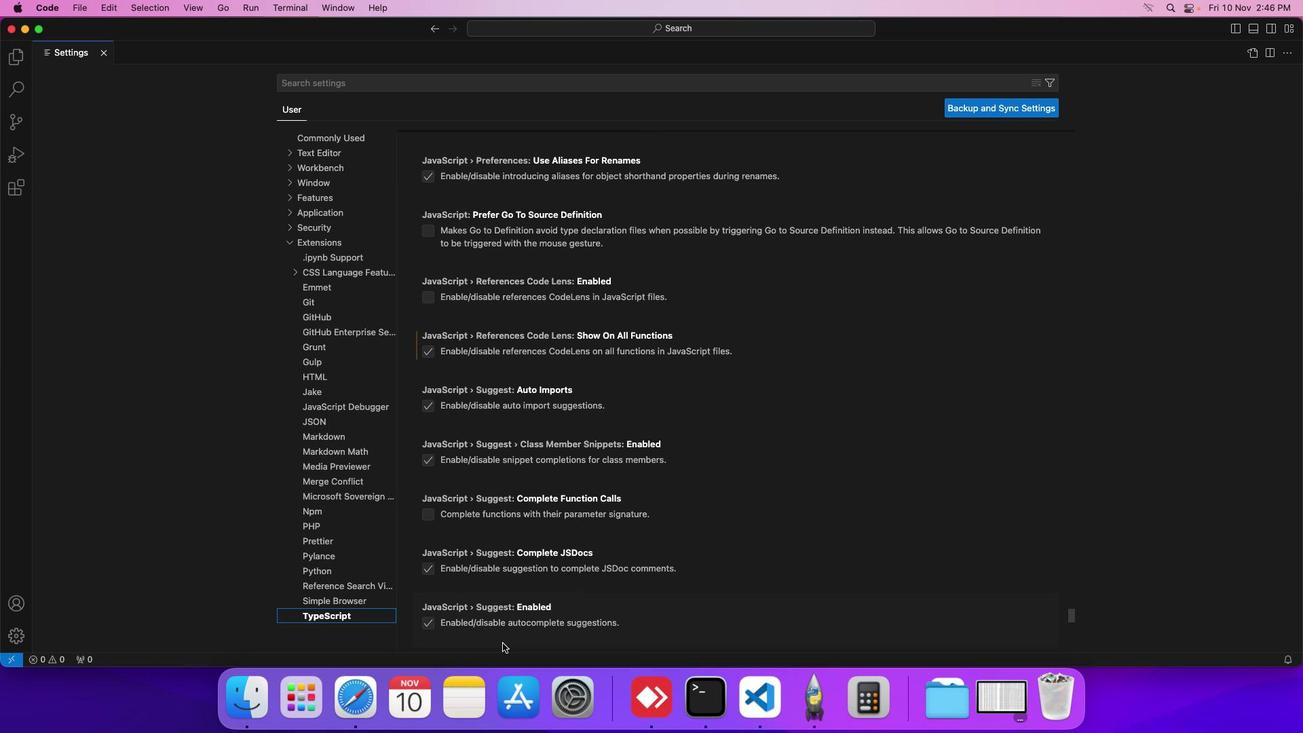 
Action: Mouse scrolled (502, 643) with delta (0, 0)
Screenshot: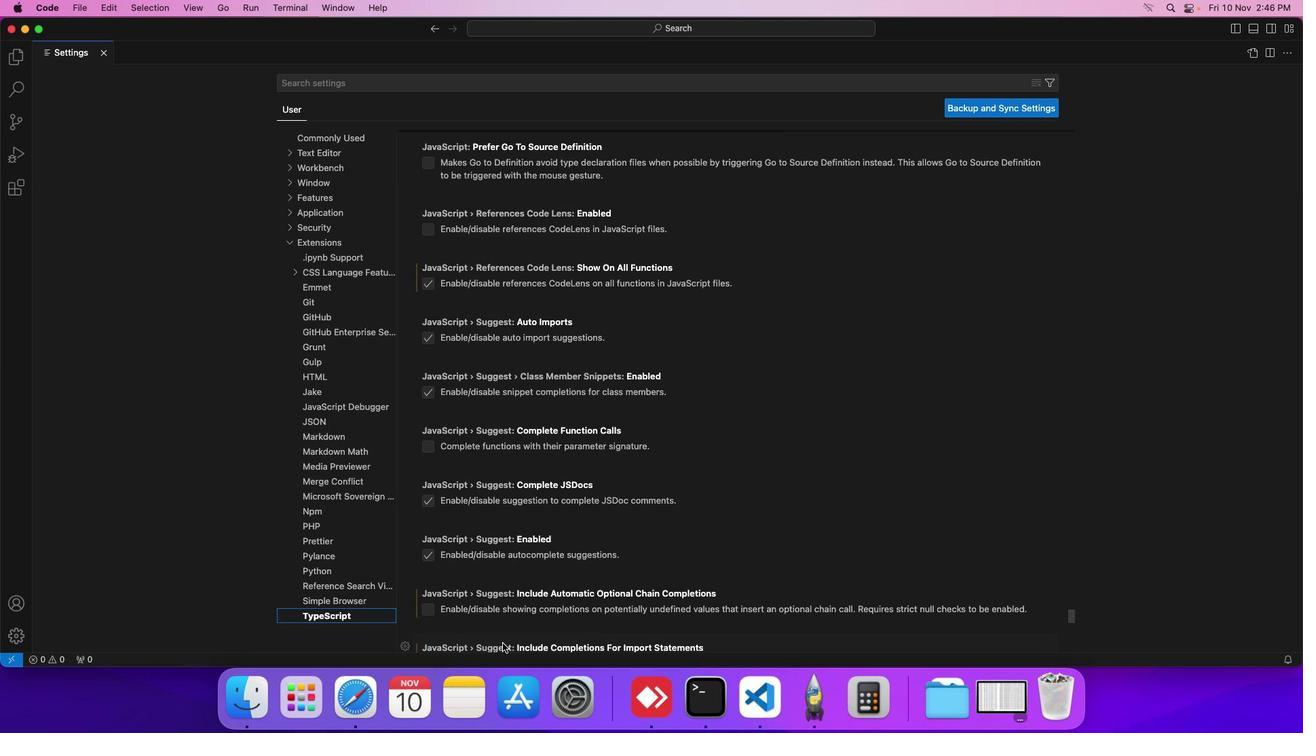 
Action: Mouse scrolled (502, 643) with delta (0, 0)
Screenshot: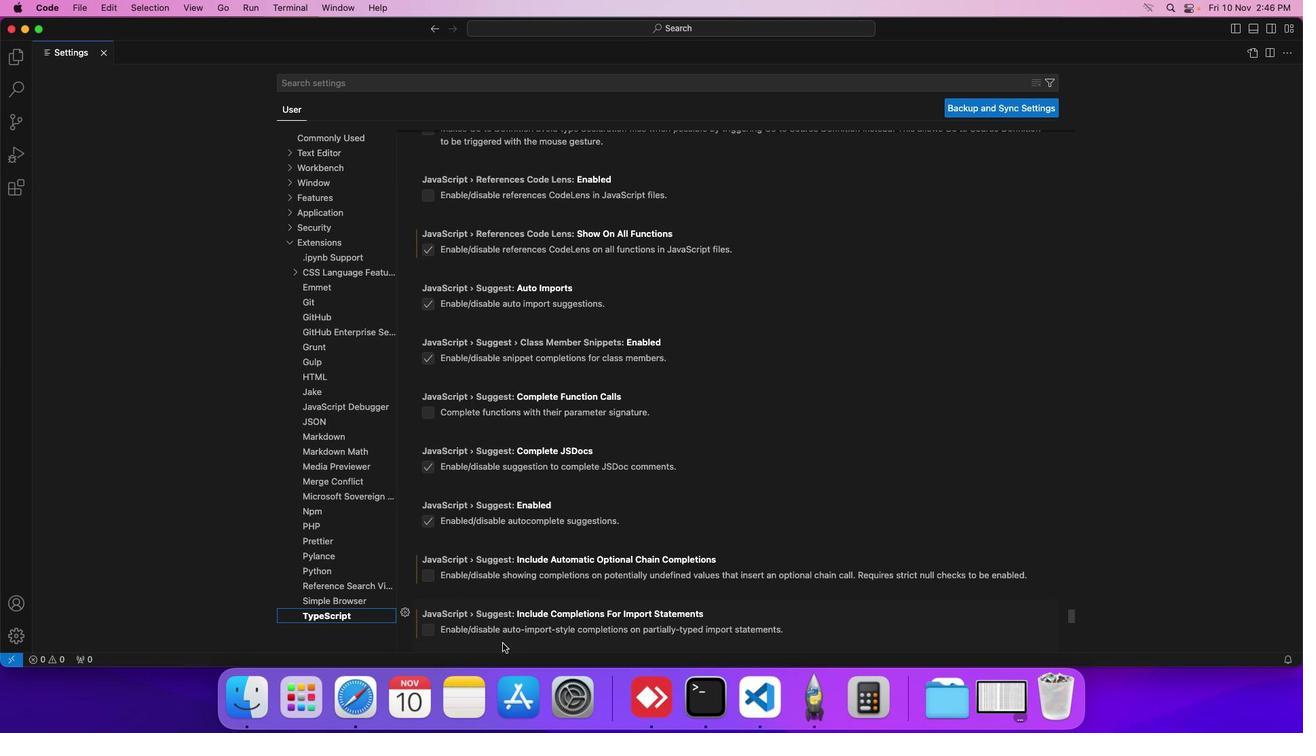 
Action: Mouse scrolled (502, 643) with delta (0, 0)
Screenshot: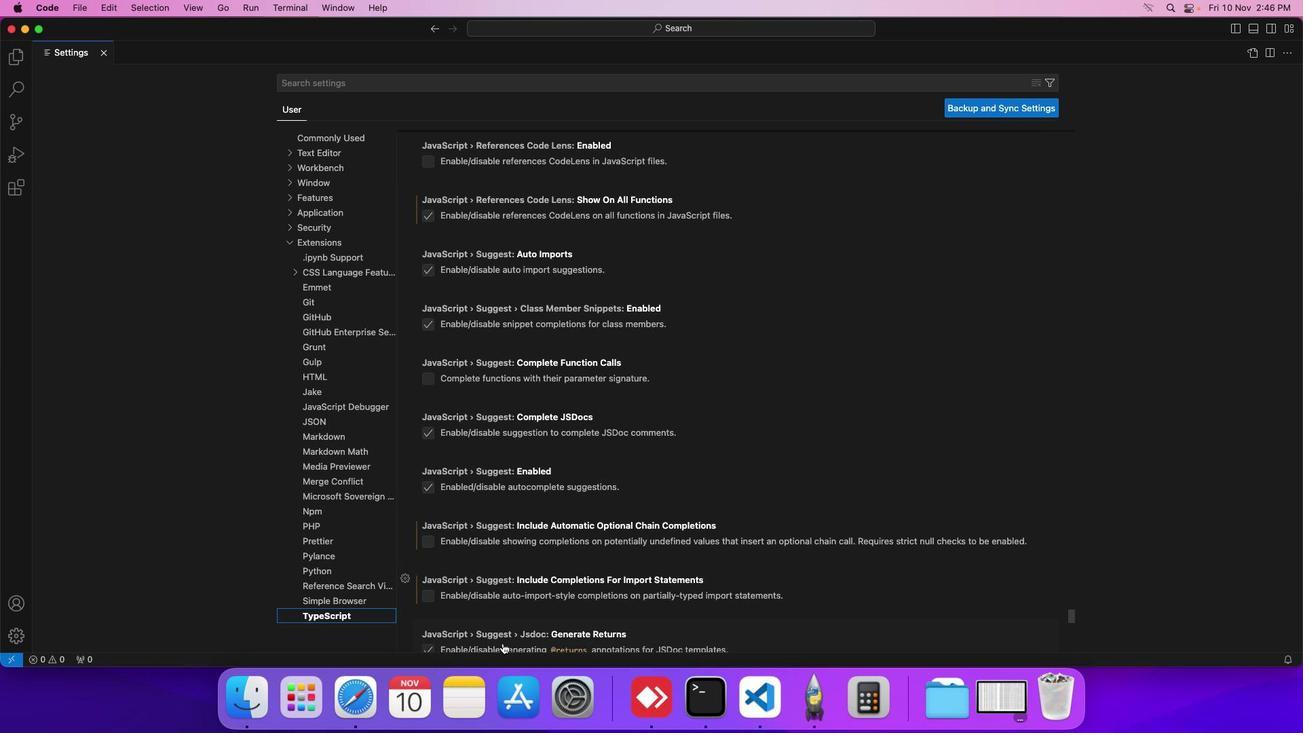 
Action: Mouse scrolled (502, 643) with delta (0, 0)
Screenshot: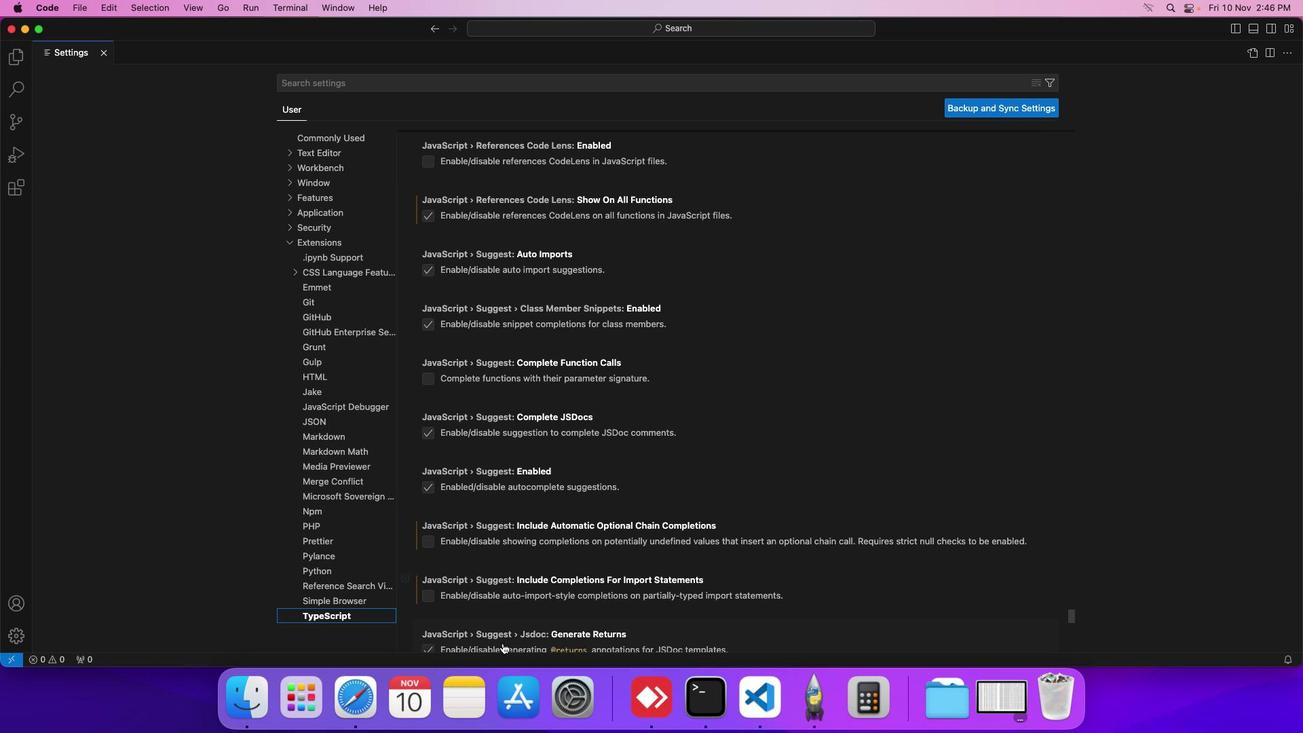 
Action: Mouse scrolled (502, 643) with delta (0, 0)
Screenshot: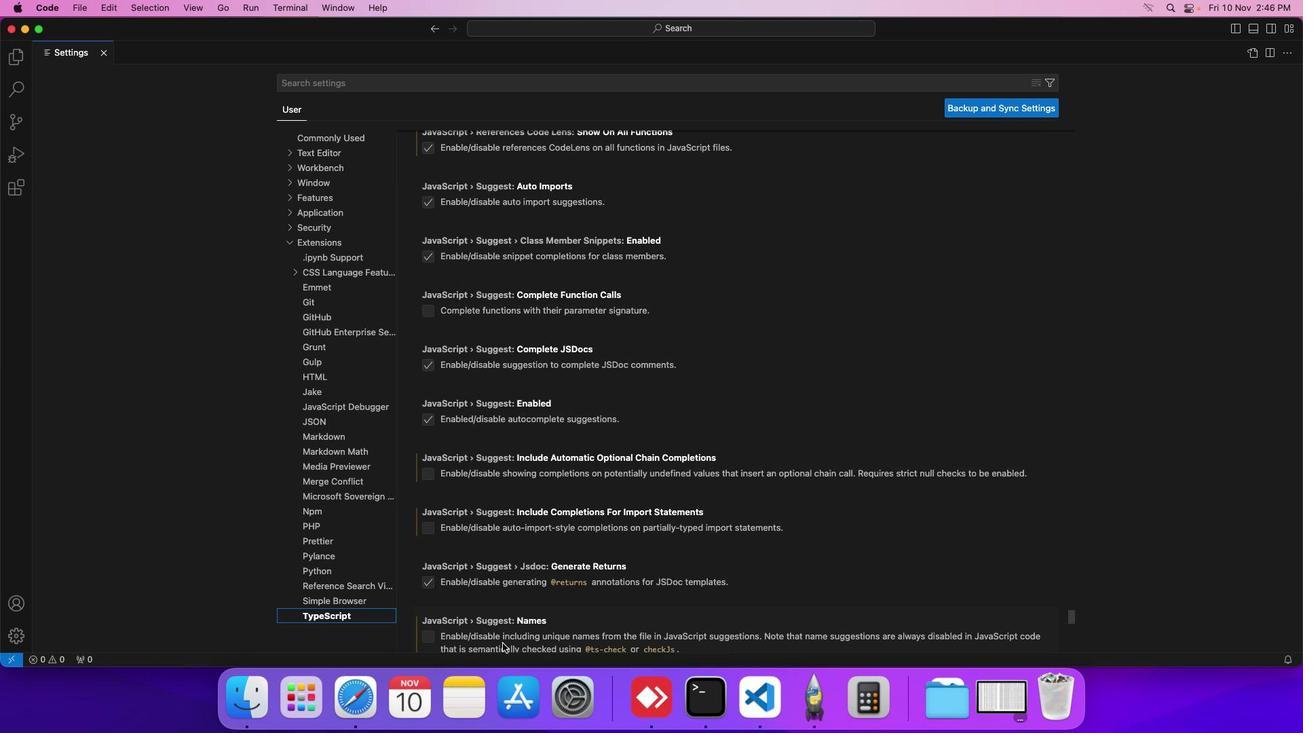 
Action: Mouse scrolled (502, 643) with delta (0, 0)
Screenshot: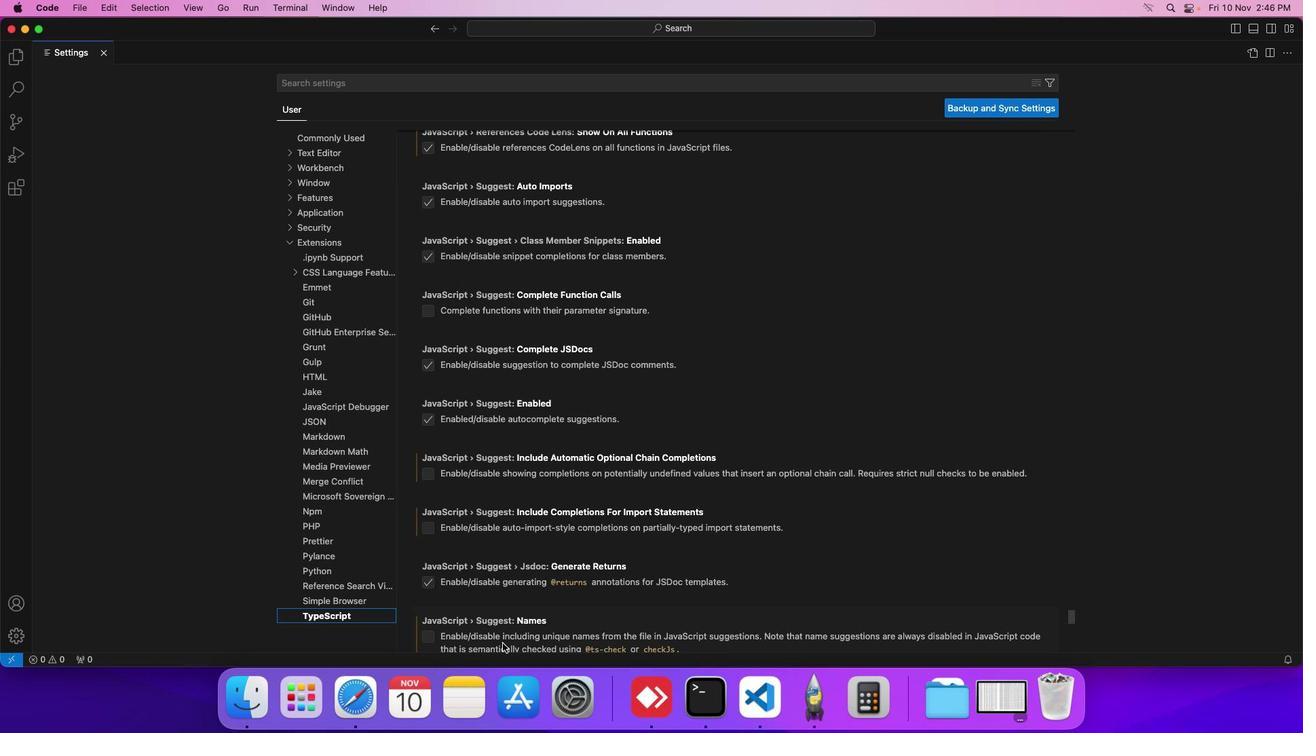 
Action: Mouse scrolled (502, 643) with delta (0, 0)
Screenshot: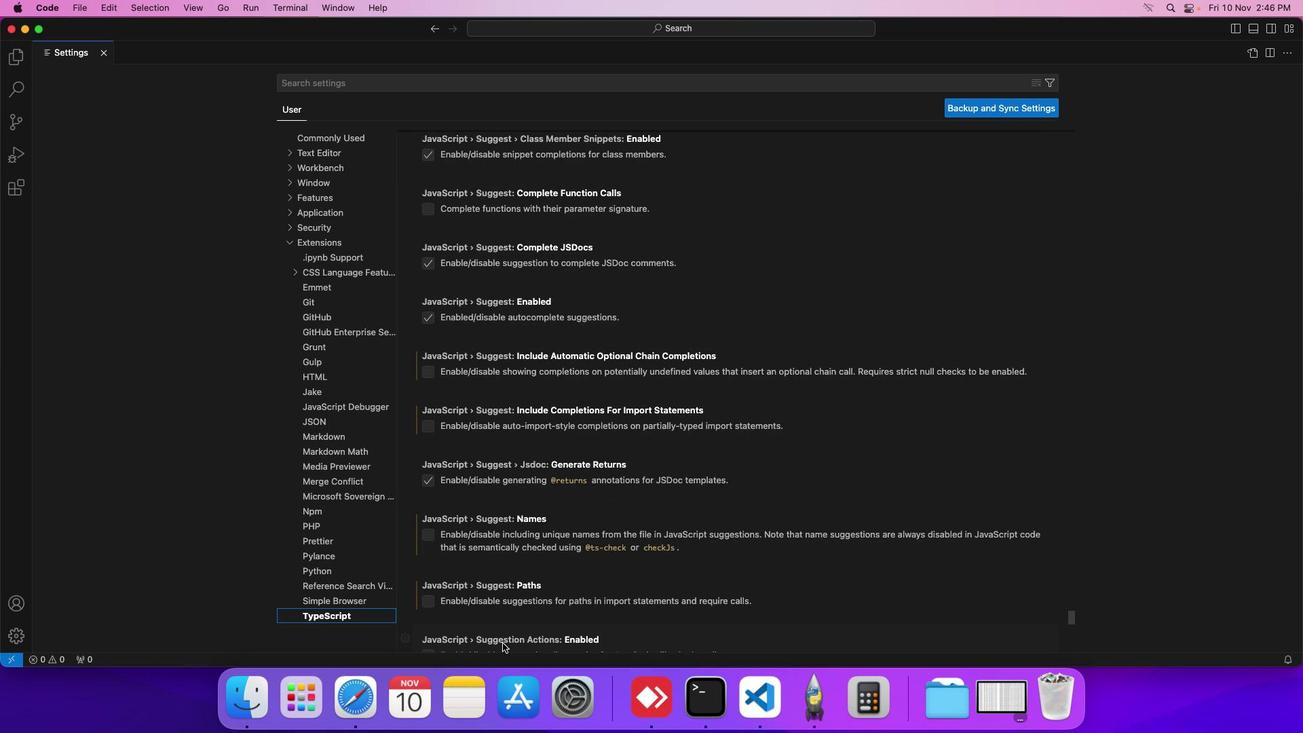 
Action: Mouse scrolled (502, 643) with delta (0, 0)
Screenshot: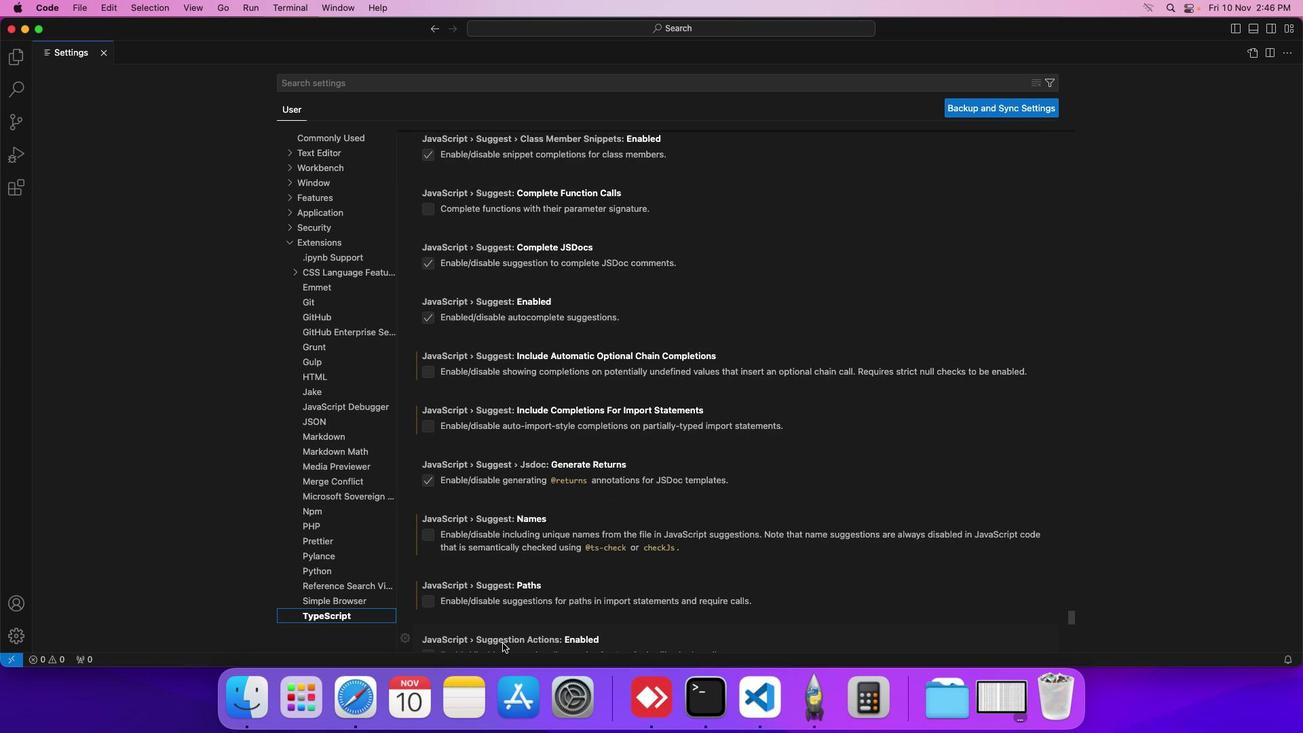 
Action: Mouse scrolled (502, 643) with delta (0, 0)
Screenshot: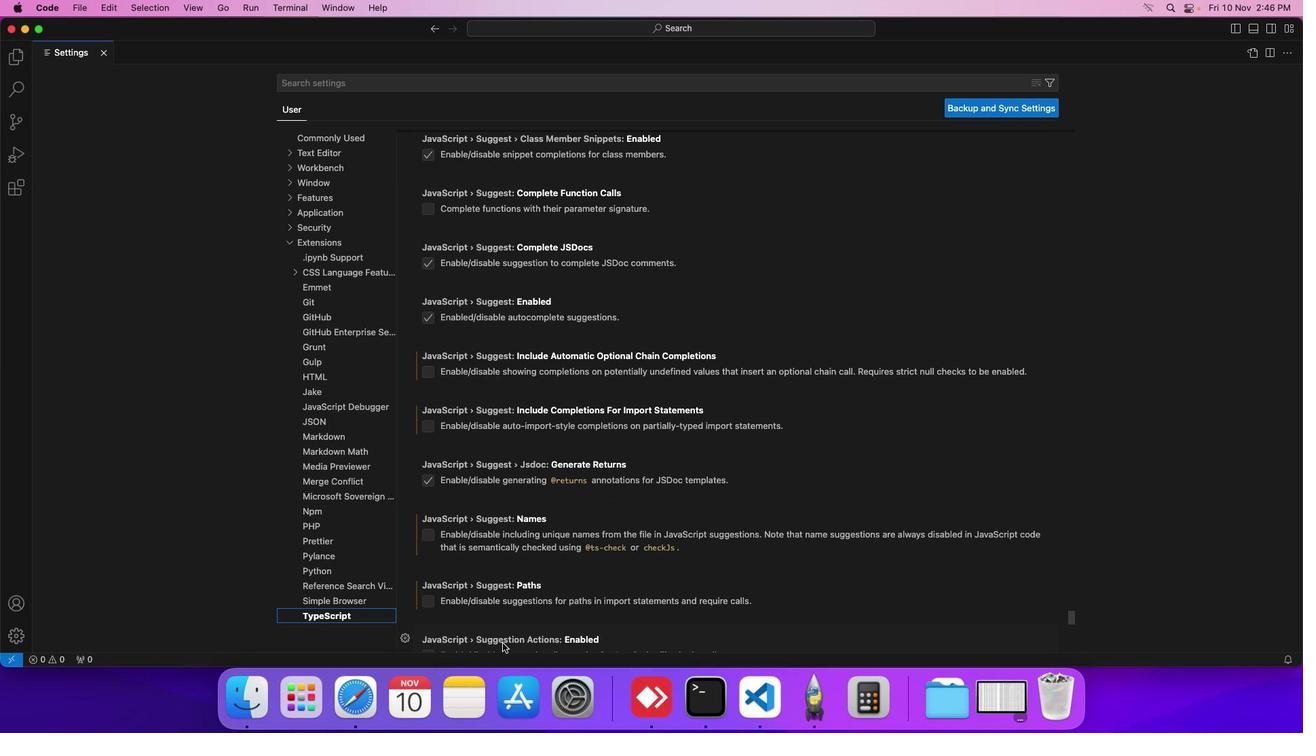 
Action: Mouse scrolled (502, 643) with delta (0, 0)
Screenshot: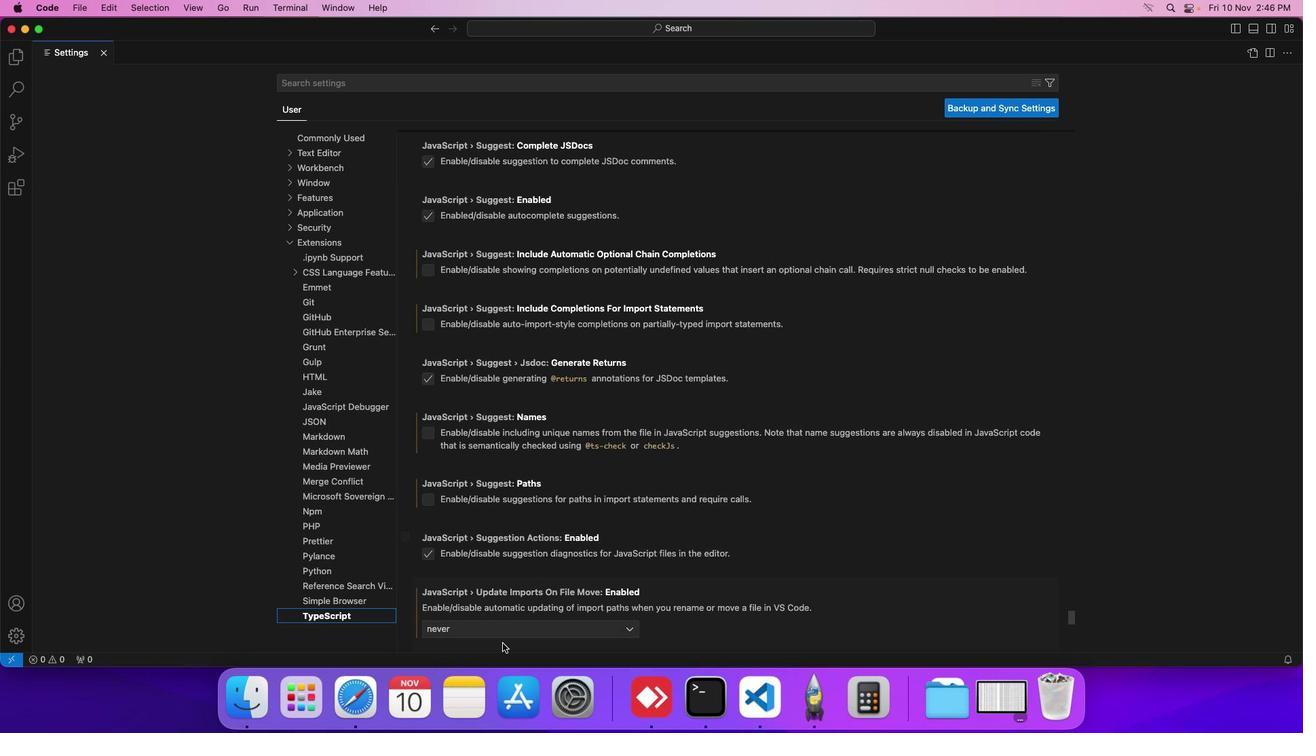
Action: Mouse scrolled (502, 643) with delta (0, 0)
Screenshot: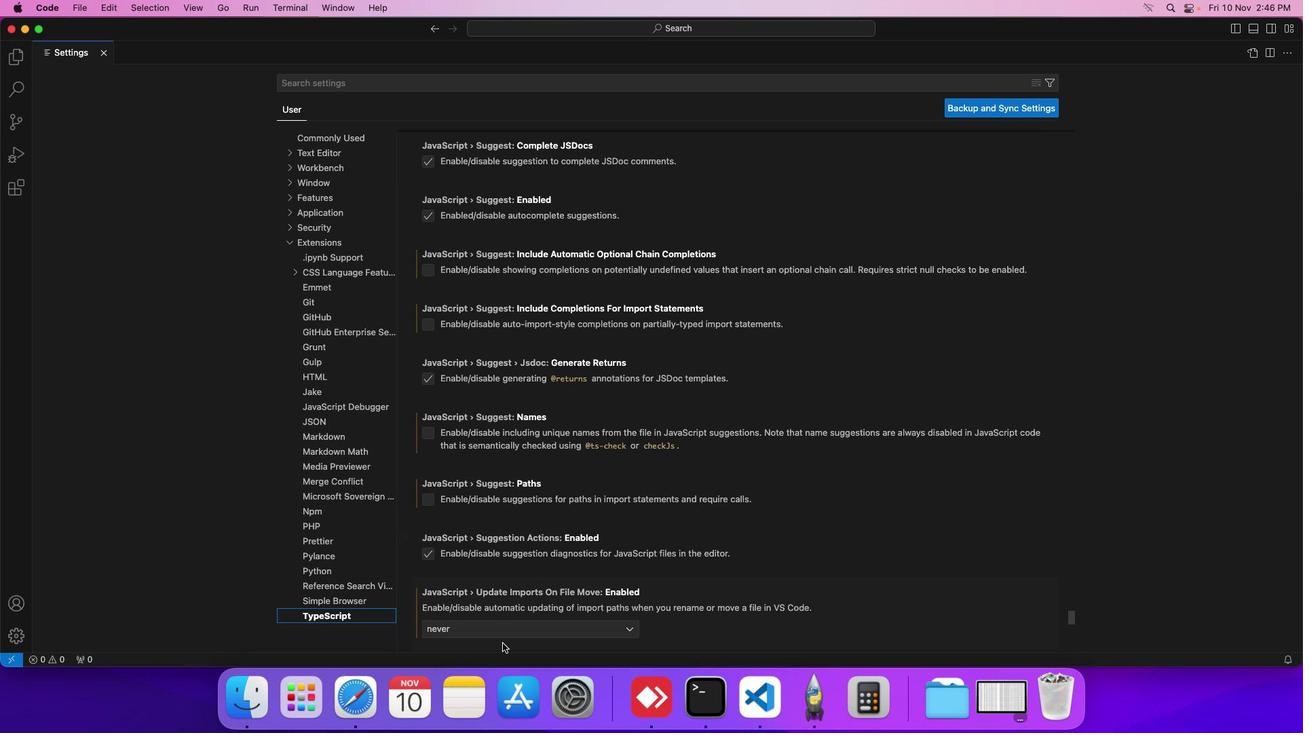 
Action: Mouse scrolled (502, 643) with delta (0, 0)
Screenshot: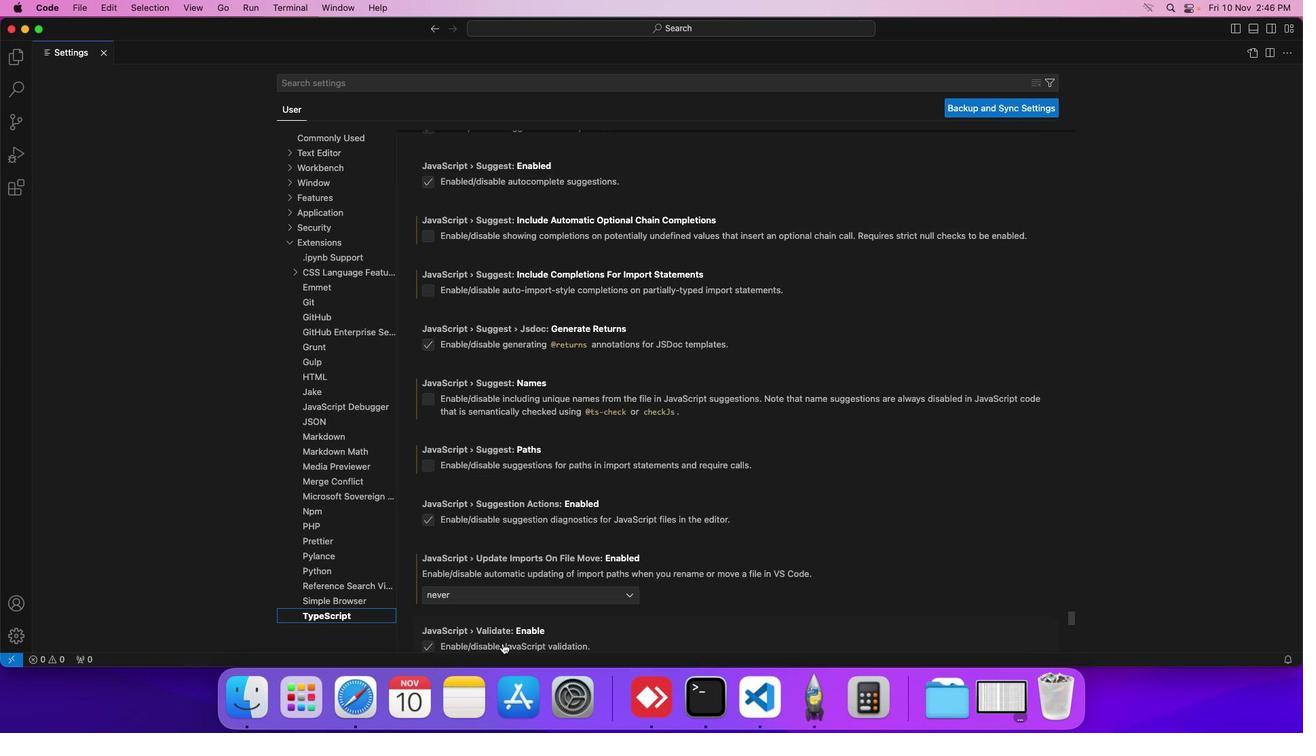 
Action: Mouse scrolled (502, 643) with delta (0, 0)
Screenshot: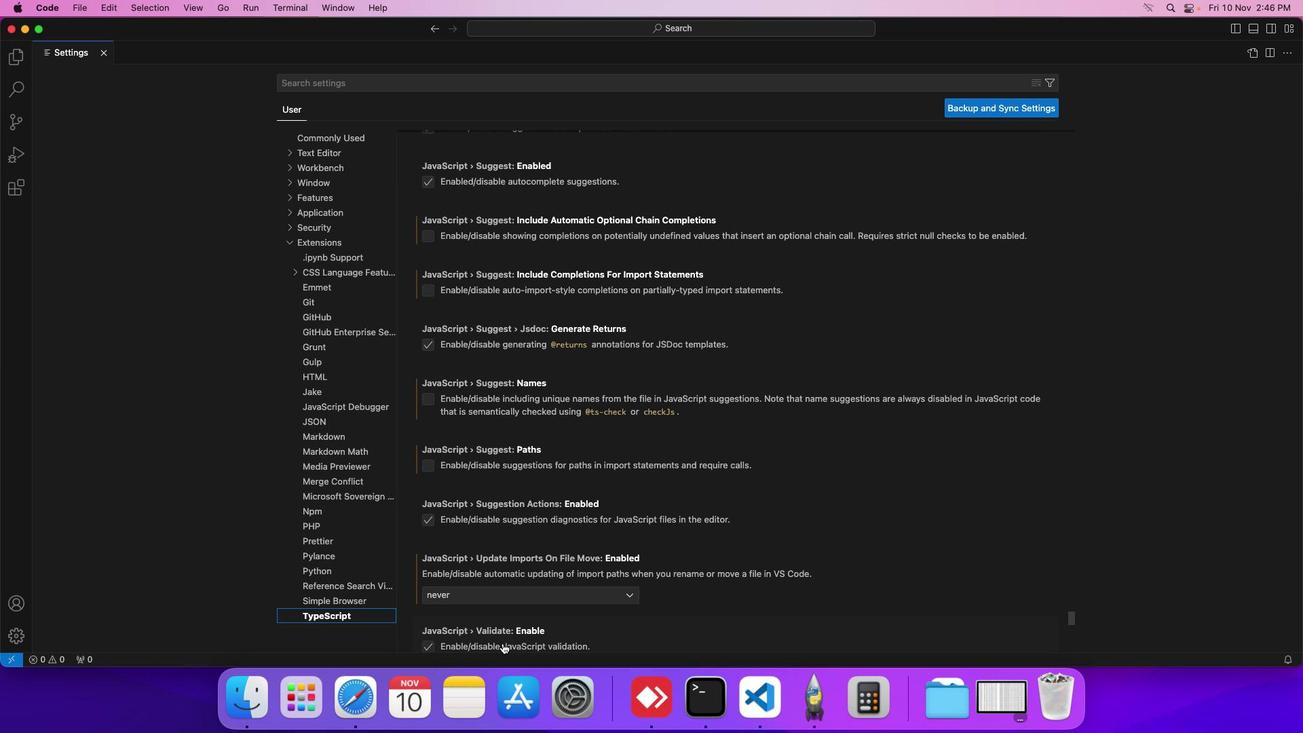 
Action: Mouse scrolled (502, 643) with delta (0, 0)
Screenshot: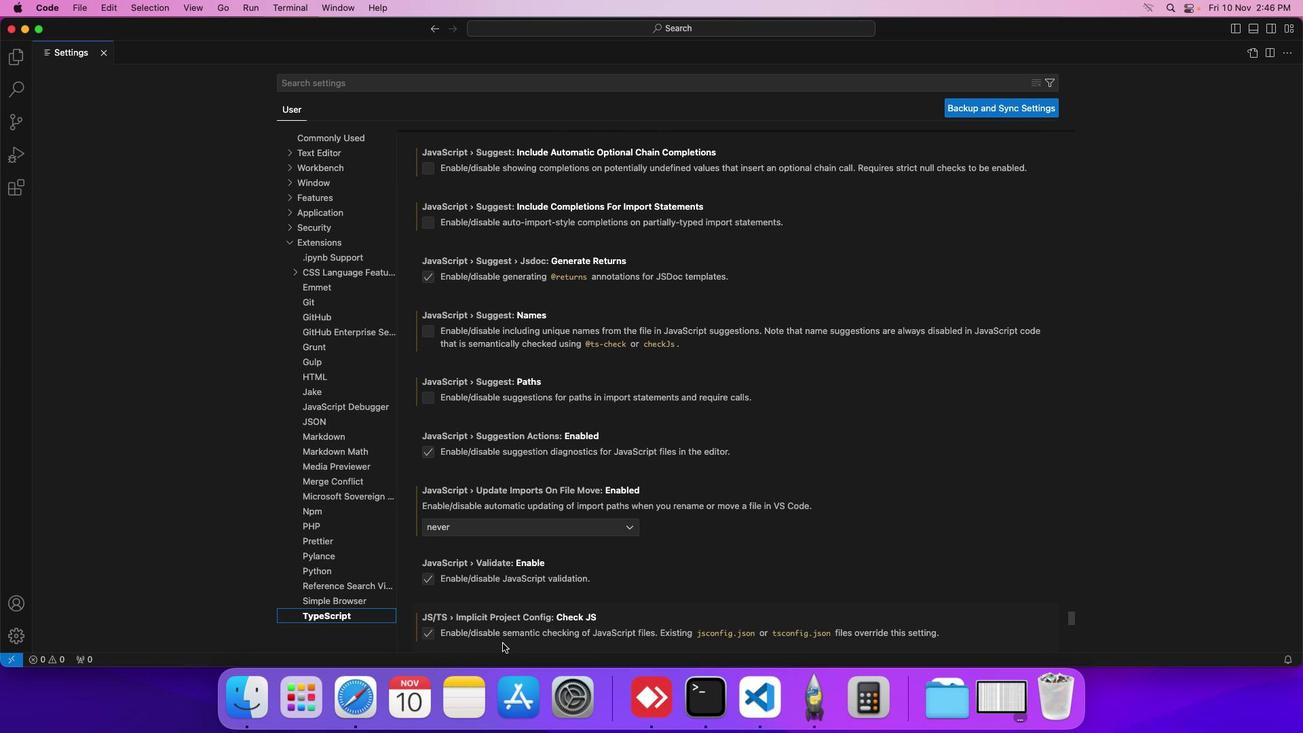
Action: Mouse scrolled (502, 643) with delta (0, 0)
Screenshot: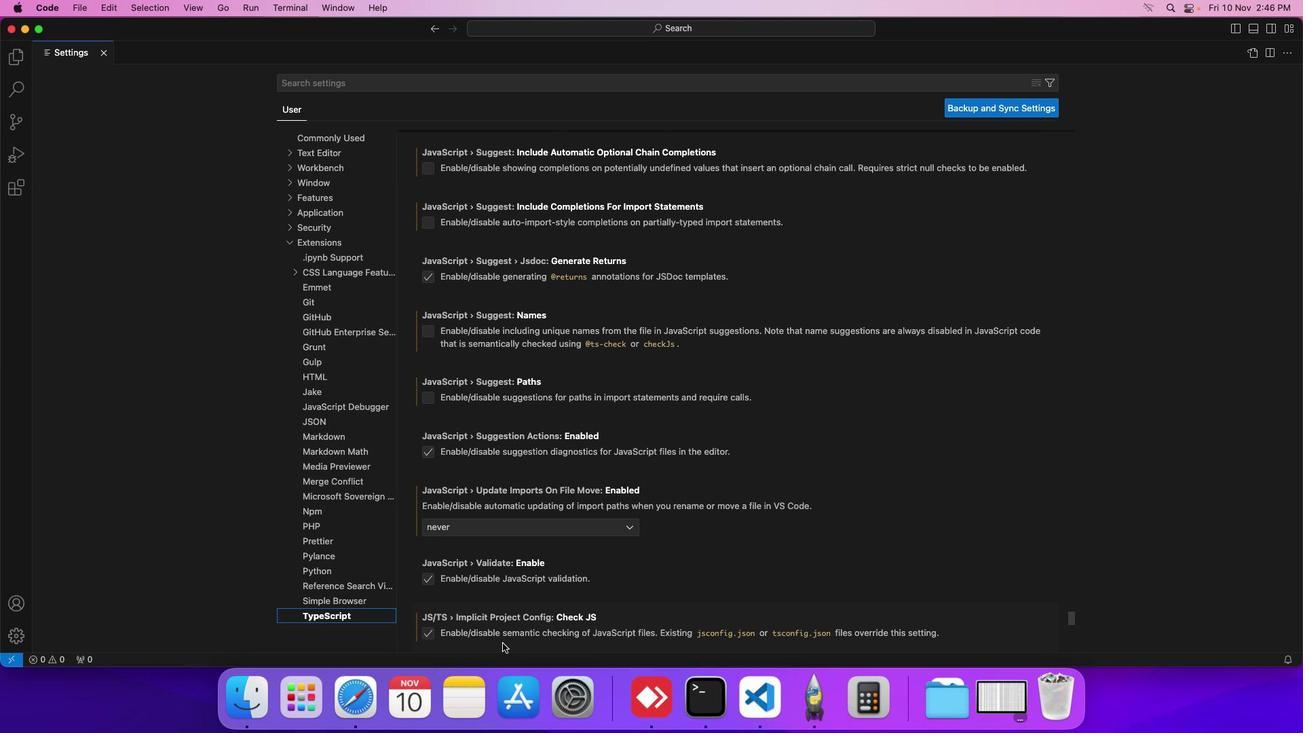 
Action: Mouse scrolled (502, 643) with delta (0, 0)
Screenshot: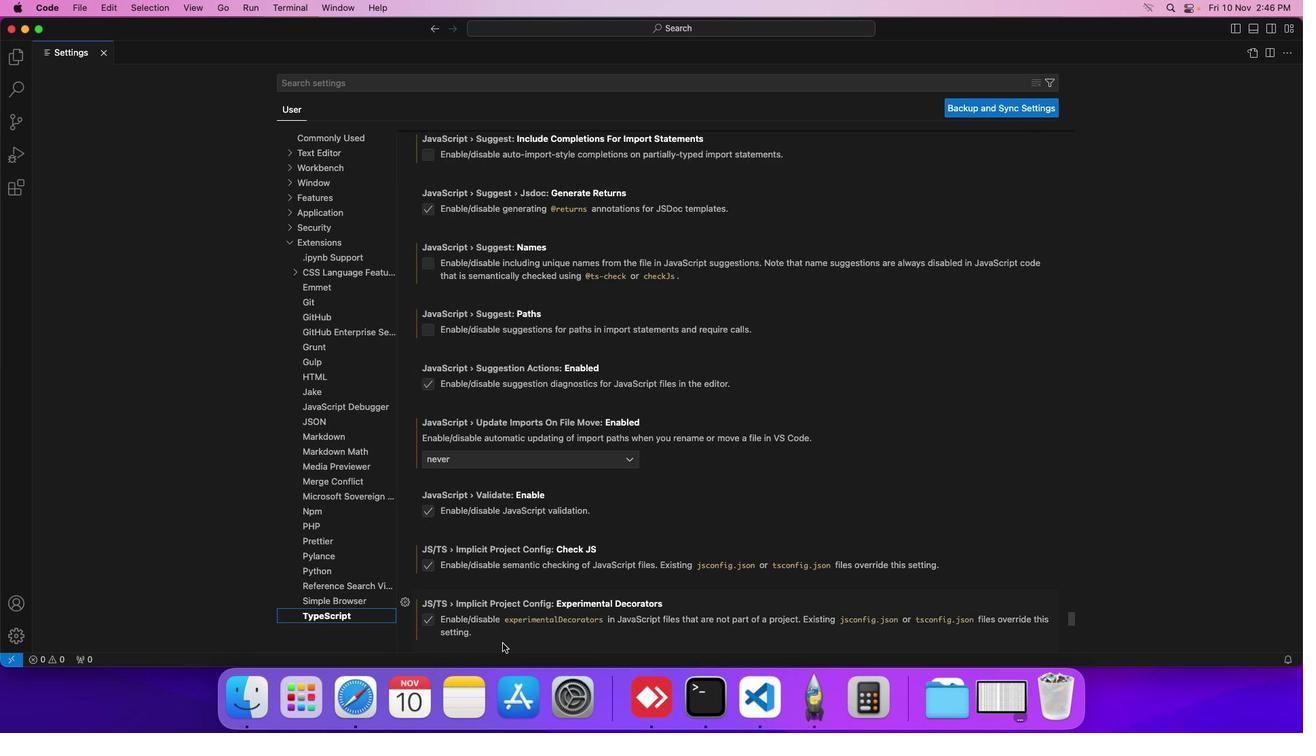 
Action: Mouse scrolled (502, 643) with delta (0, 0)
Screenshot: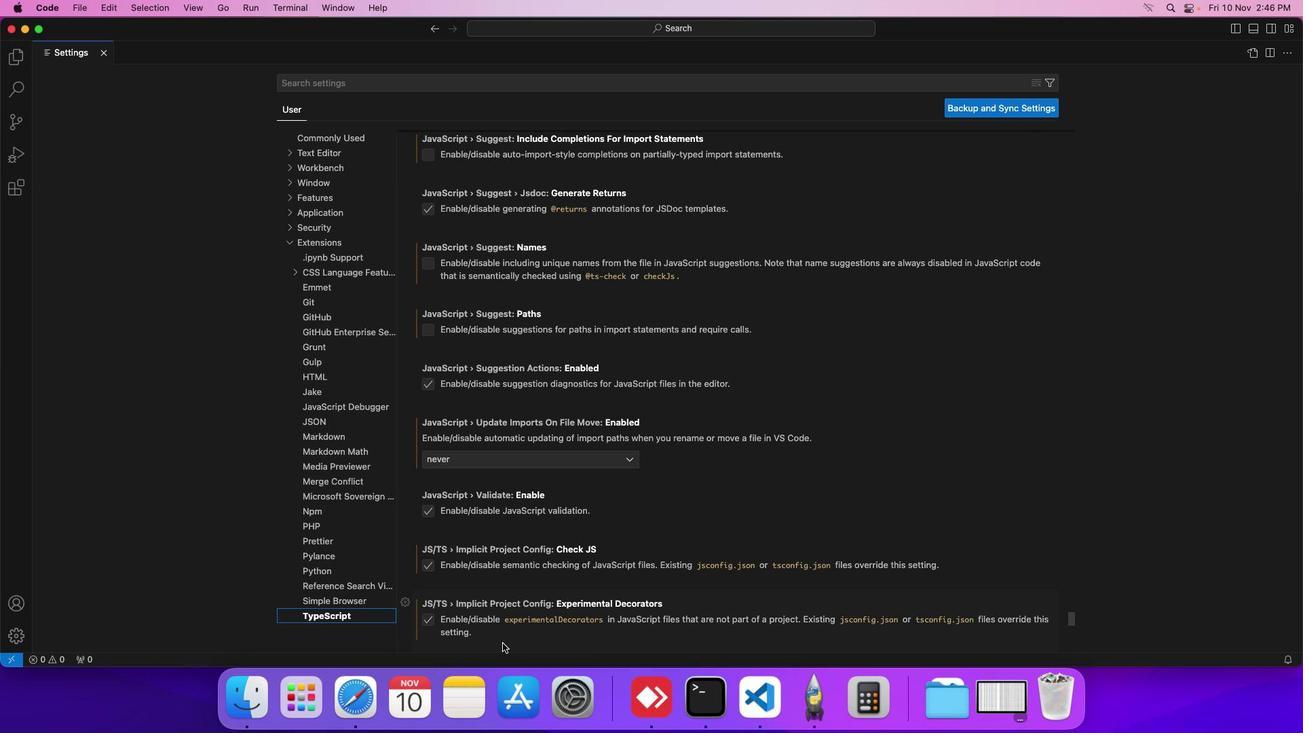 
Action: Mouse scrolled (502, 643) with delta (0, 0)
Screenshot: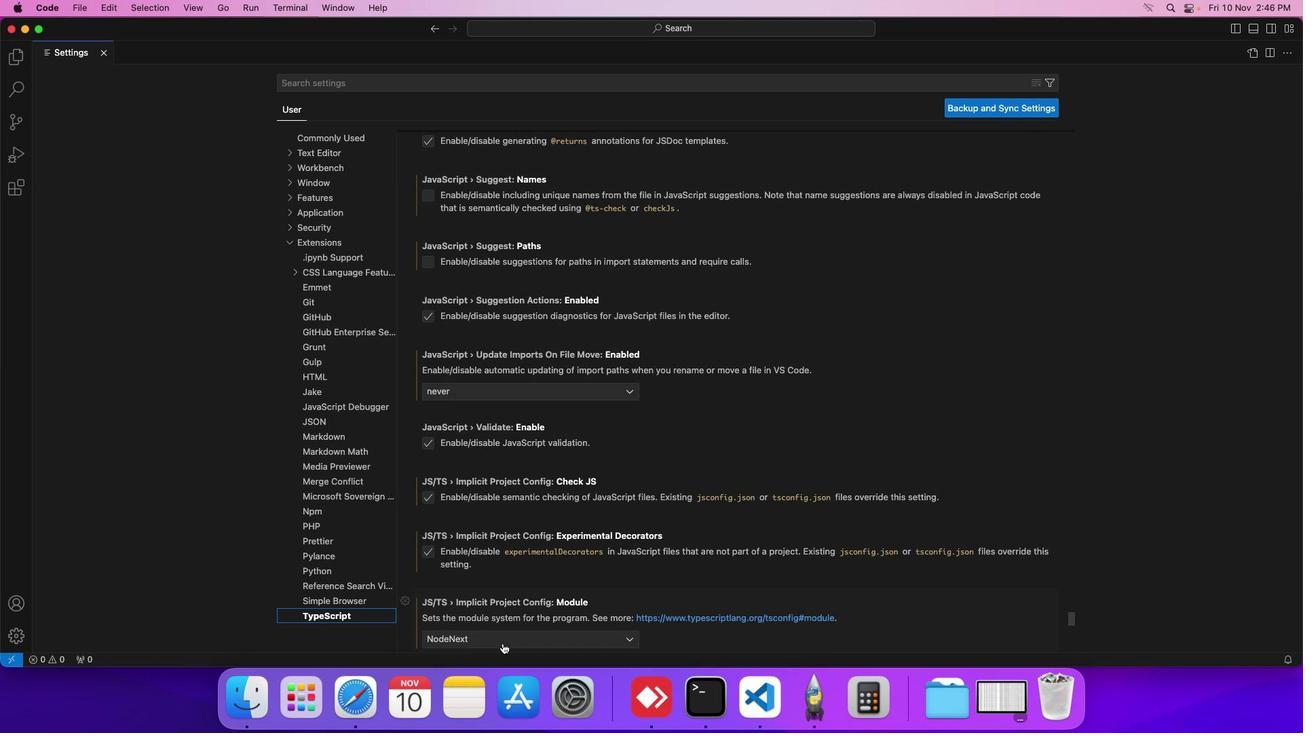 
Action: Mouse scrolled (502, 643) with delta (0, 0)
Screenshot: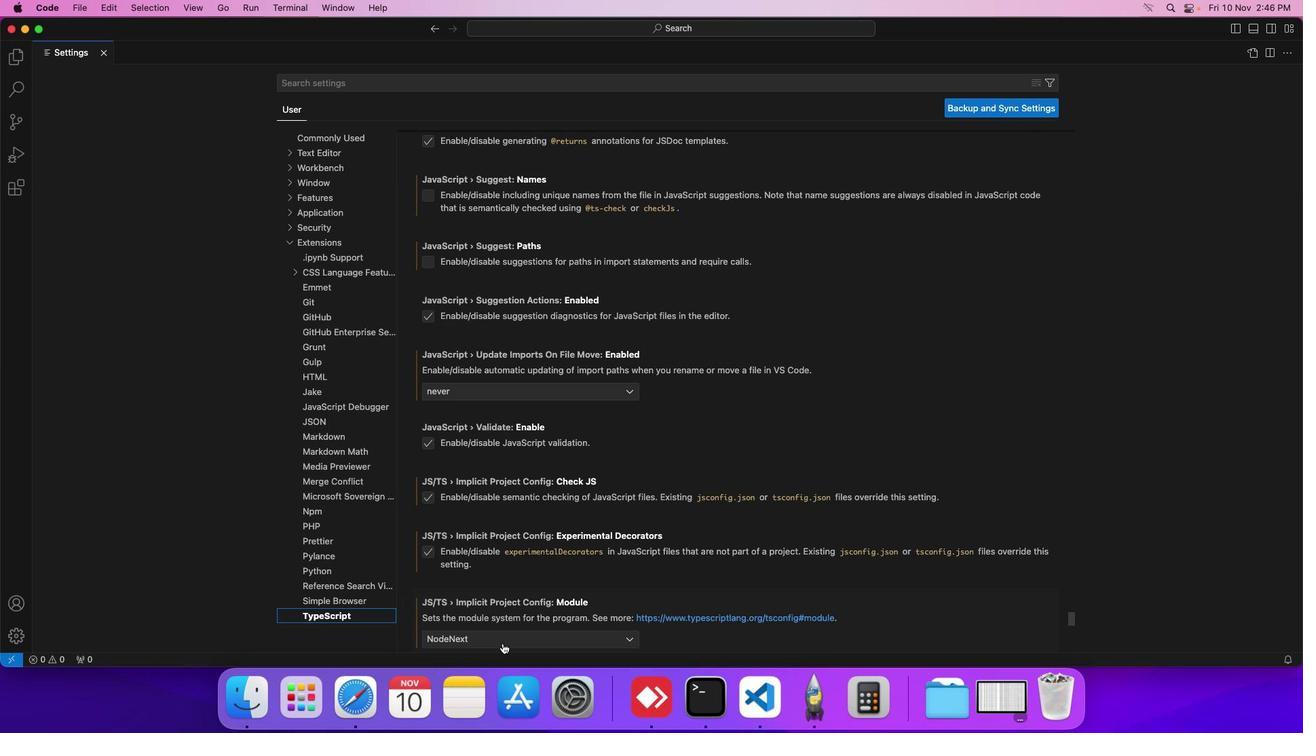 
Action: Mouse scrolled (502, 643) with delta (0, 0)
Screenshot: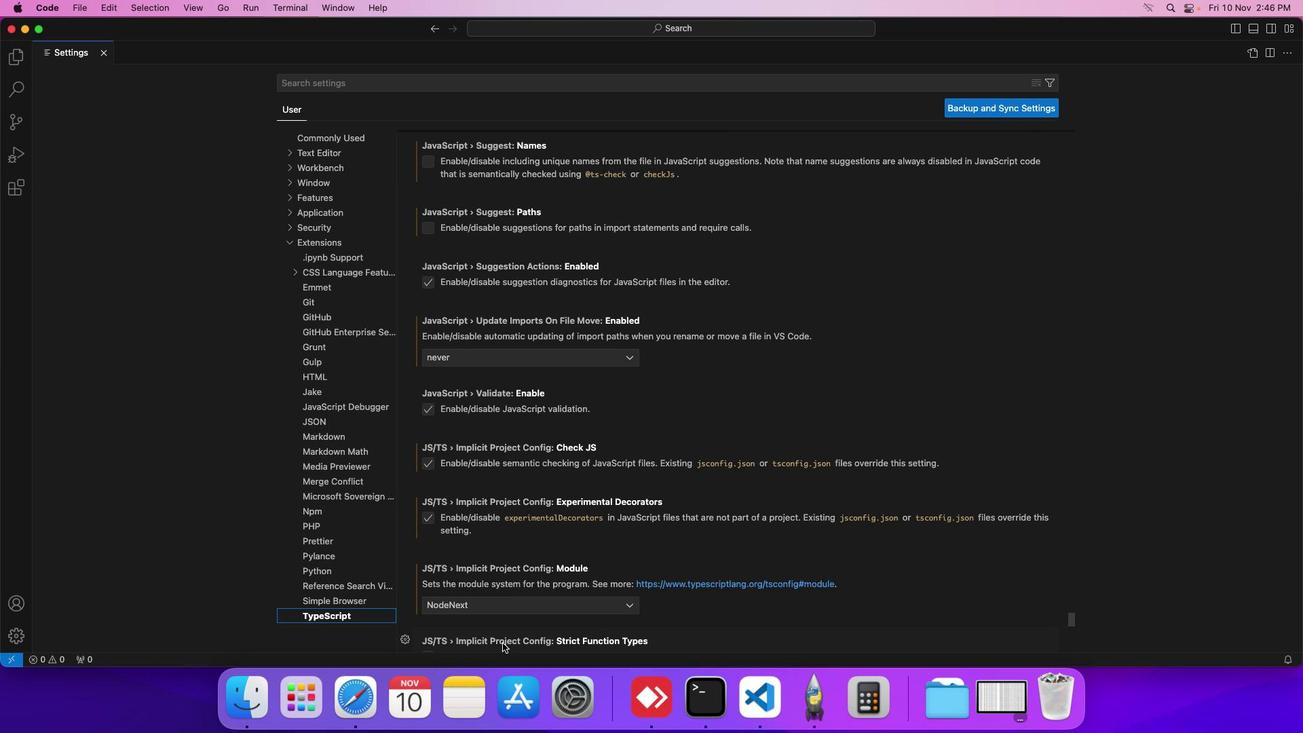 
Action: Mouse scrolled (502, 643) with delta (0, 0)
Screenshot: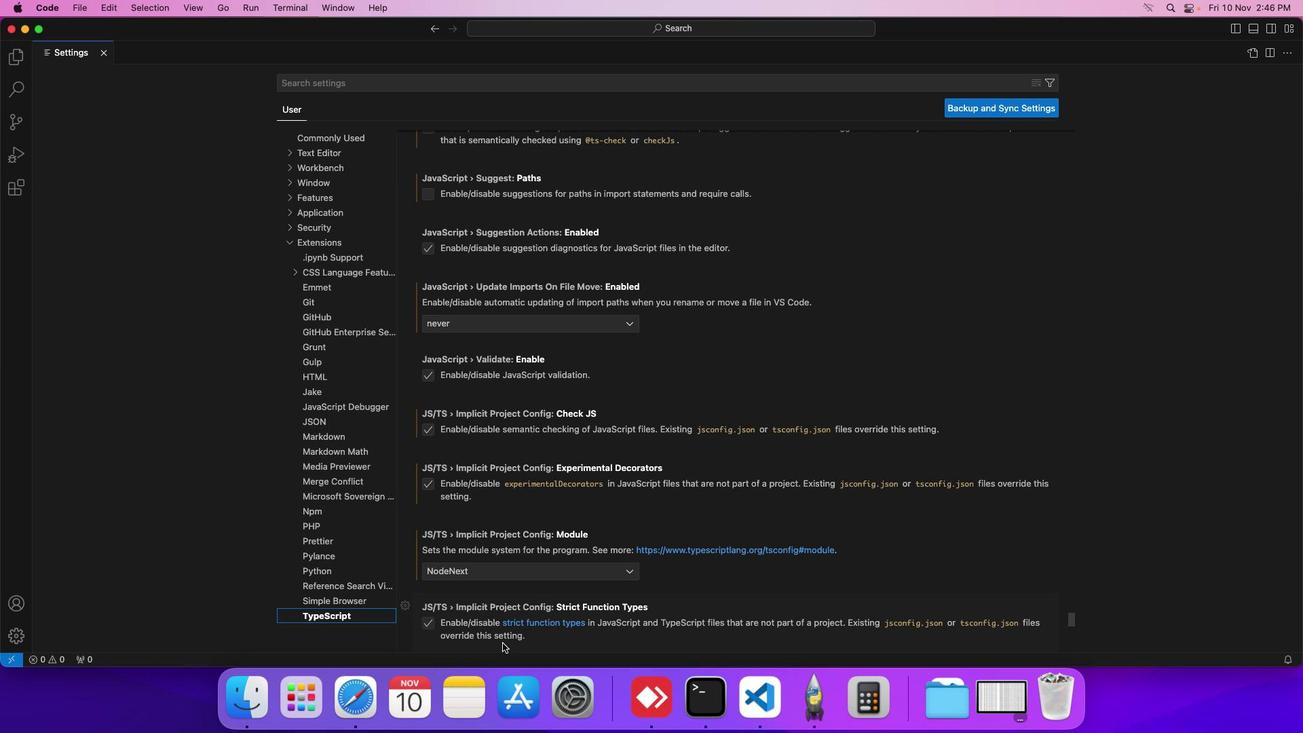 
Action: Mouse scrolled (502, 643) with delta (0, 0)
Screenshot: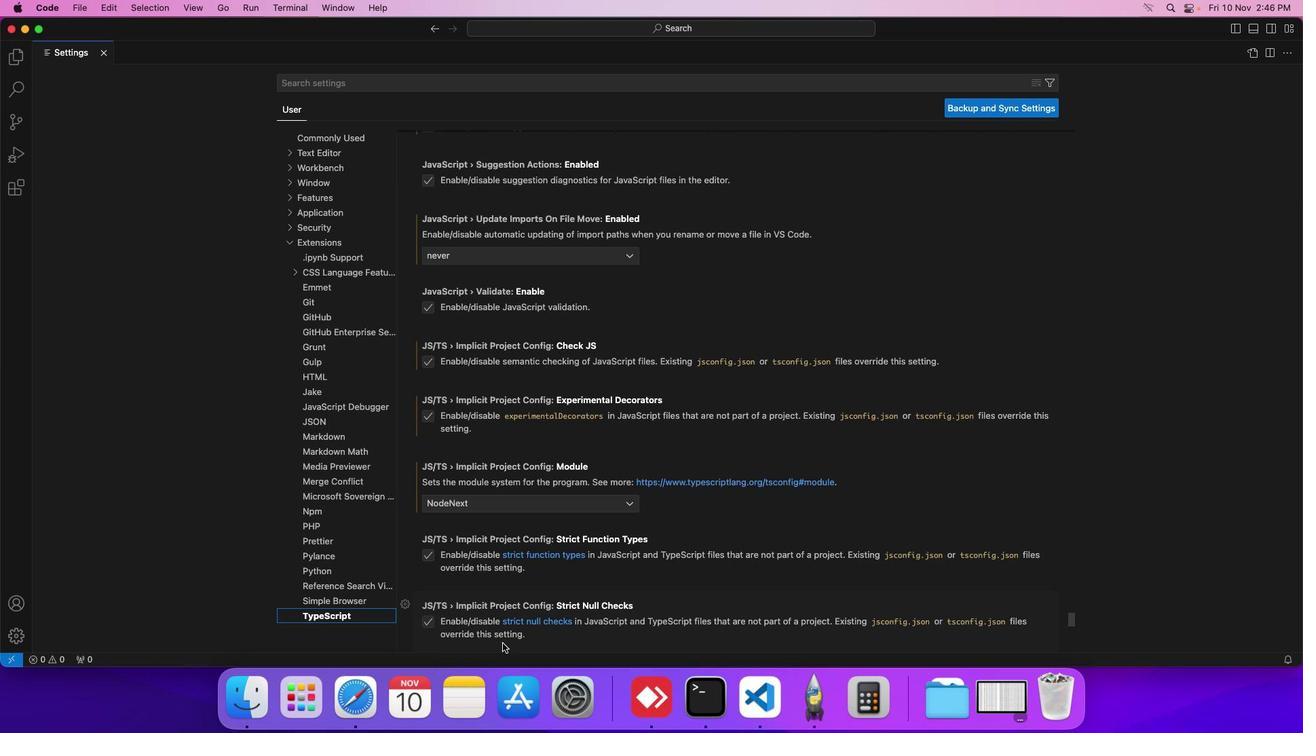 
Action: Mouse scrolled (502, 643) with delta (0, 0)
Screenshot: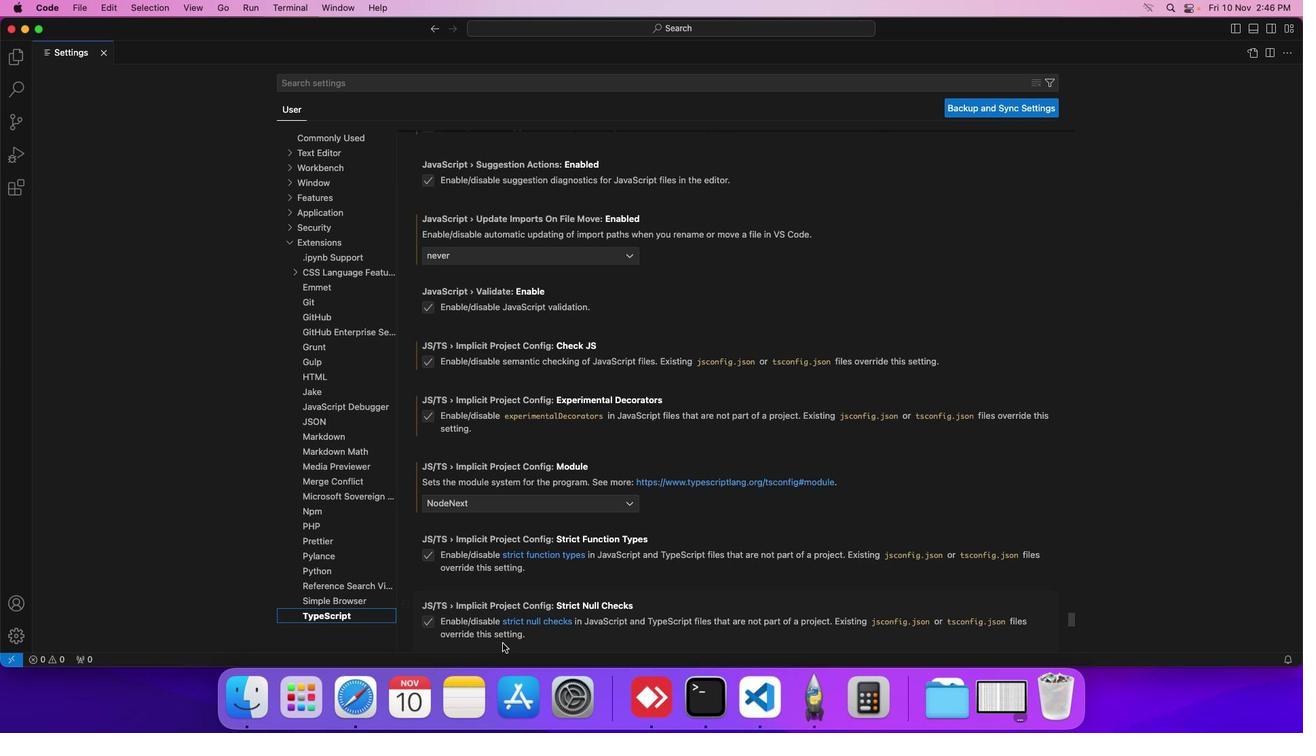 
Action: Mouse scrolled (502, 643) with delta (0, 0)
Screenshot: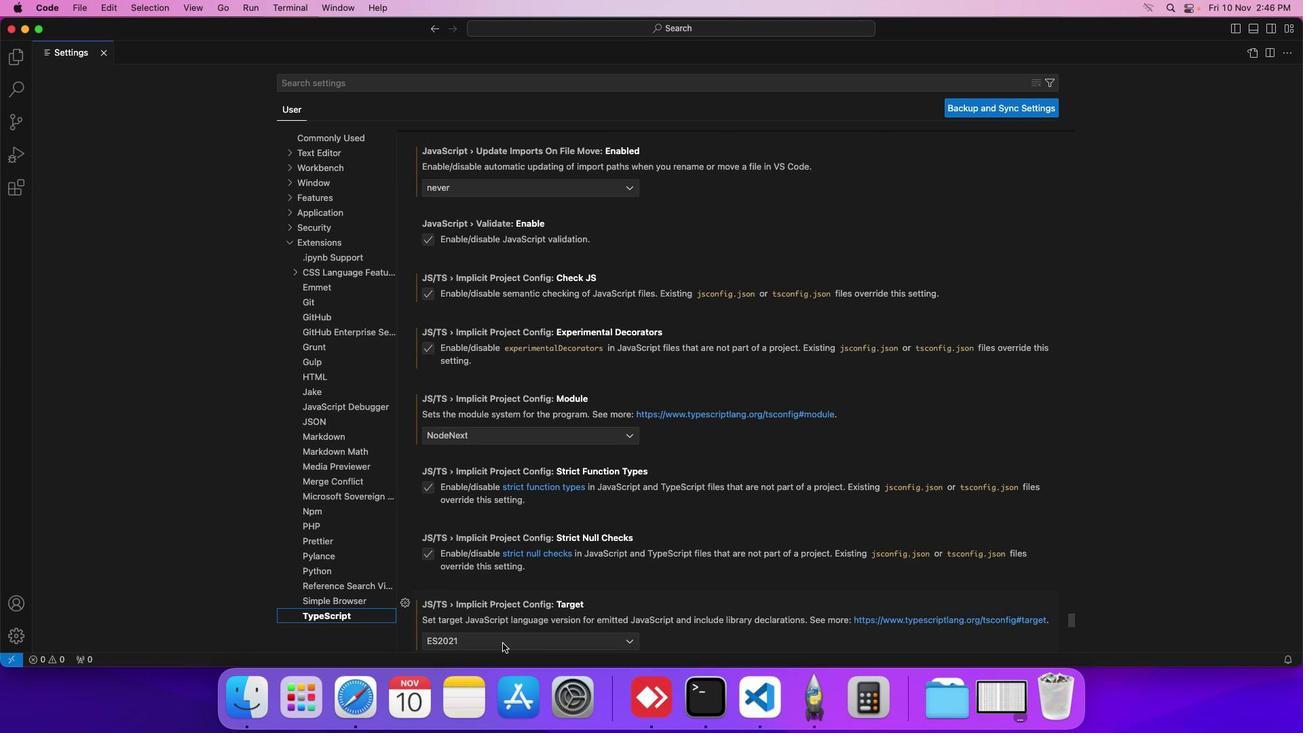 
Action: Mouse scrolled (502, 643) with delta (0, 0)
Screenshot: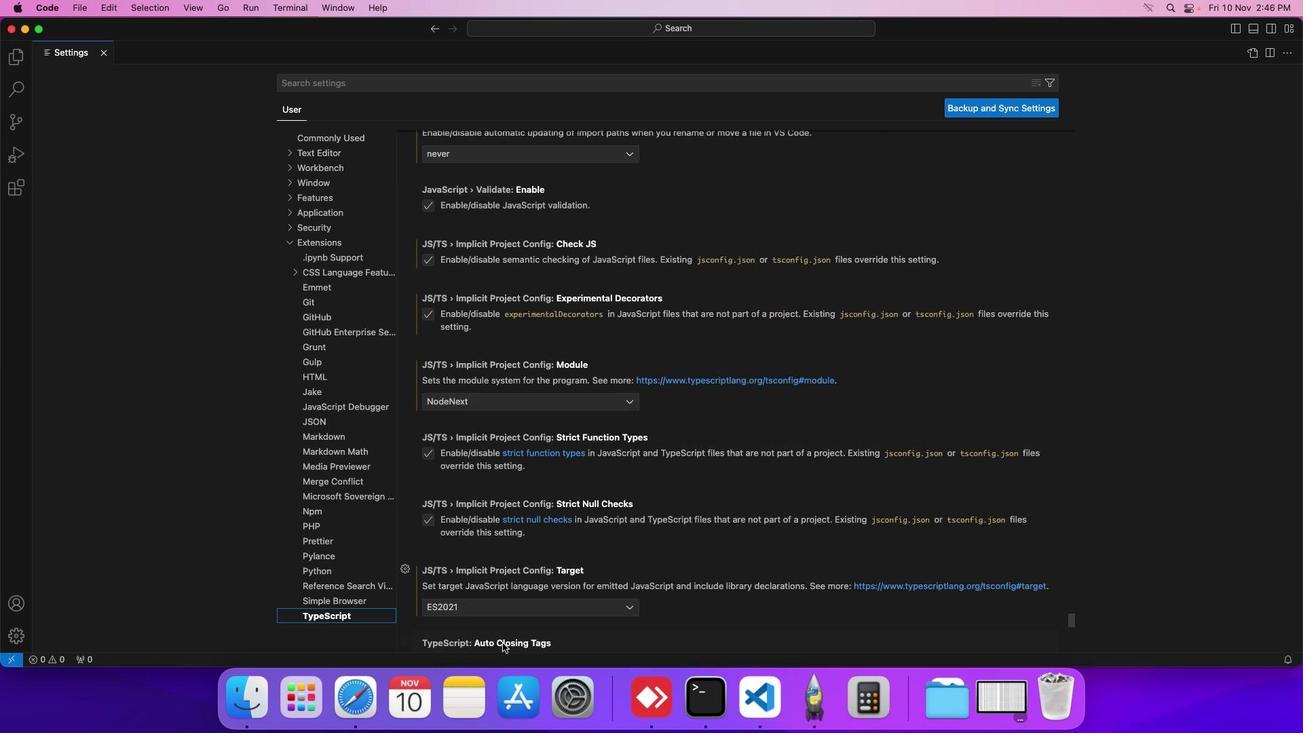 
Action: Mouse scrolled (502, 643) with delta (0, 0)
Screenshot: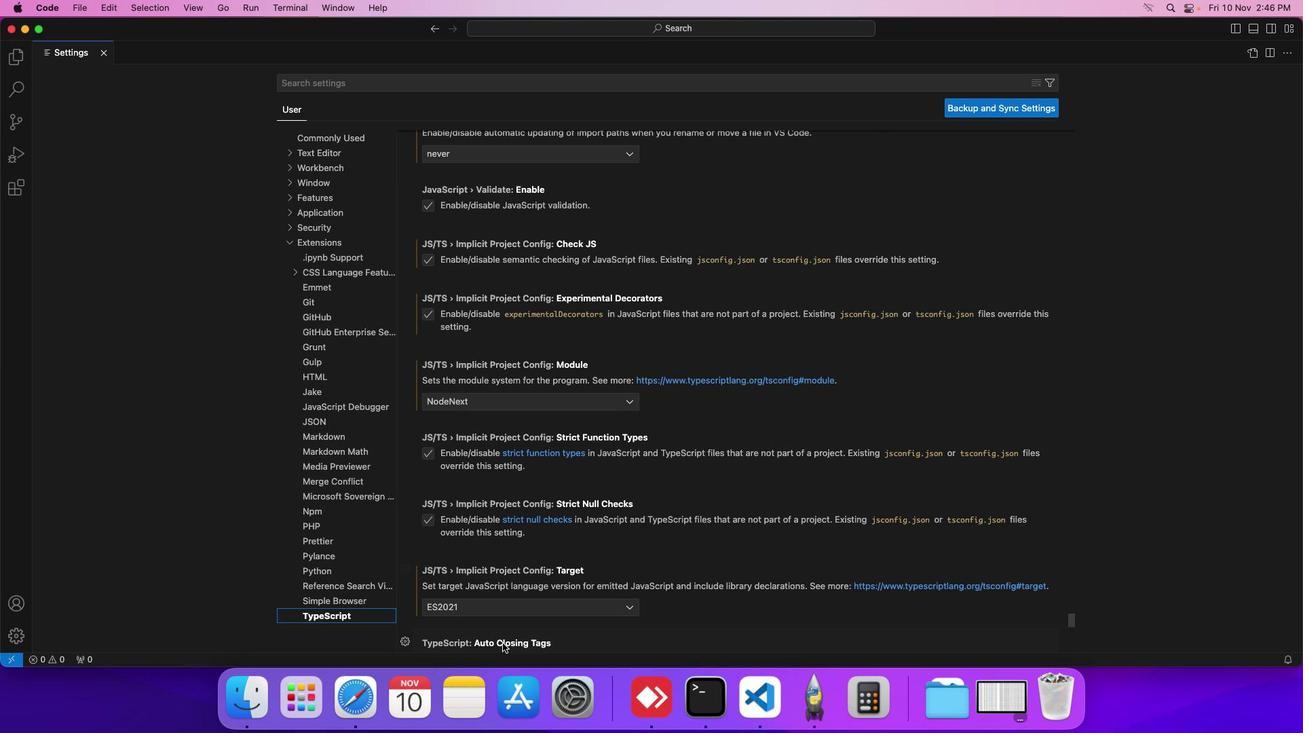 
Action: Mouse scrolled (502, 643) with delta (0, 0)
Screenshot: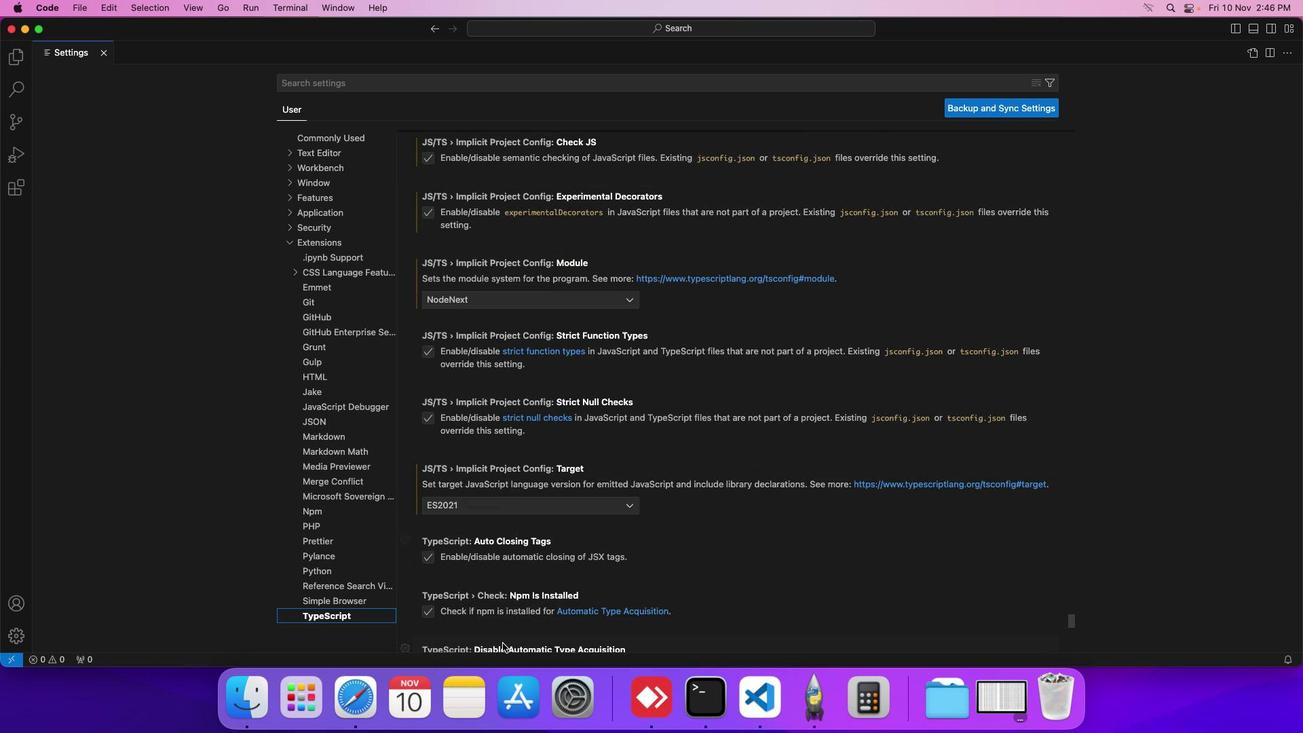 
Action: Mouse scrolled (502, 643) with delta (0, 0)
Screenshot: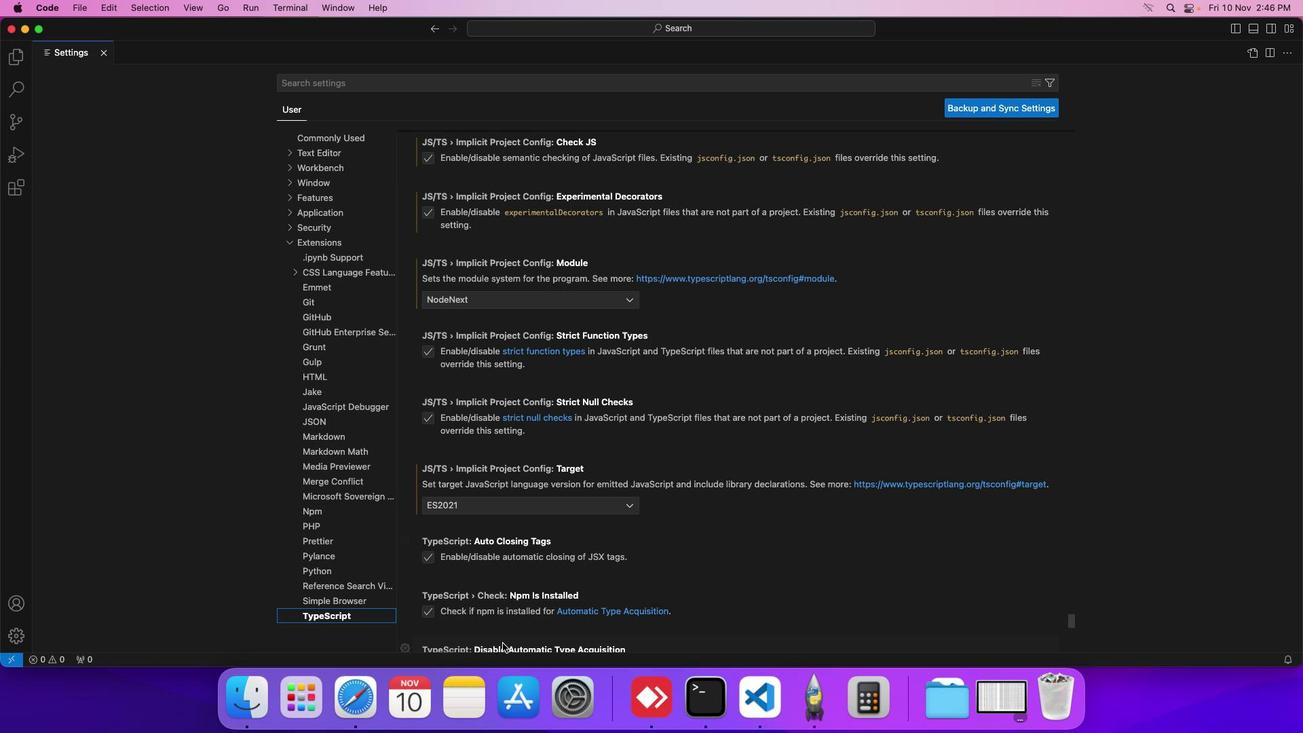 
Action: Mouse scrolled (502, 643) with delta (0, 0)
Screenshot: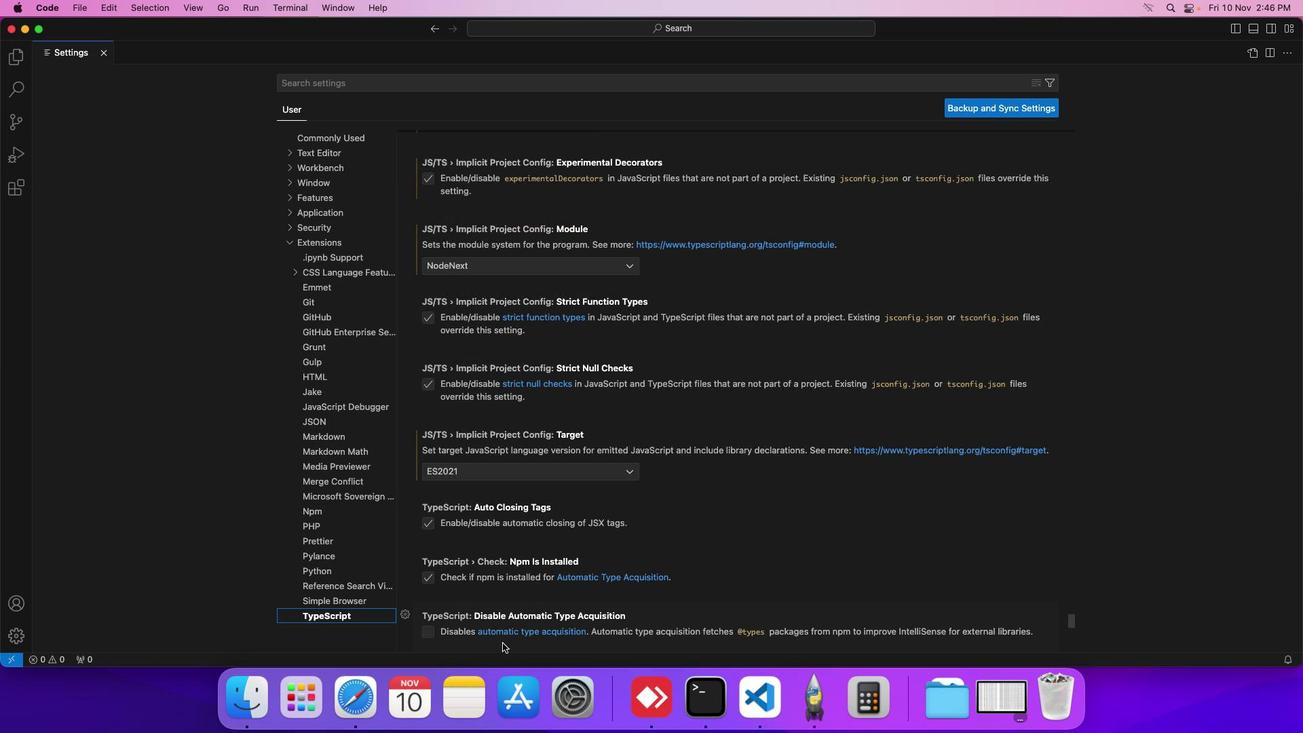 
Action: Mouse scrolled (502, 643) with delta (0, 0)
Screenshot: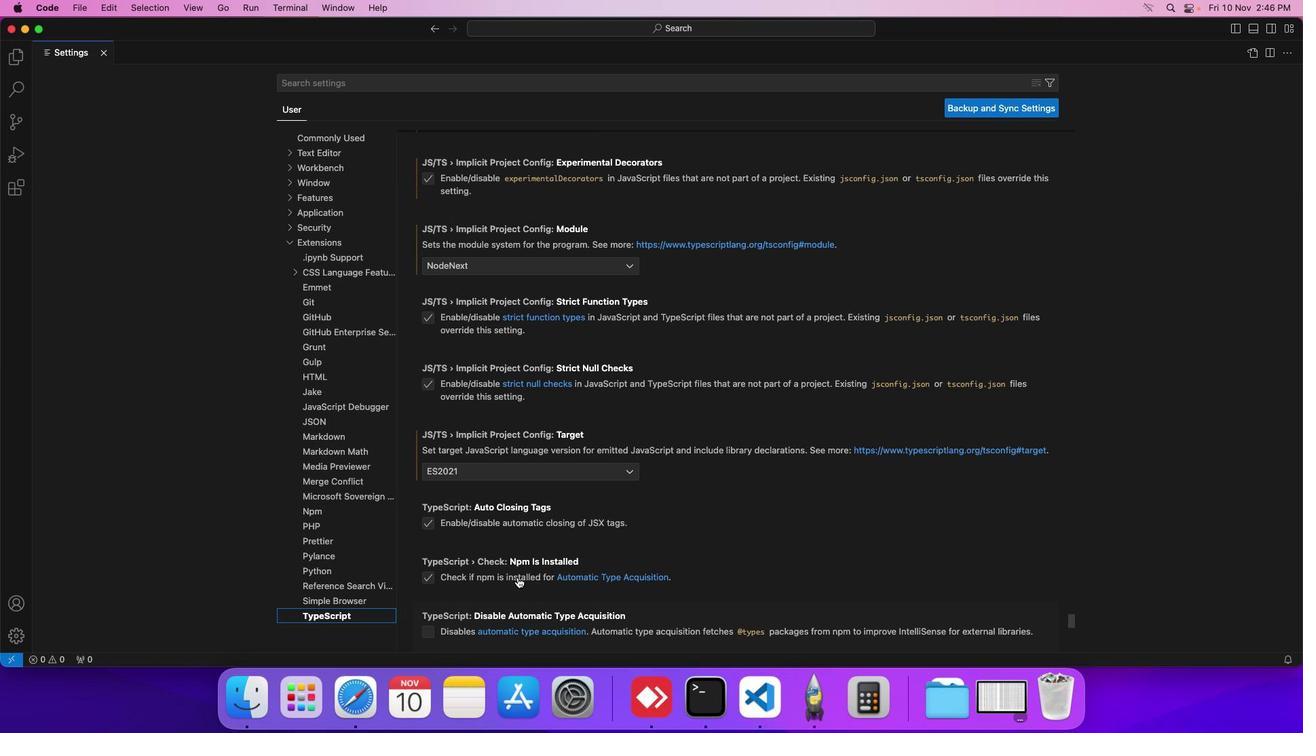 
Action: Mouse moved to (523, 472)
Screenshot: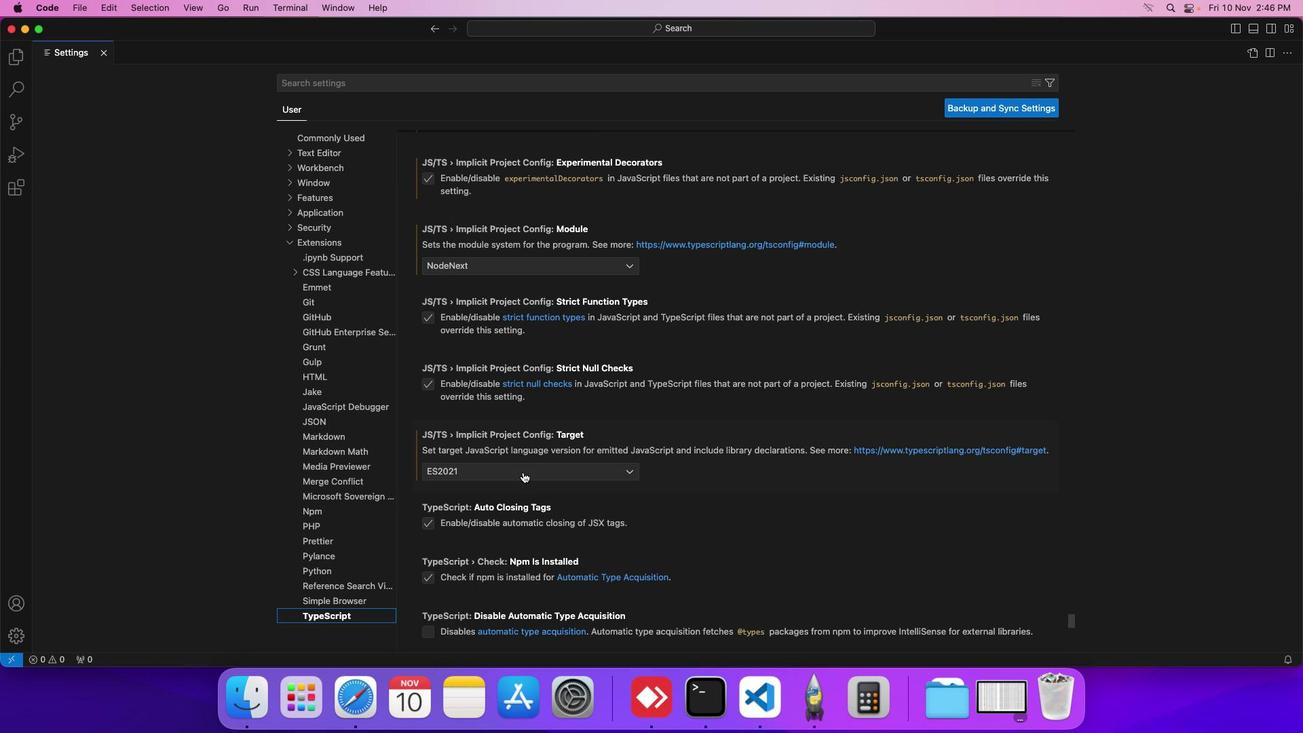 
Action: Mouse pressed left at (523, 472)
Screenshot: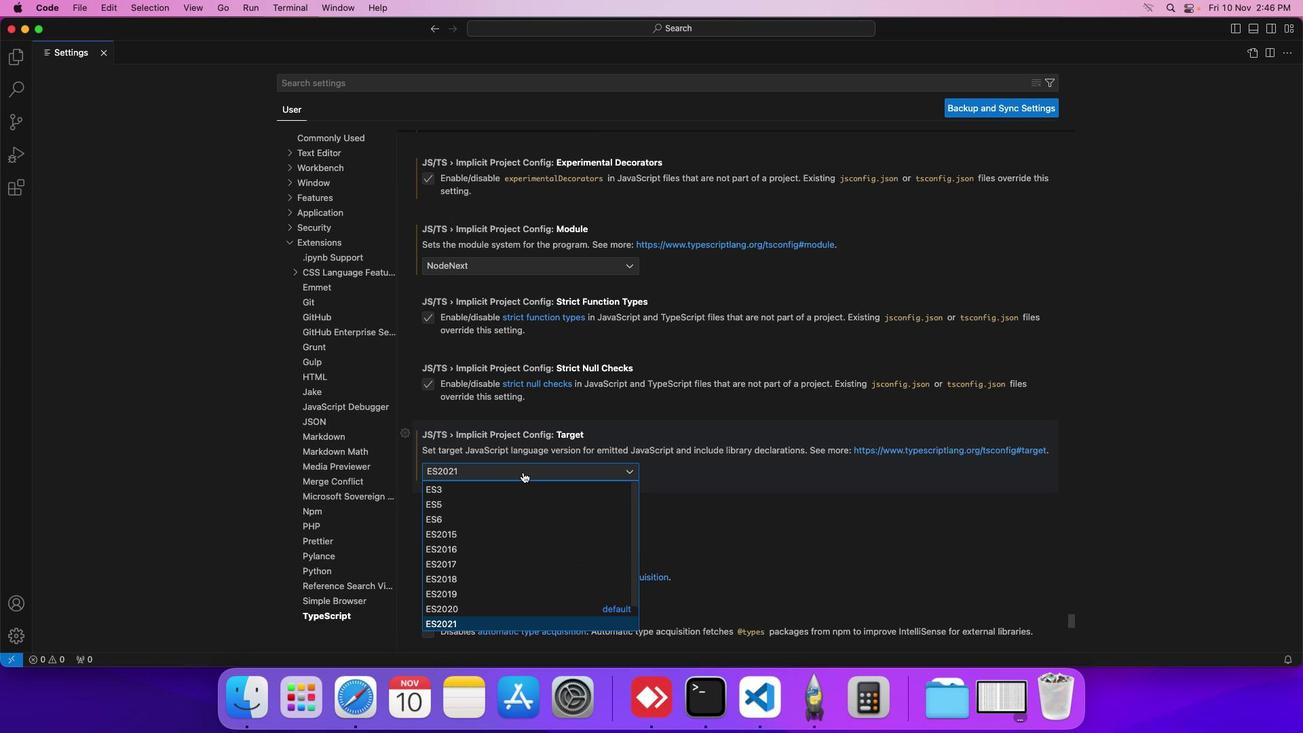 
Action: Mouse moved to (498, 598)
Screenshot: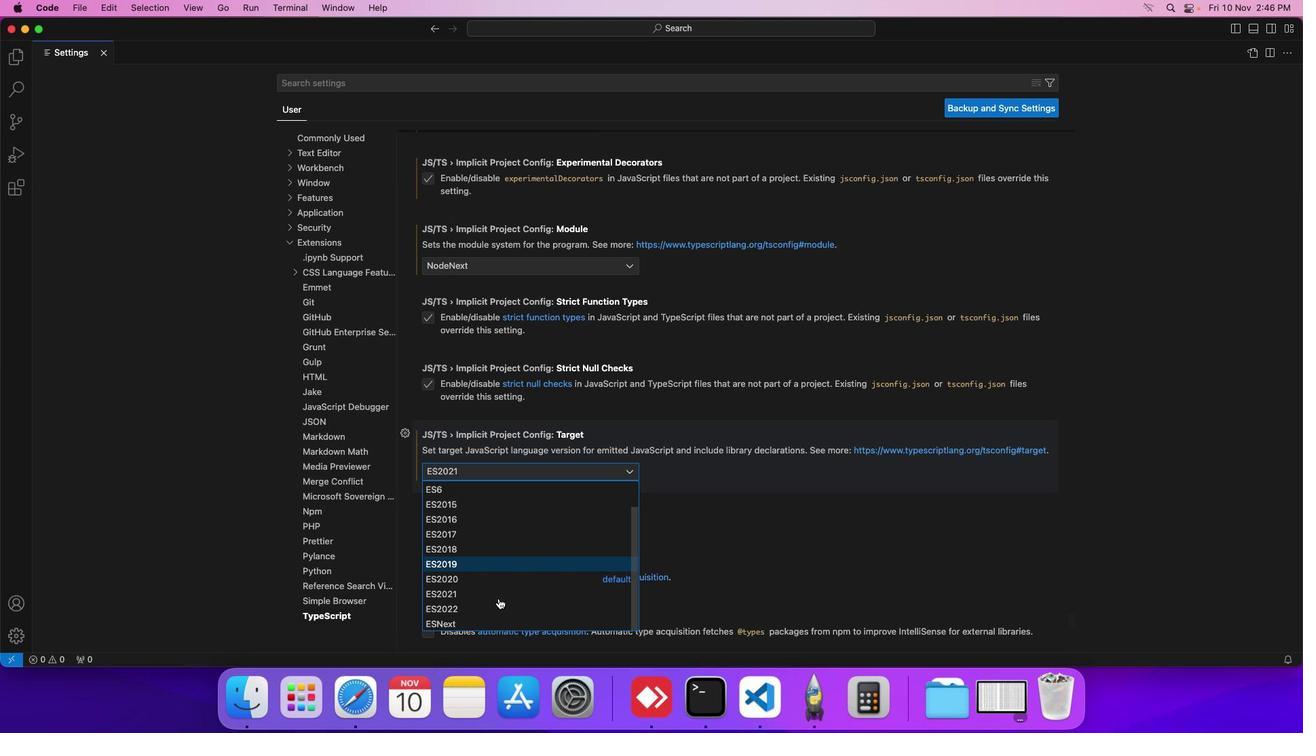 
Action: Mouse scrolled (498, 598) with delta (0, 0)
Screenshot: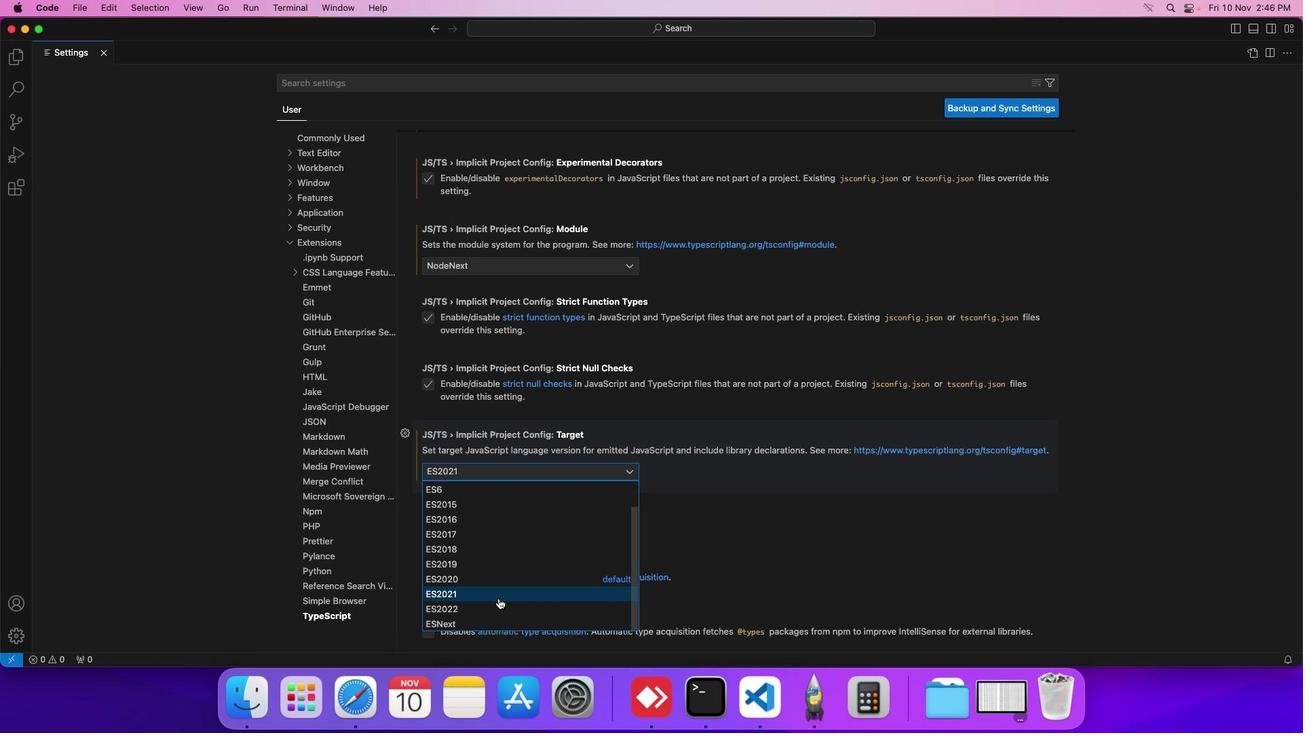 
Action: Mouse scrolled (498, 598) with delta (0, 0)
Screenshot: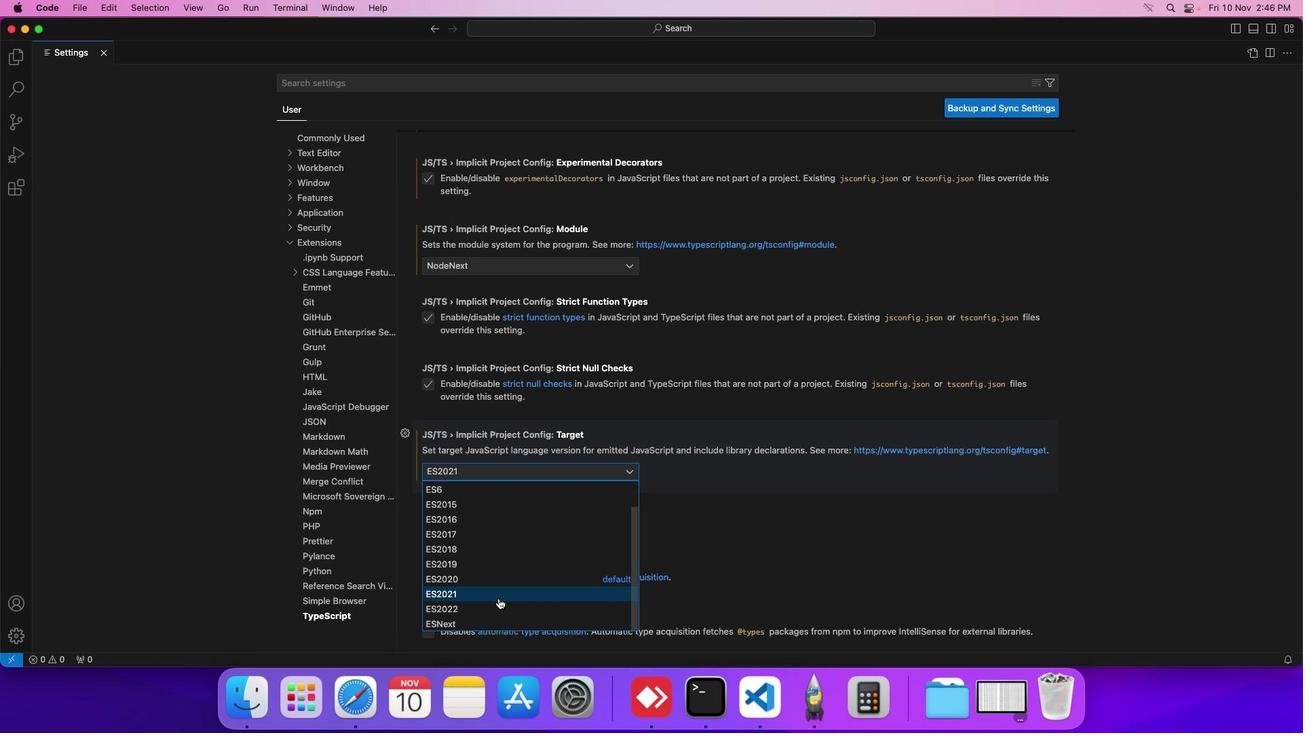 
Action: Mouse scrolled (498, 598) with delta (0, 0)
Screenshot: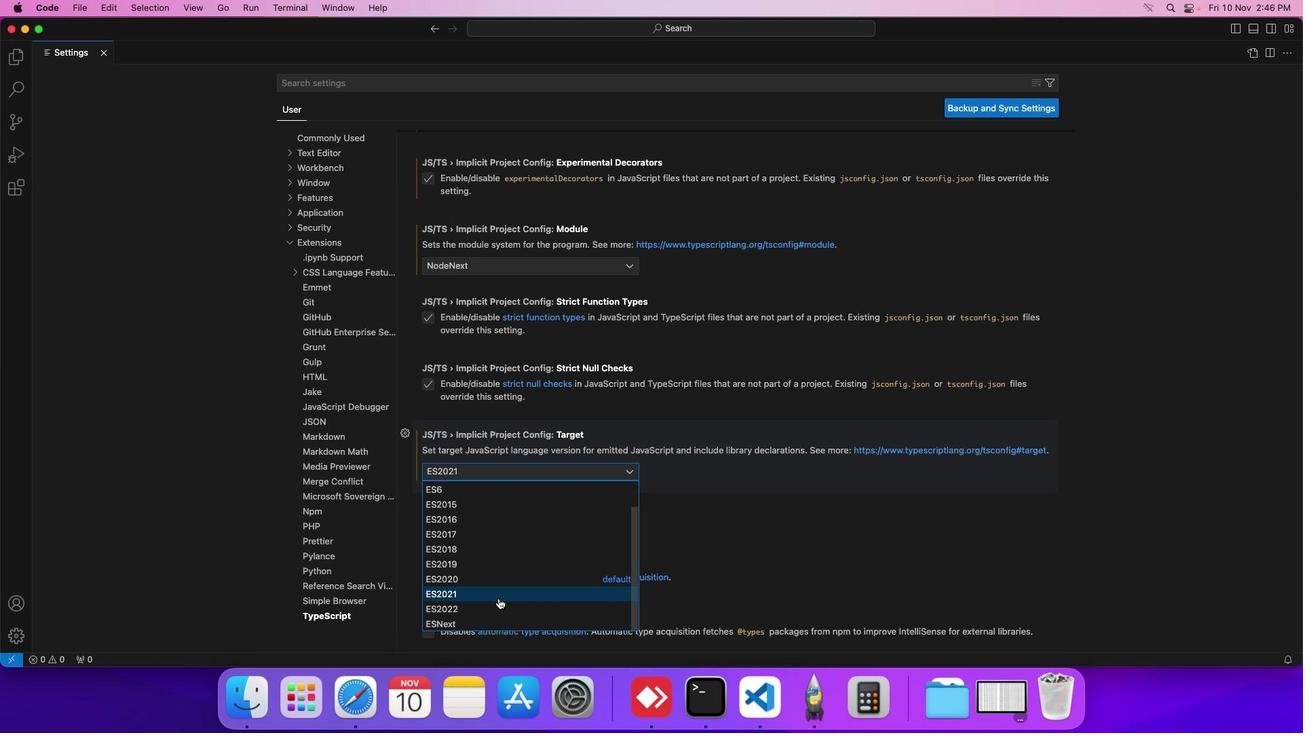 
Action: Mouse moved to (459, 612)
Screenshot: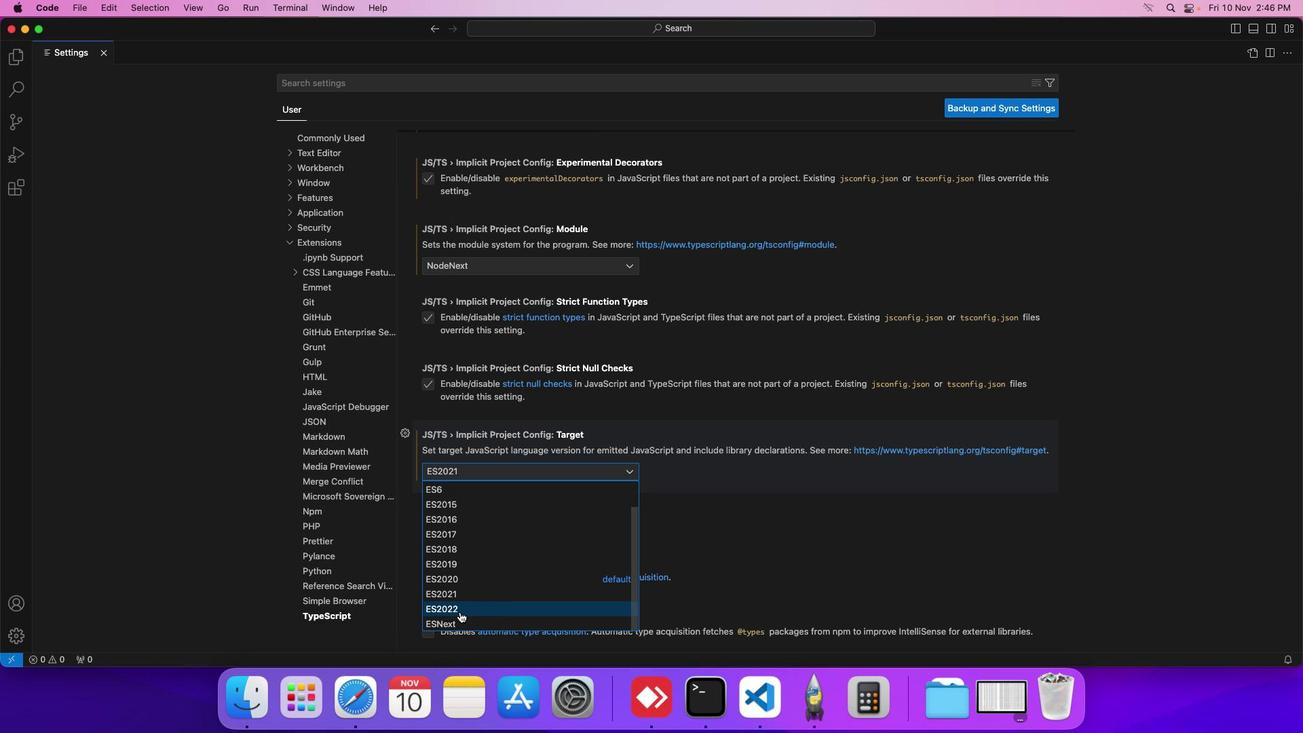 
Action: Mouse pressed left at (459, 612)
Screenshot: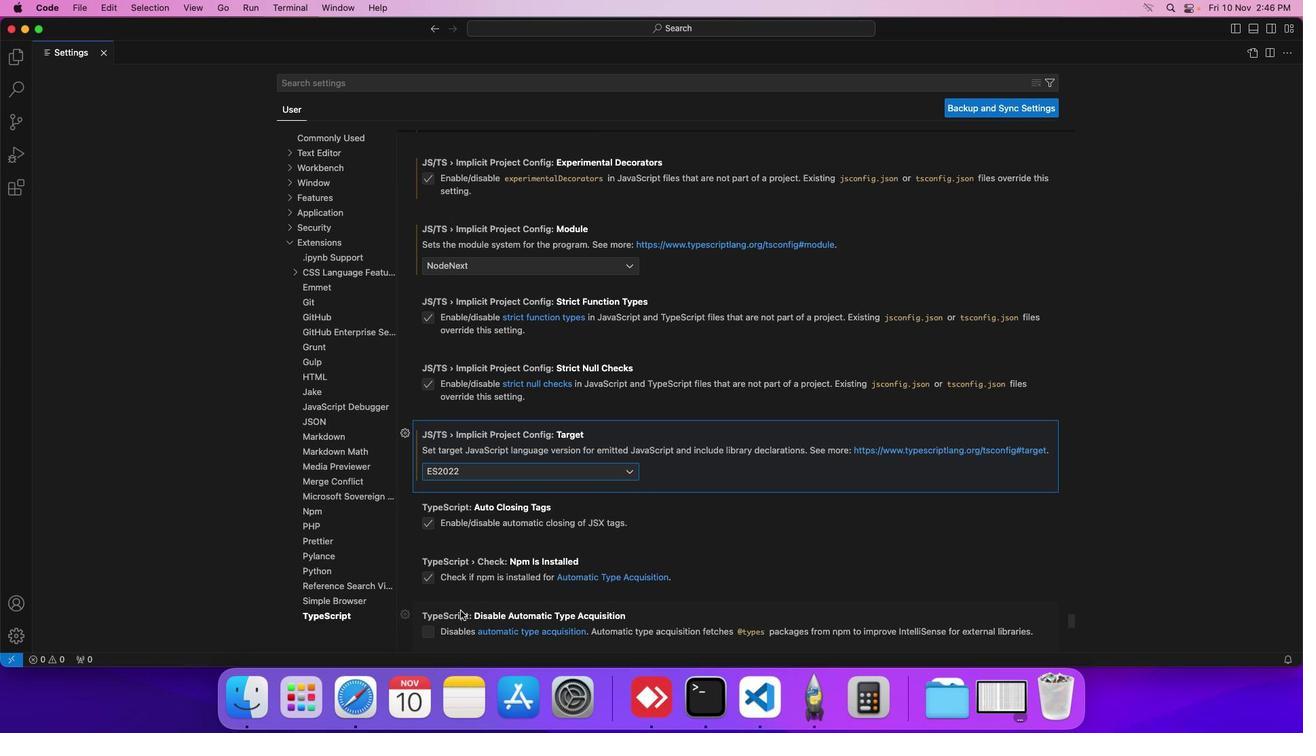 
Action: Mouse moved to (461, 610)
Screenshot: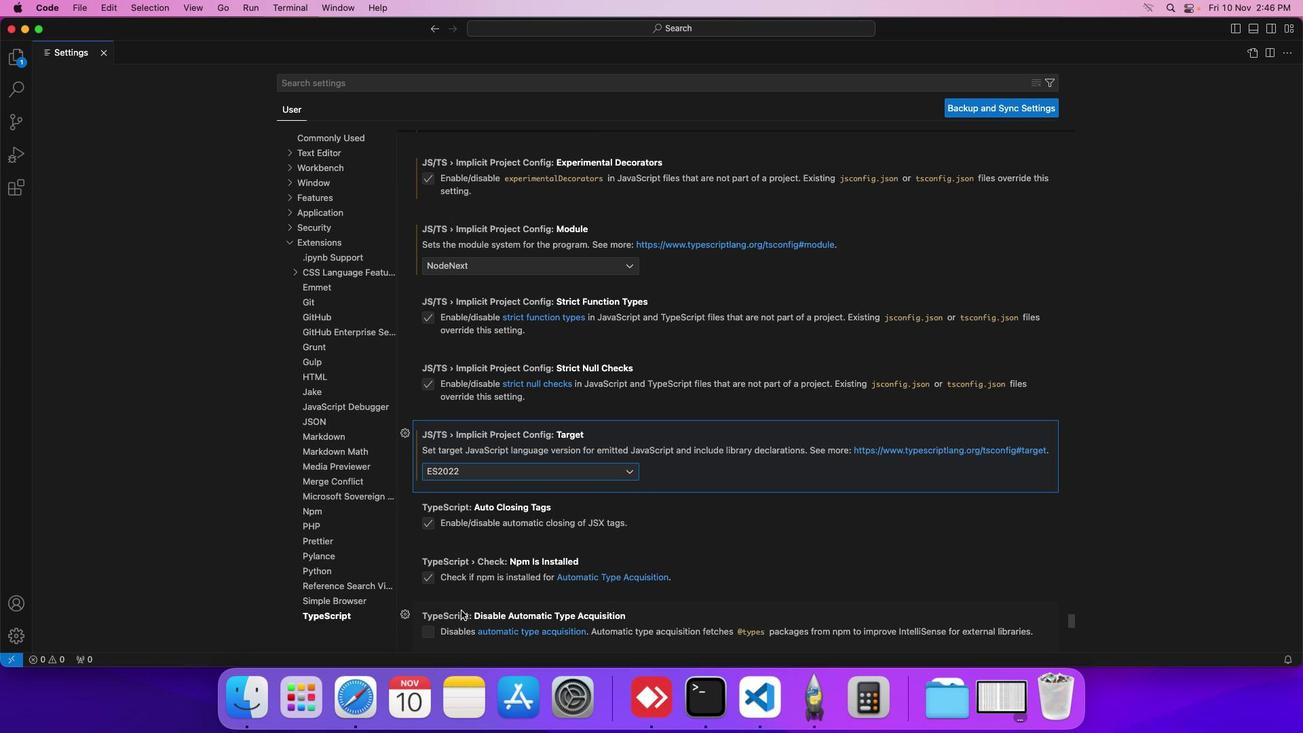 
